 Task: Open Card Legal Negotiation Meeting in Board Product Development Strategies to Workspace Business Writing and add a team member Softage.1@softage.net, a label Yellow, a checklist Storytelling, an attachment from your google drive, a color Yellow and finally, add a card description 'Create and send out employee engagement survey' and a comment 'Let us approach this task with a positive mindset and a can-do attitude, even in the face of challenges.'. Add a start date 'Jan 01, 1900' with a due date 'Jan 08, 1900'
Action: Mouse moved to (206, 158)
Screenshot: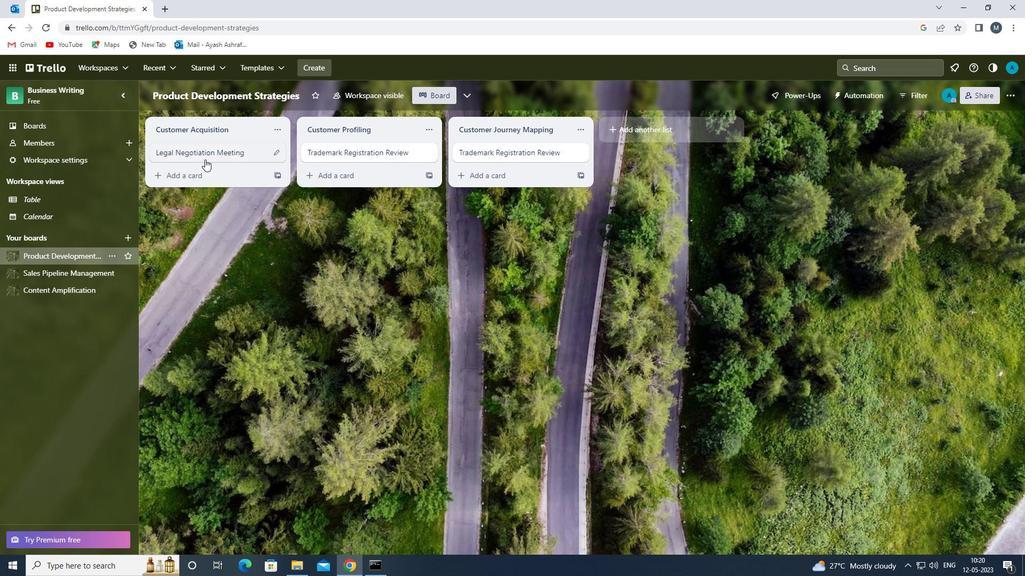 
Action: Mouse pressed left at (206, 158)
Screenshot: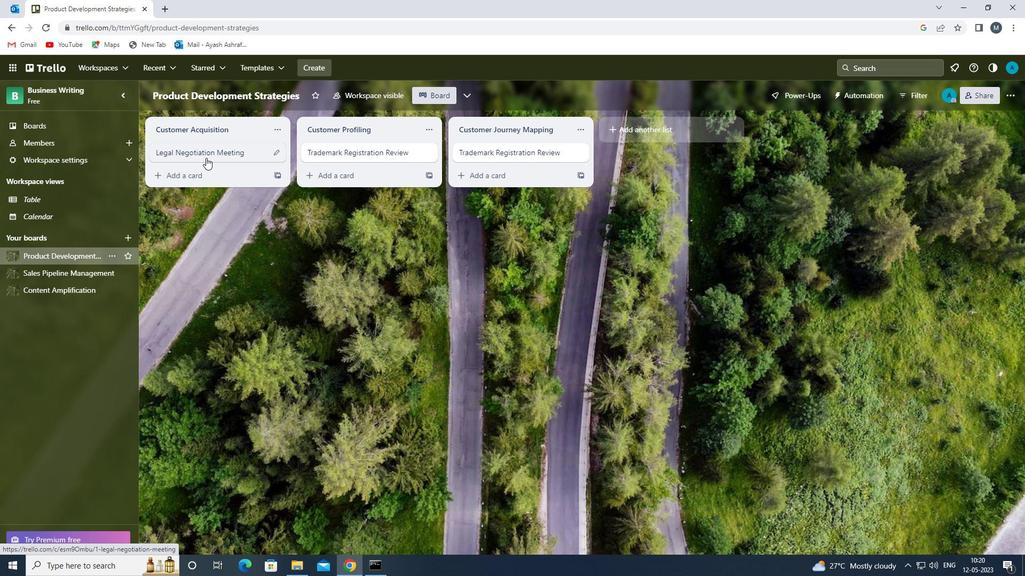 
Action: Mouse moved to (645, 154)
Screenshot: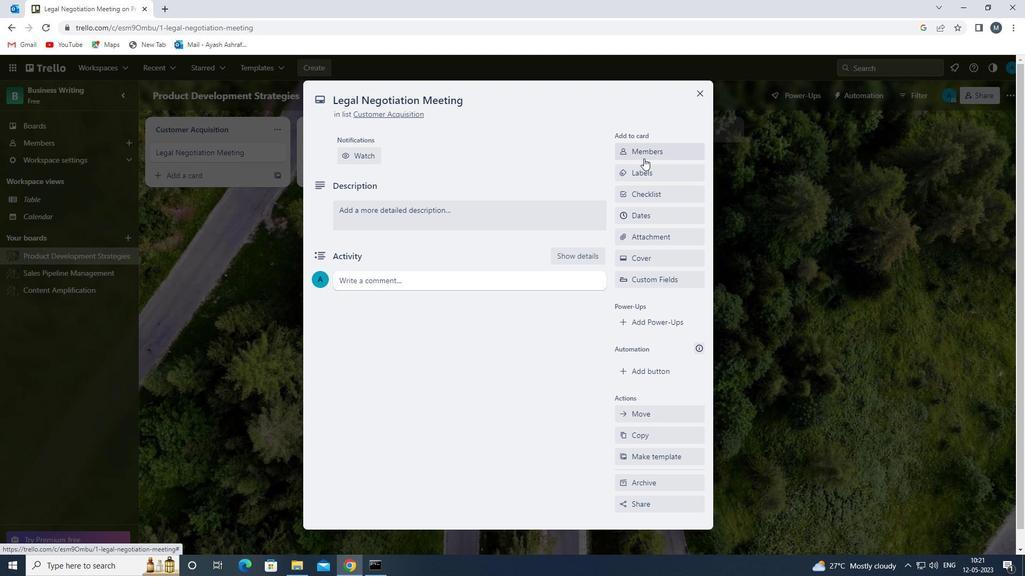 
Action: Mouse pressed left at (645, 154)
Screenshot: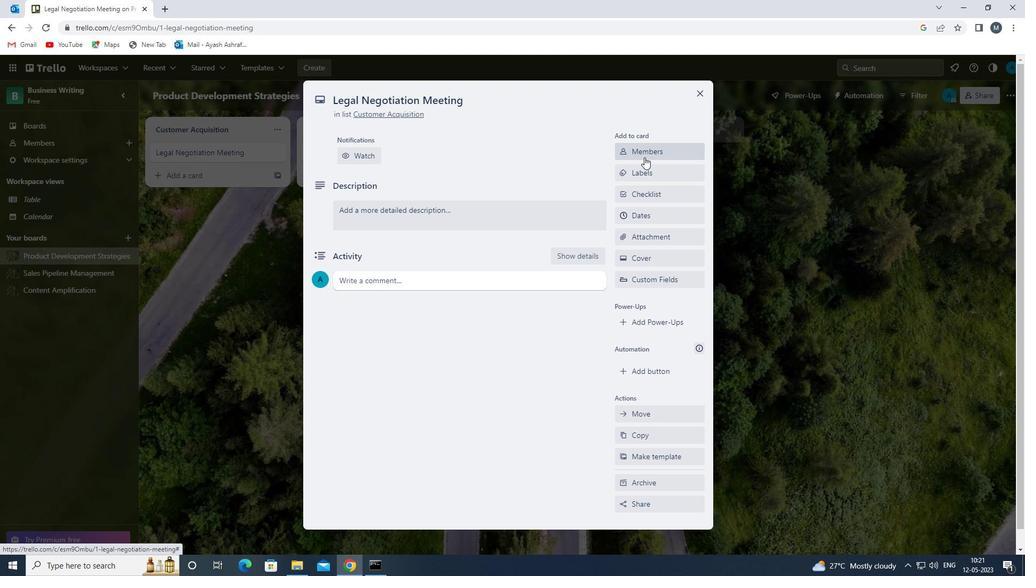 
Action: Mouse moved to (649, 203)
Screenshot: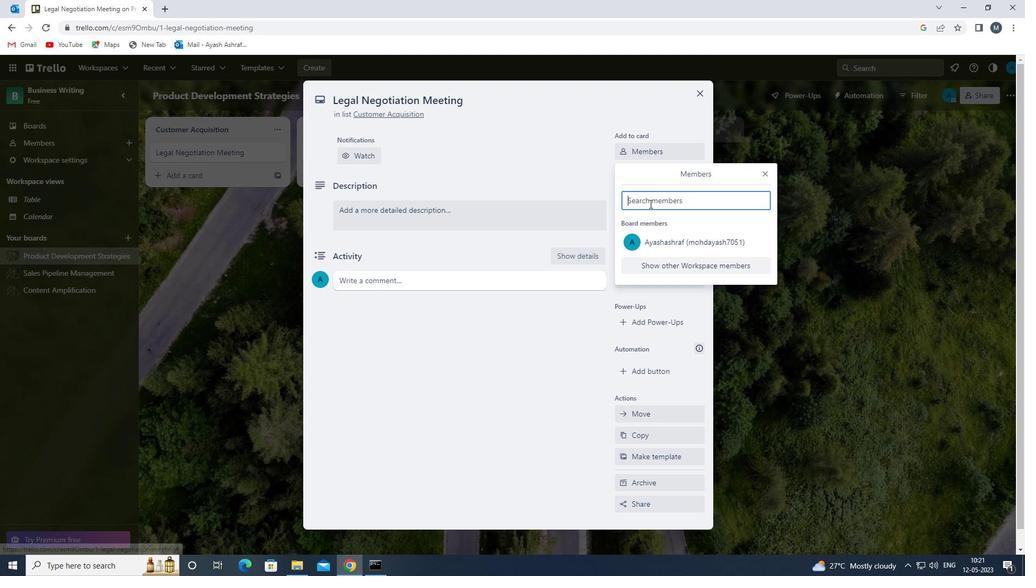 
Action: Mouse pressed left at (649, 203)
Screenshot: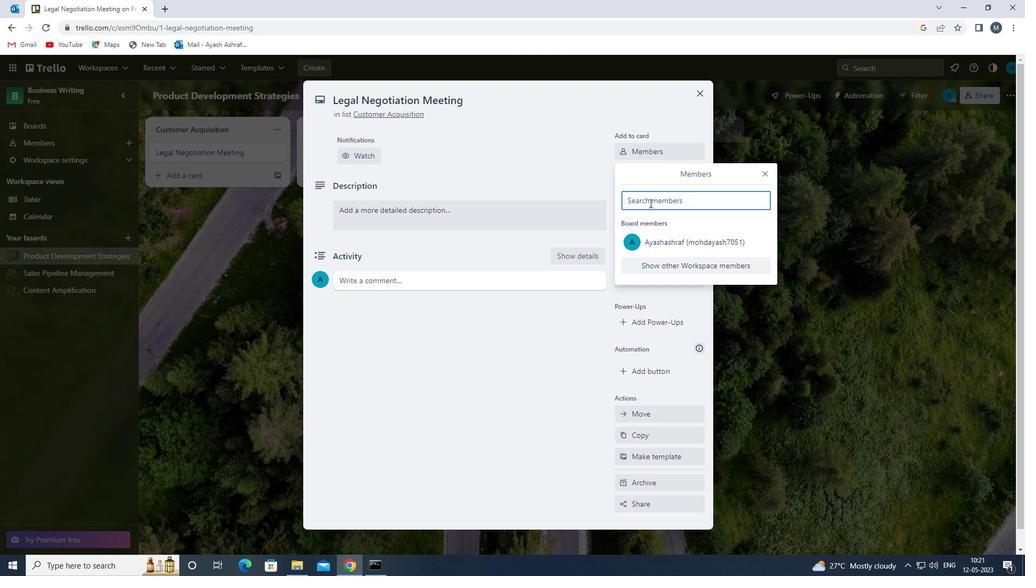 
Action: Mouse moved to (651, 201)
Screenshot: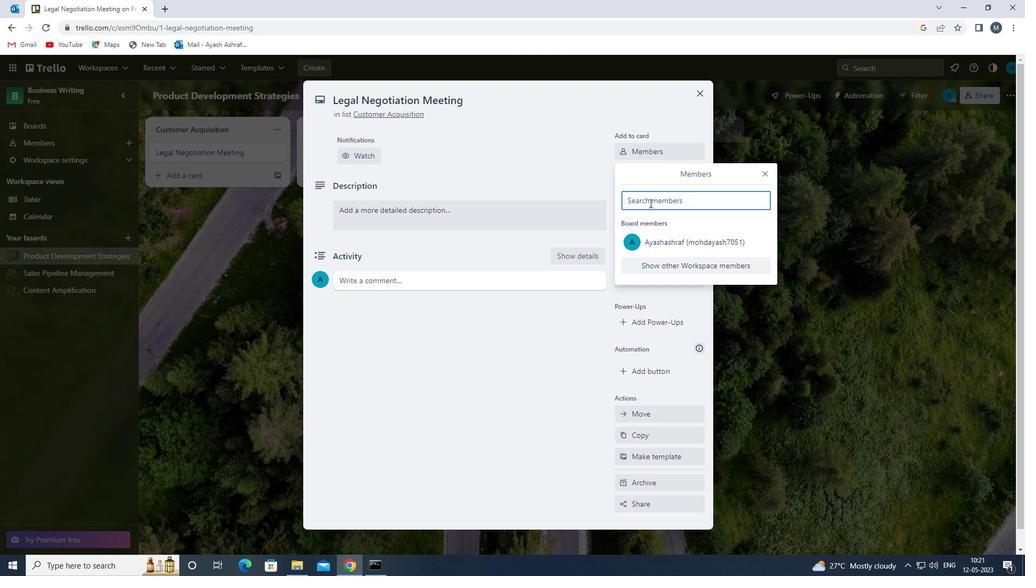 
Action: Key pressed <Key.shift>SI<Key.backspace>O
Screenshot: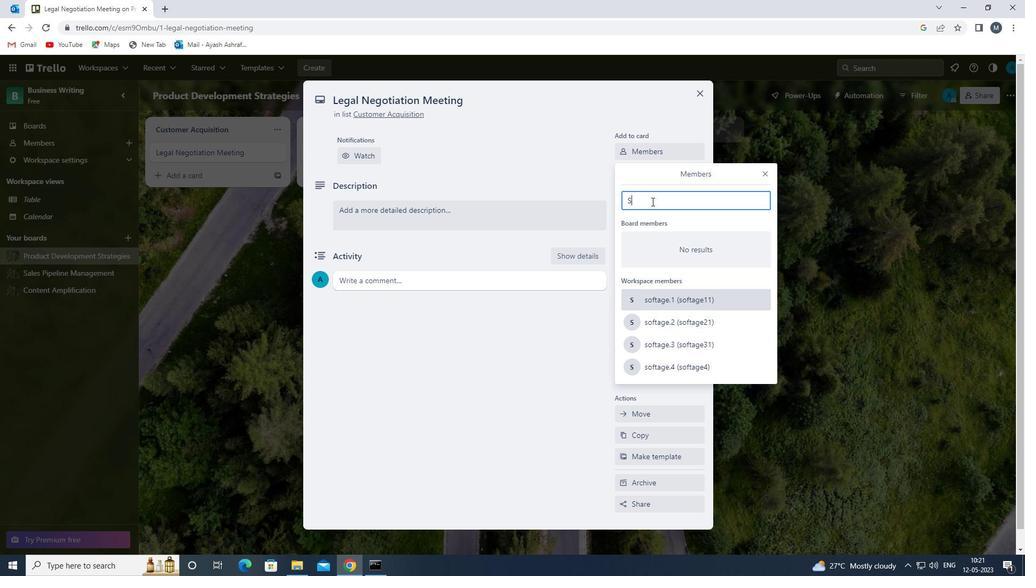 
Action: Mouse moved to (702, 299)
Screenshot: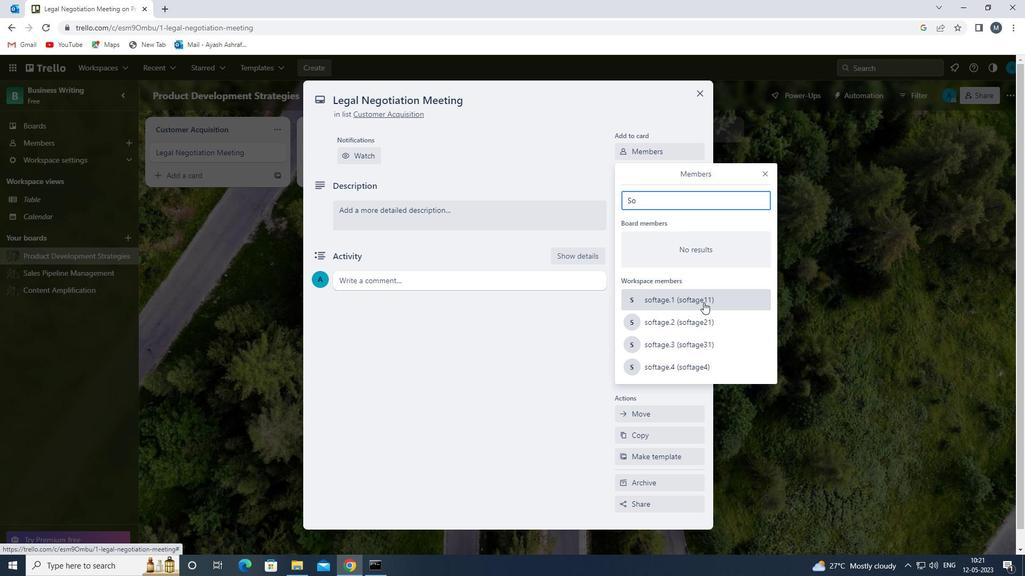 
Action: Mouse pressed left at (702, 299)
Screenshot: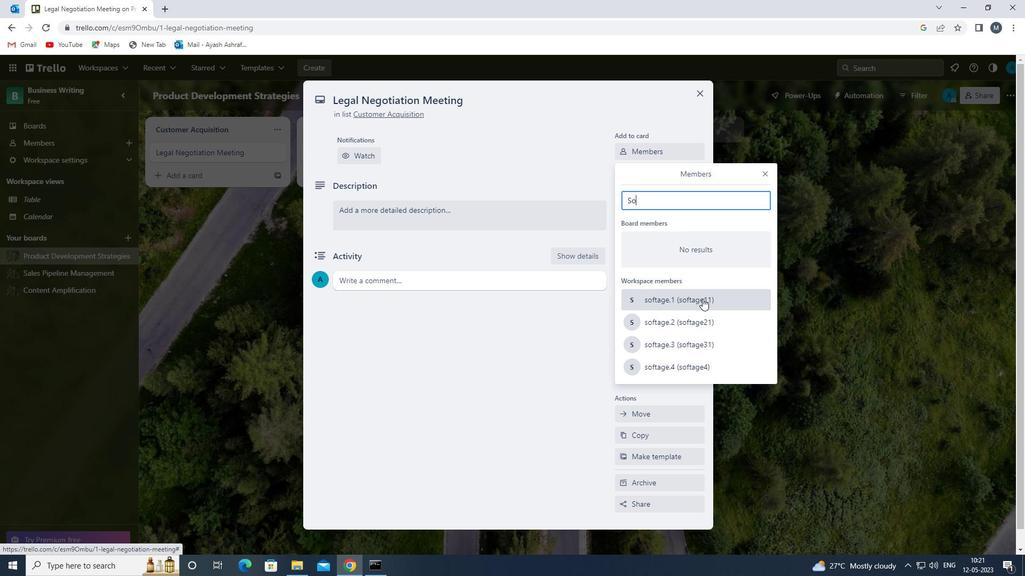 
Action: Mouse moved to (764, 175)
Screenshot: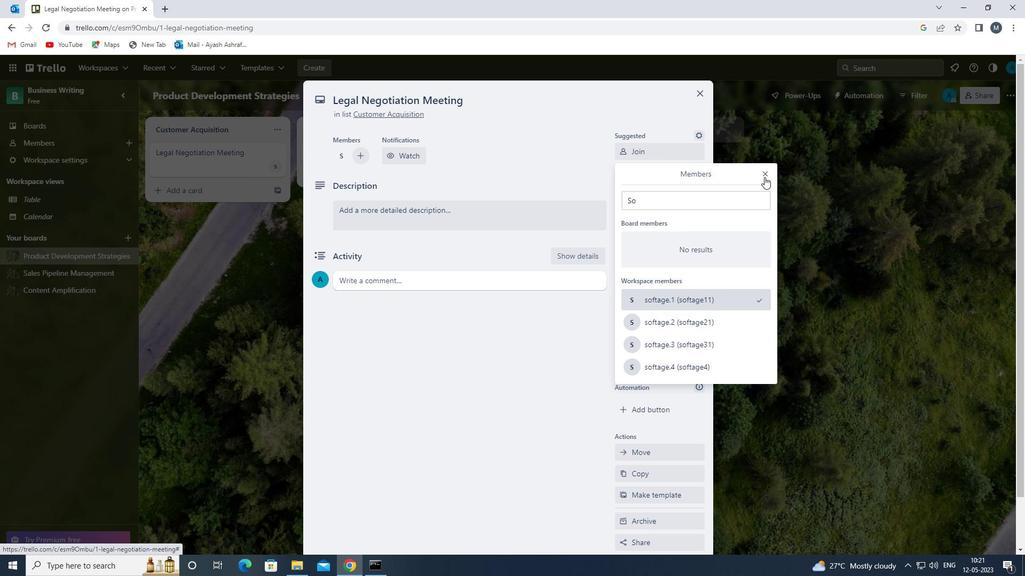 
Action: Mouse pressed left at (764, 175)
Screenshot: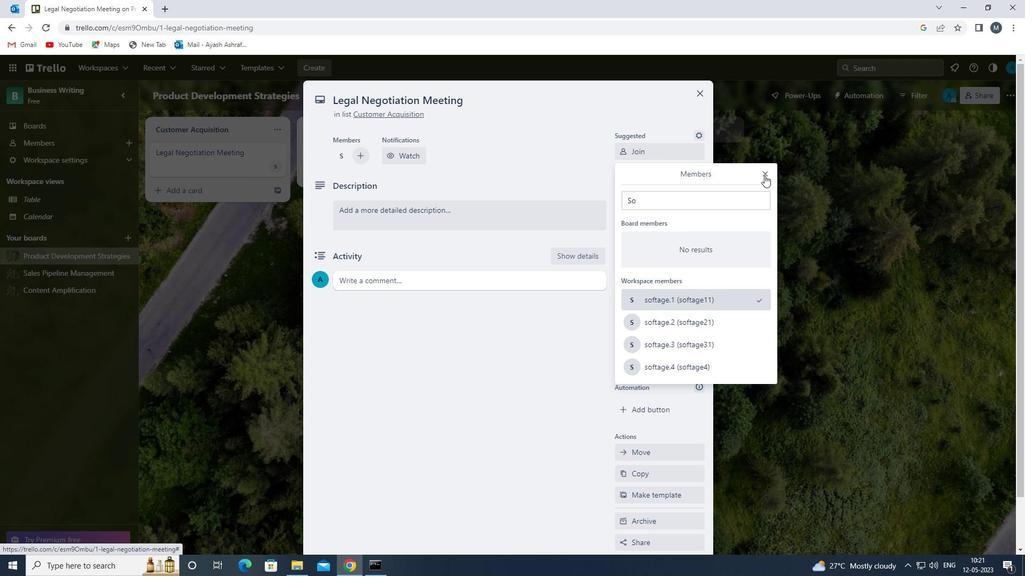 
Action: Mouse moved to (657, 210)
Screenshot: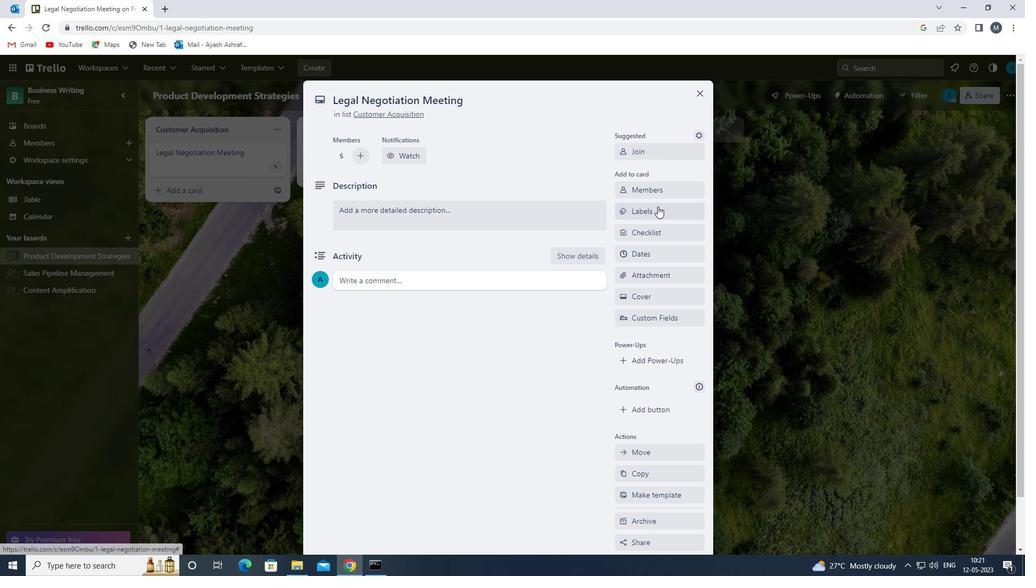 
Action: Mouse pressed left at (657, 210)
Screenshot: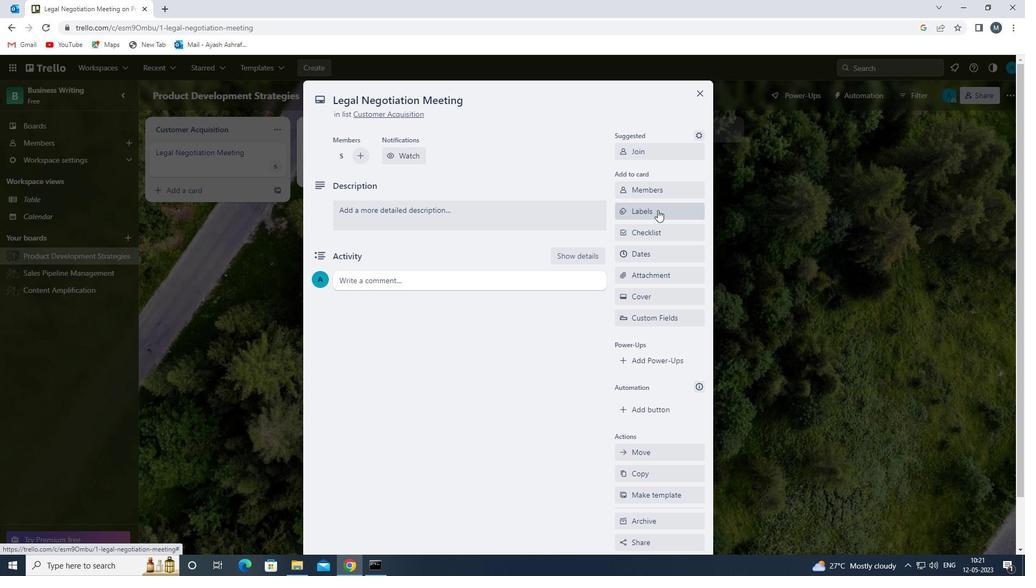 
Action: Mouse moved to (629, 319)
Screenshot: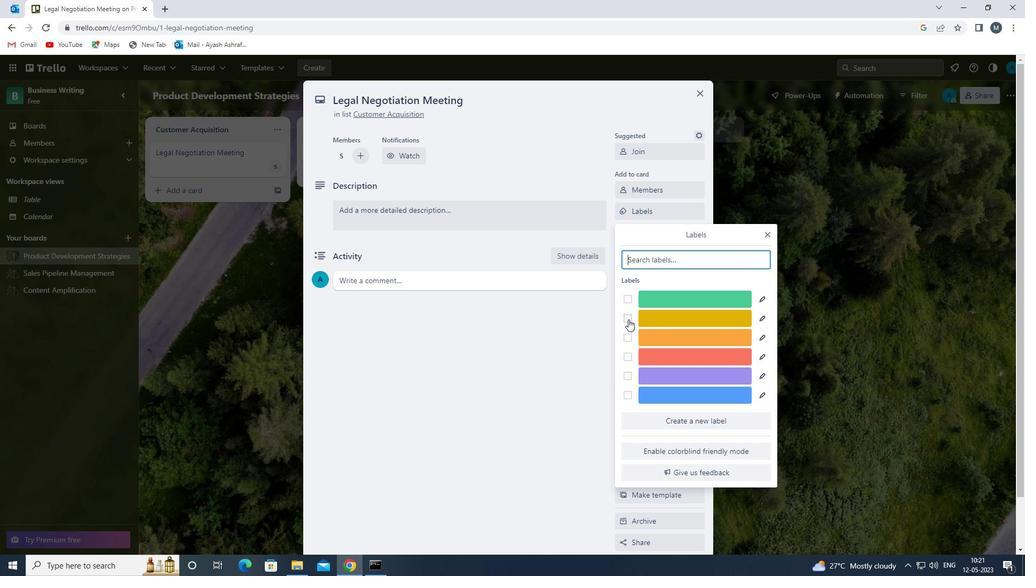 
Action: Mouse pressed left at (629, 319)
Screenshot: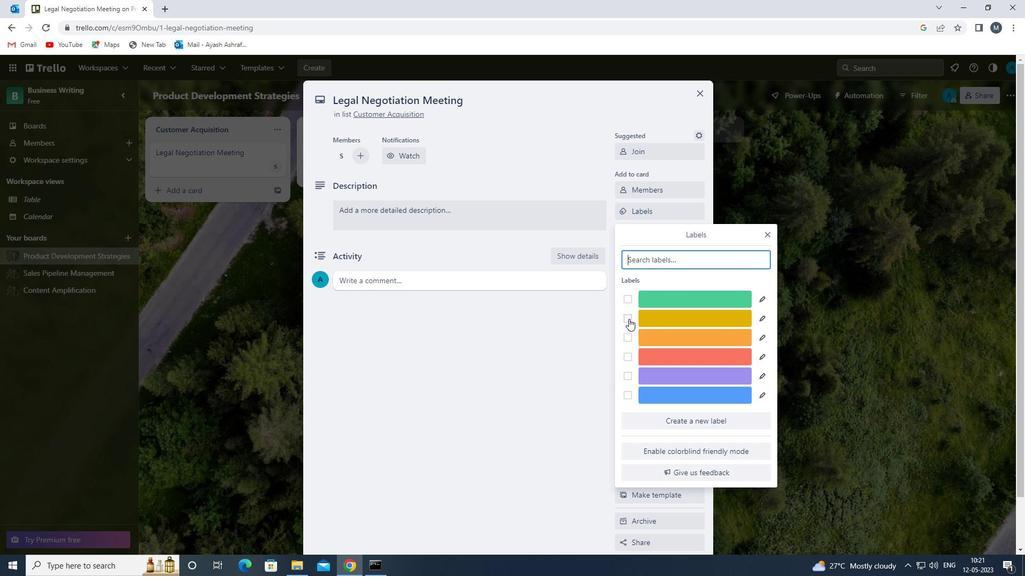 
Action: Mouse moved to (768, 229)
Screenshot: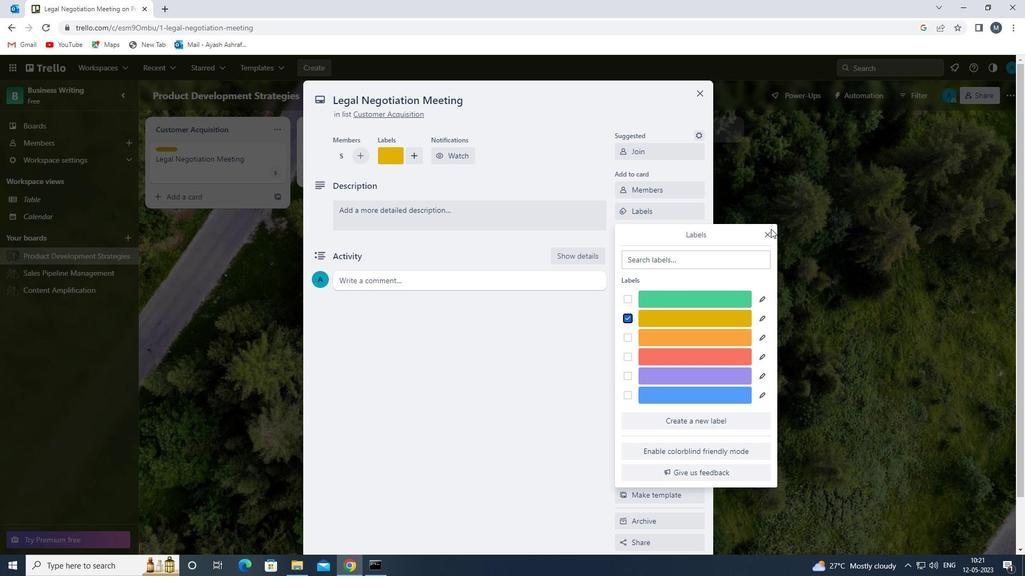 
Action: Mouse pressed left at (768, 229)
Screenshot: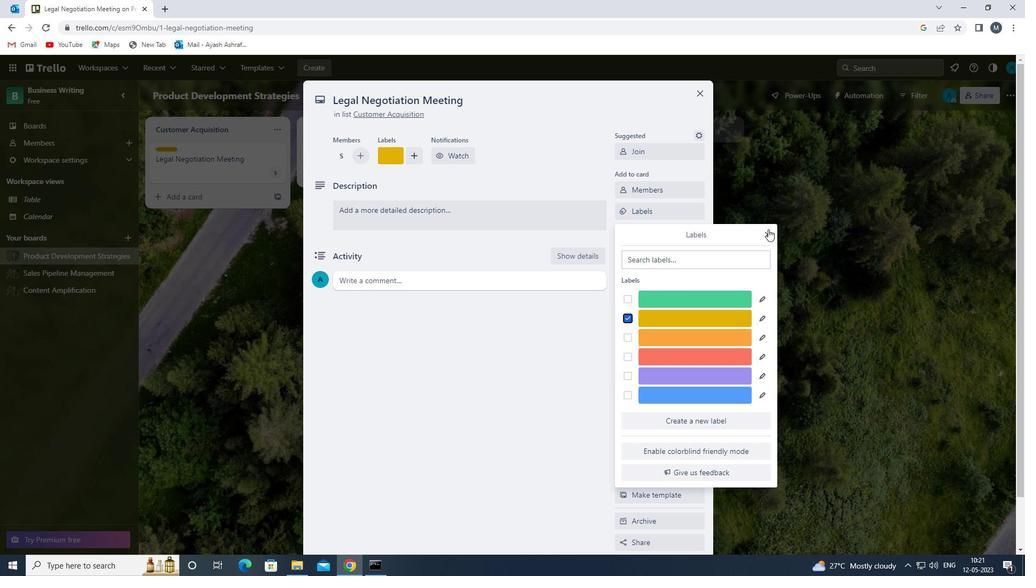 
Action: Mouse moved to (655, 238)
Screenshot: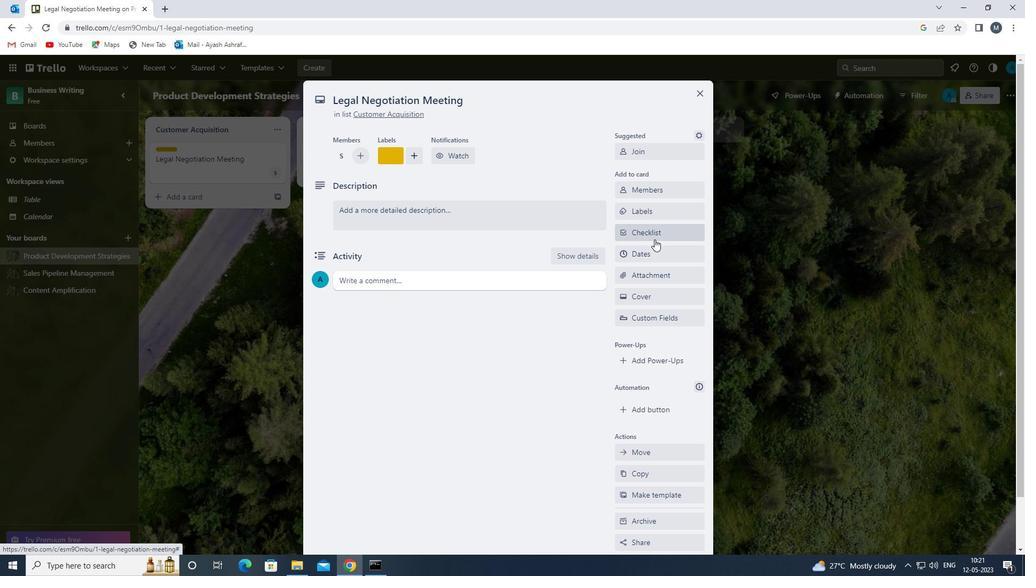 
Action: Mouse pressed left at (655, 238)
Screenshot: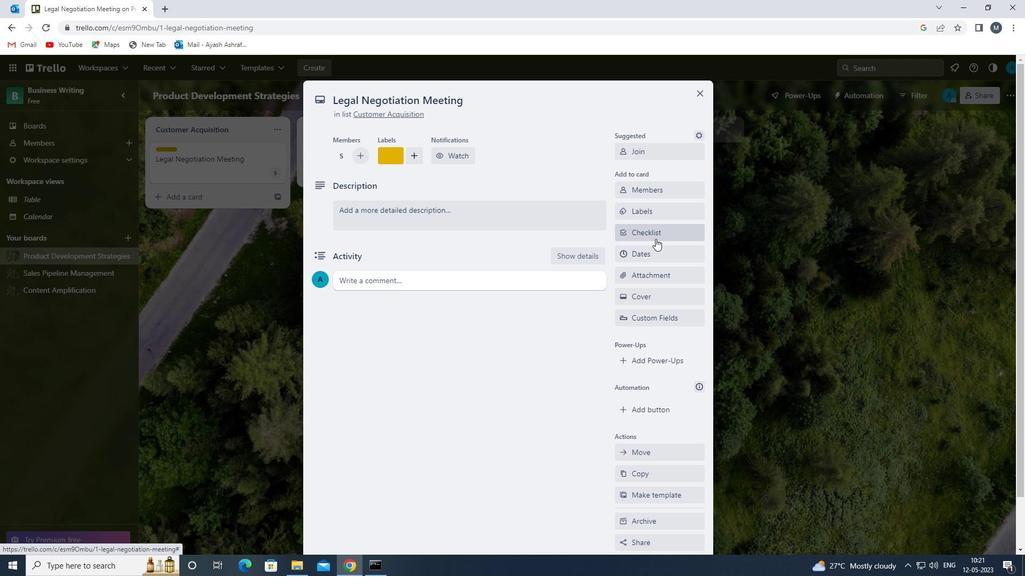 
Action: Mouse moved to (652, 238)
Screenshot: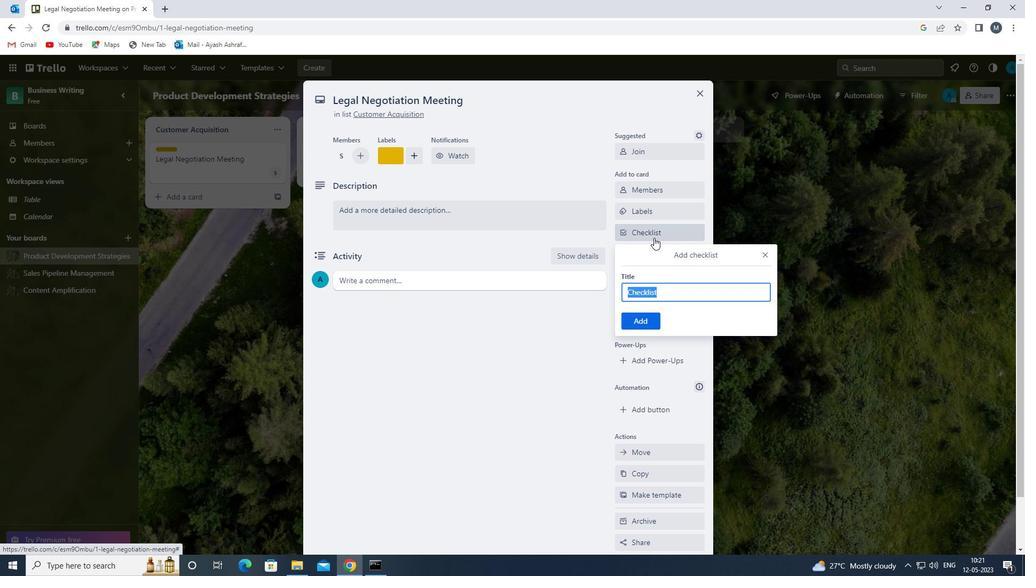 
Action: Key pressed <Key.shift>STORYTELLING<Key.space>
Screenshot: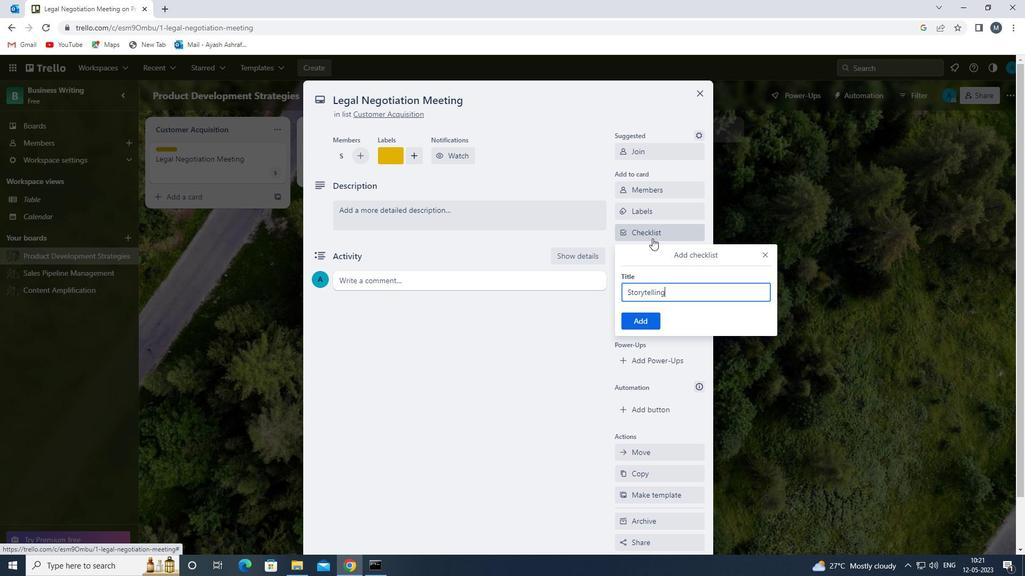 
Action: Mouse moved to (645, 324)
Screenshot: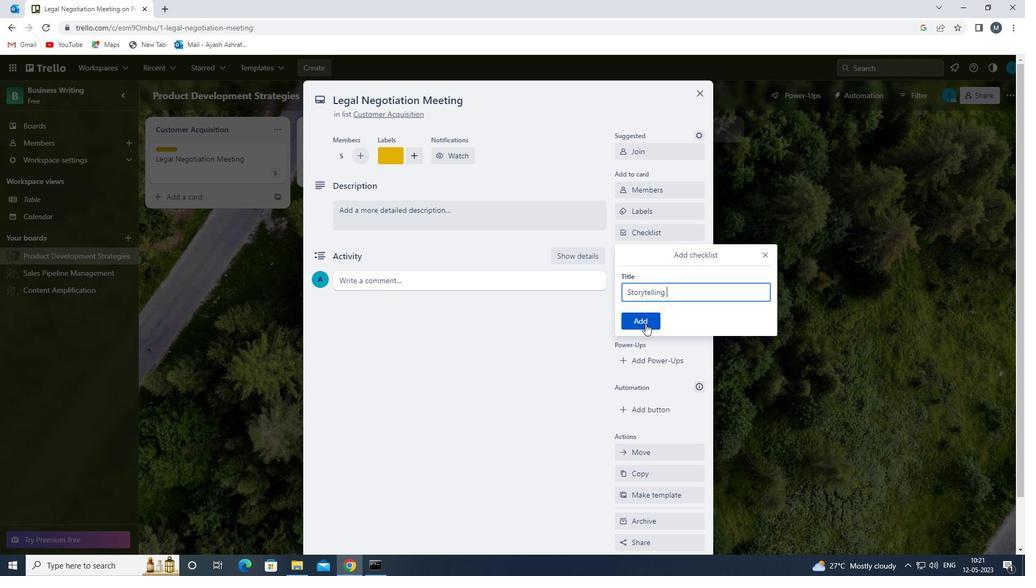 
Action: Mouse pressed left at (645, 324)
Screenshot: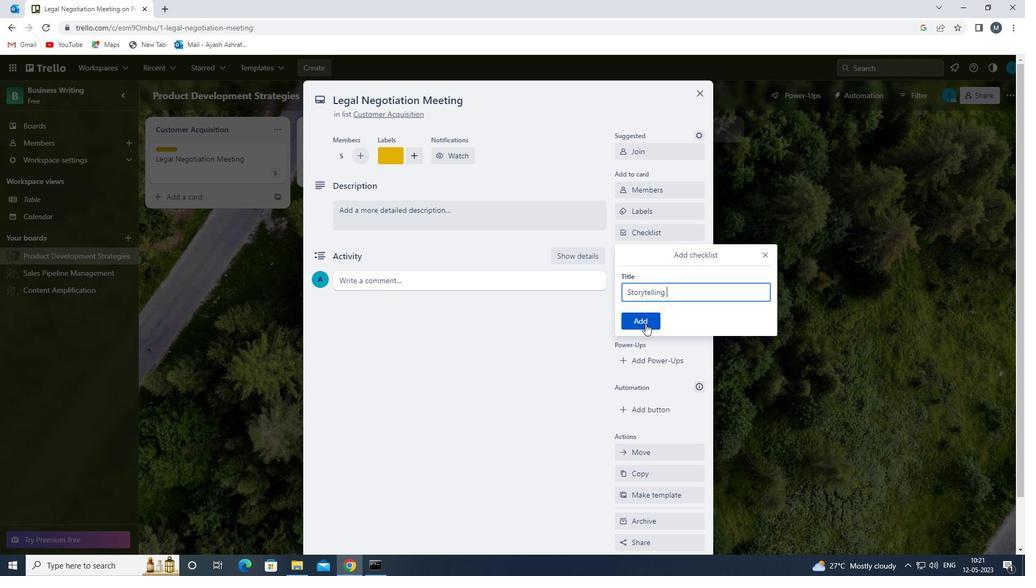 
Action: Mouse moved to (648, 277)
Screenshot: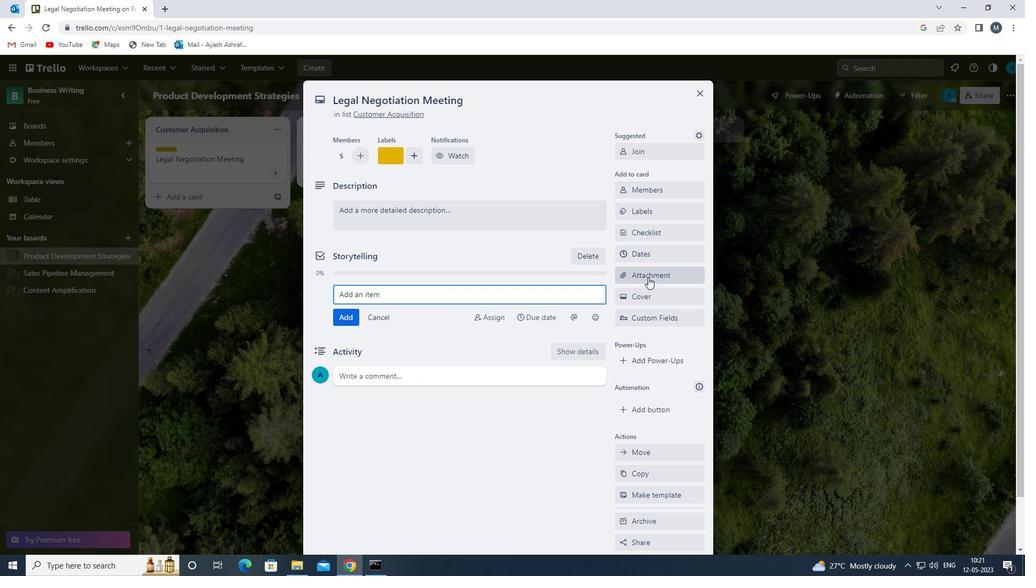 
Action: Mouse pressed left at (648, 277)
Screenshot: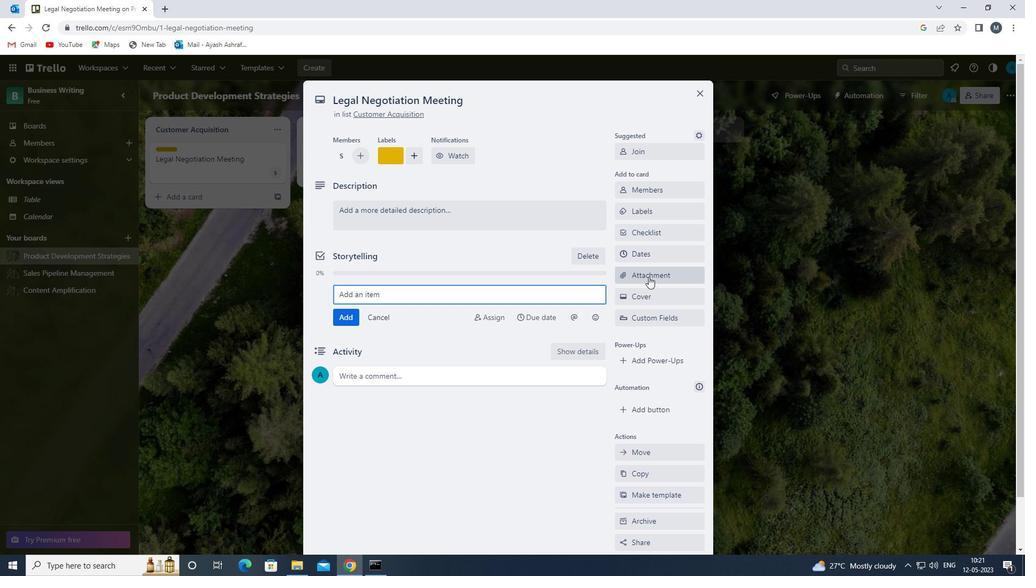 
Action: Mouse moved to (660, 358)
Screenshot: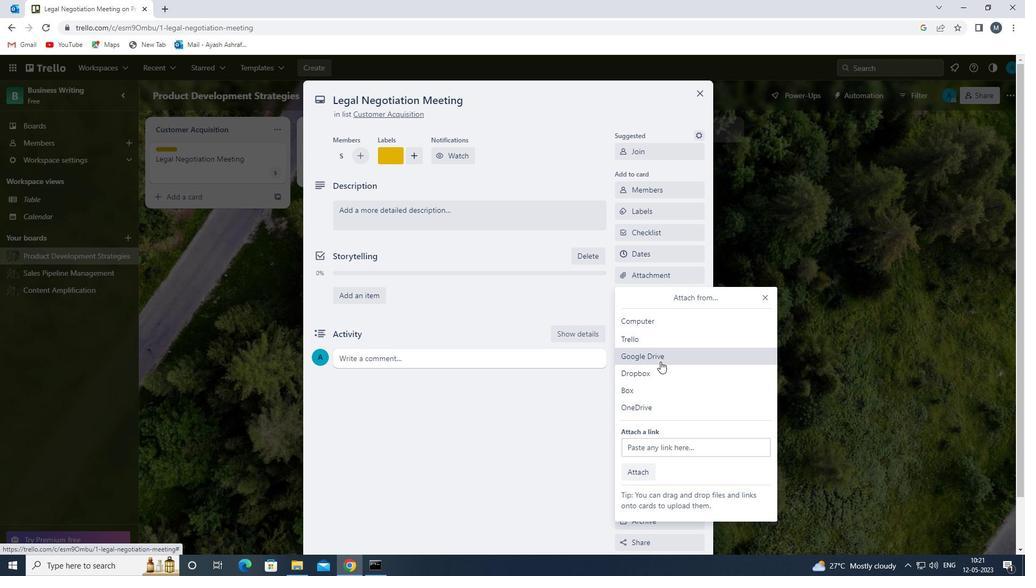 
Action: Mouse pressed left at (660, 358)
Screenshot: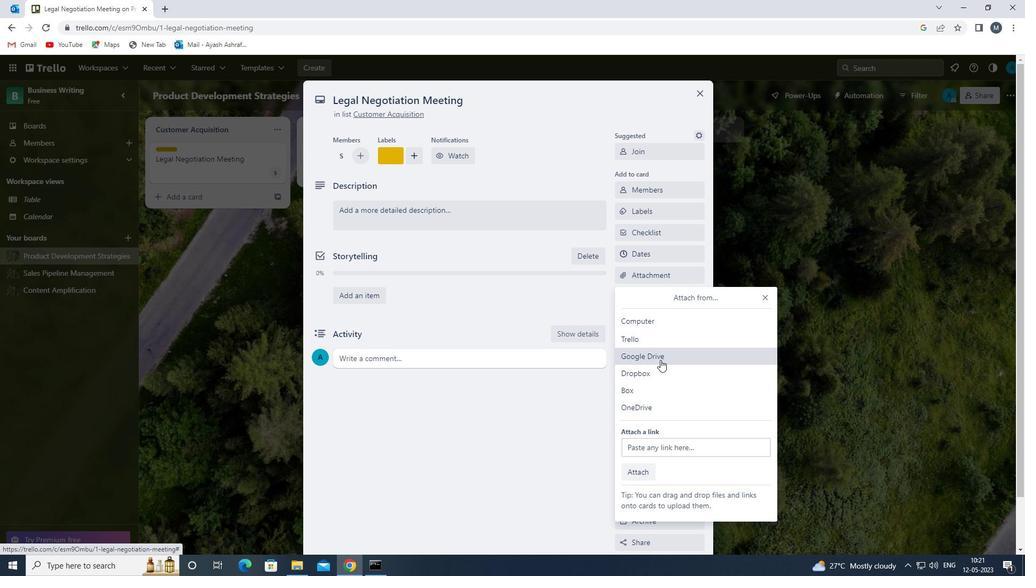 
Action: Mouse moved to (482, 287)
Screenshot: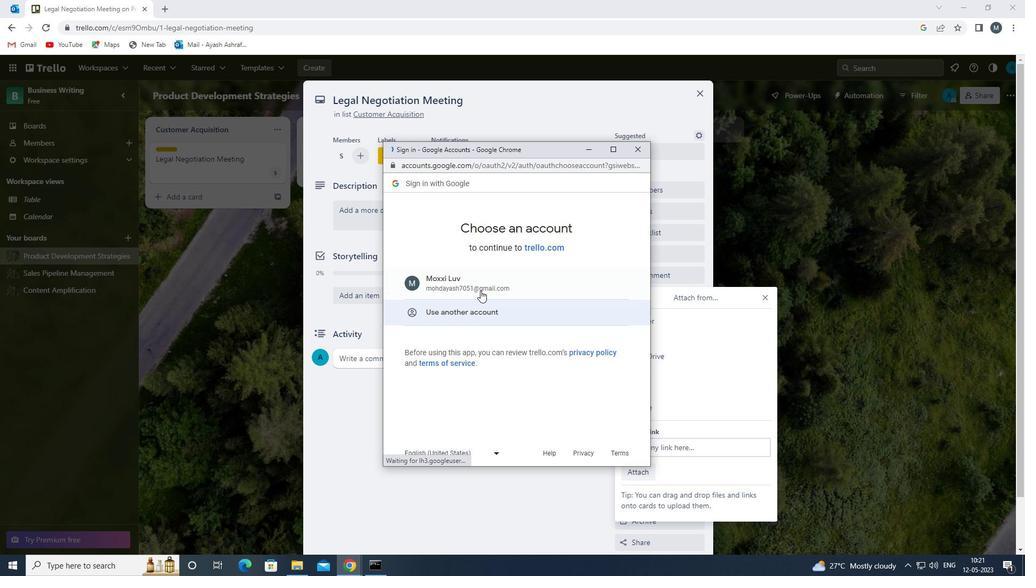 
Action: Mouse pressed left at (482, 287)
Screenshot: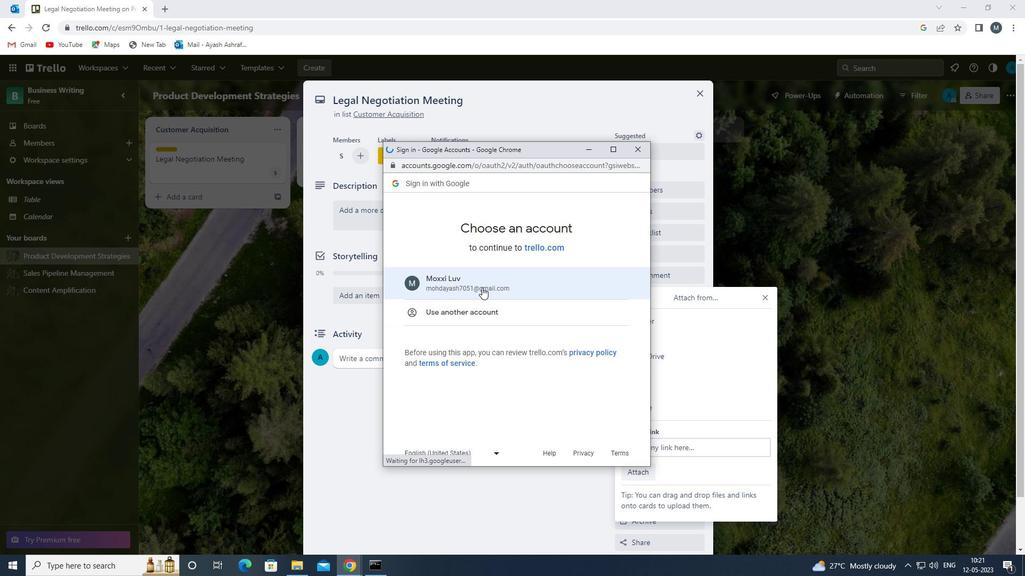 
Action: Mouse moved to (513, 318)
Screenshot: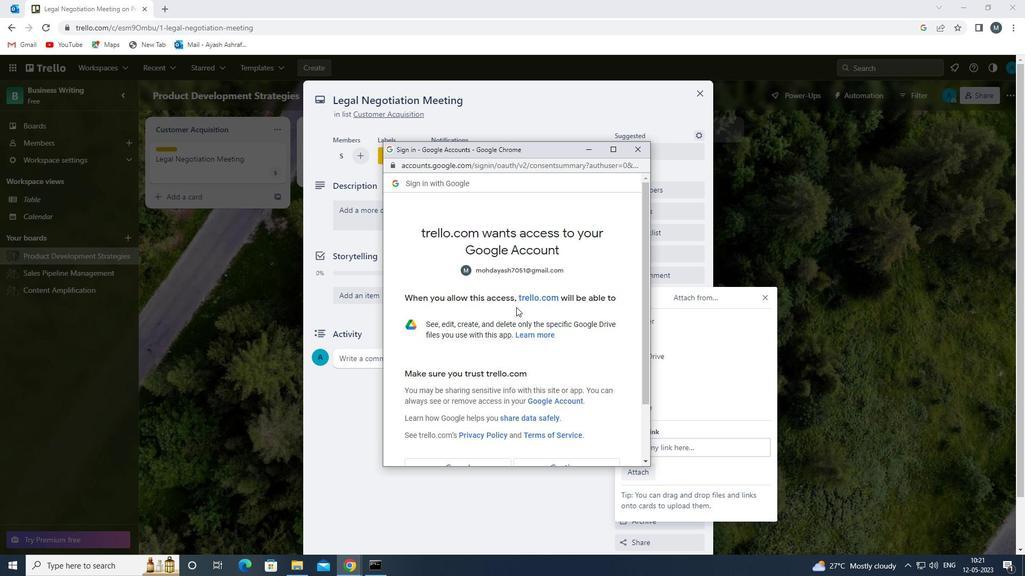
Action: Mouse scrolled (513, 318) with delta (0, 0)
Screenshot: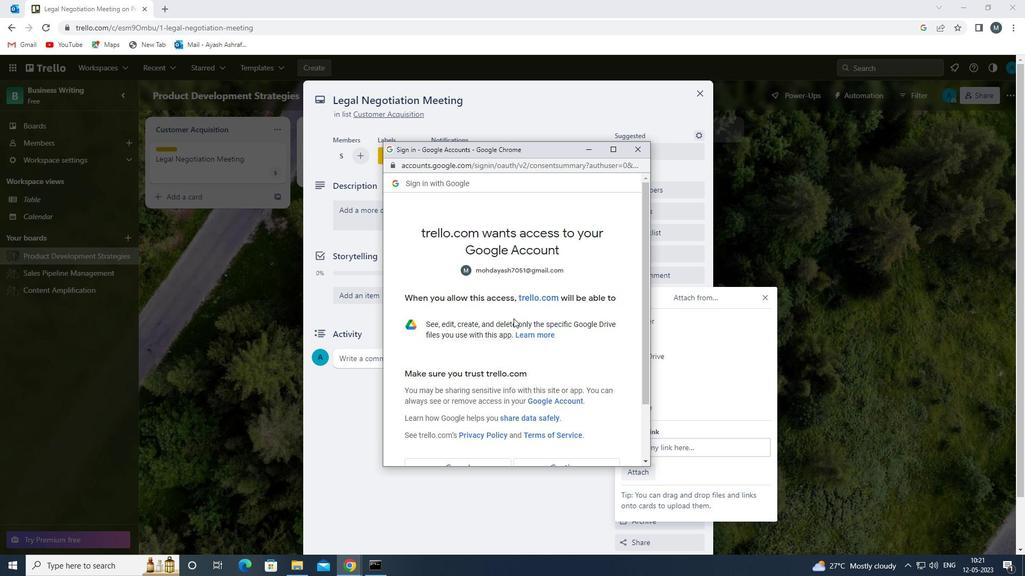 
Action: Mouse scrolled (513, 318) with delta (0, 0)
Screenshot: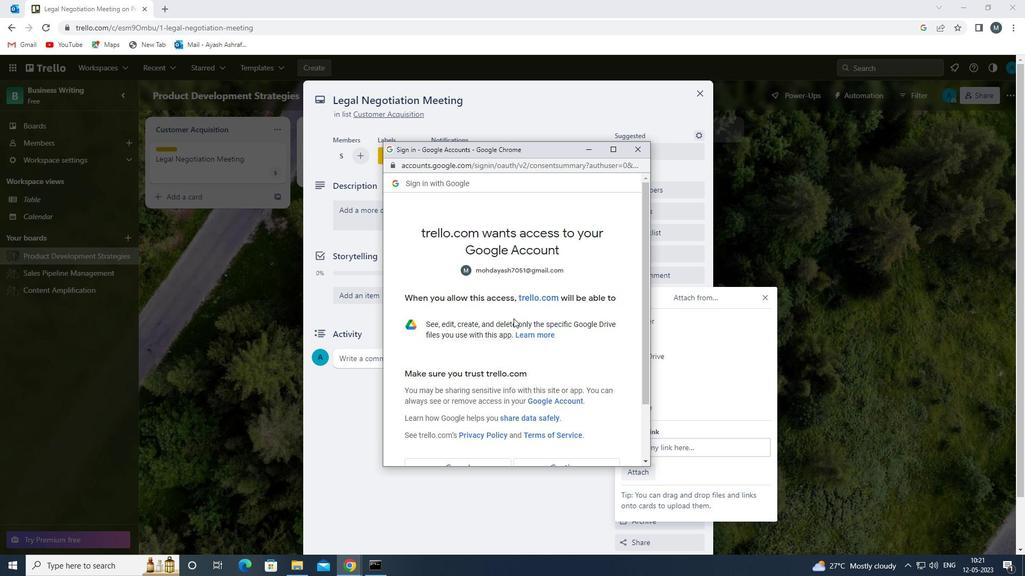 
Action: Mouse scrolled (513, 318) with delta (0, 0)
Screenshot: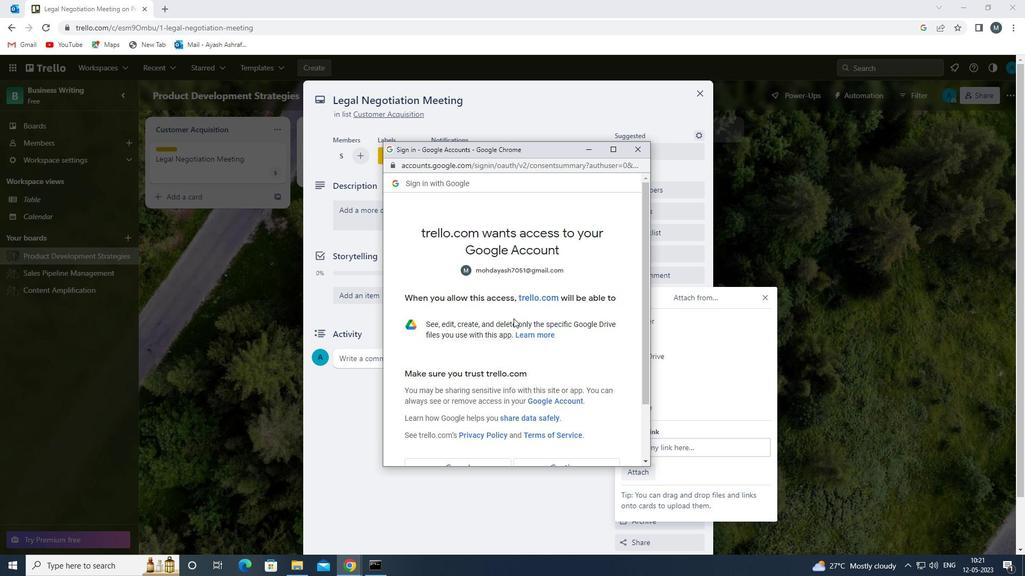 
Action: Mouse scrolled (513, 318) with delta (0, 0)
Screenshot: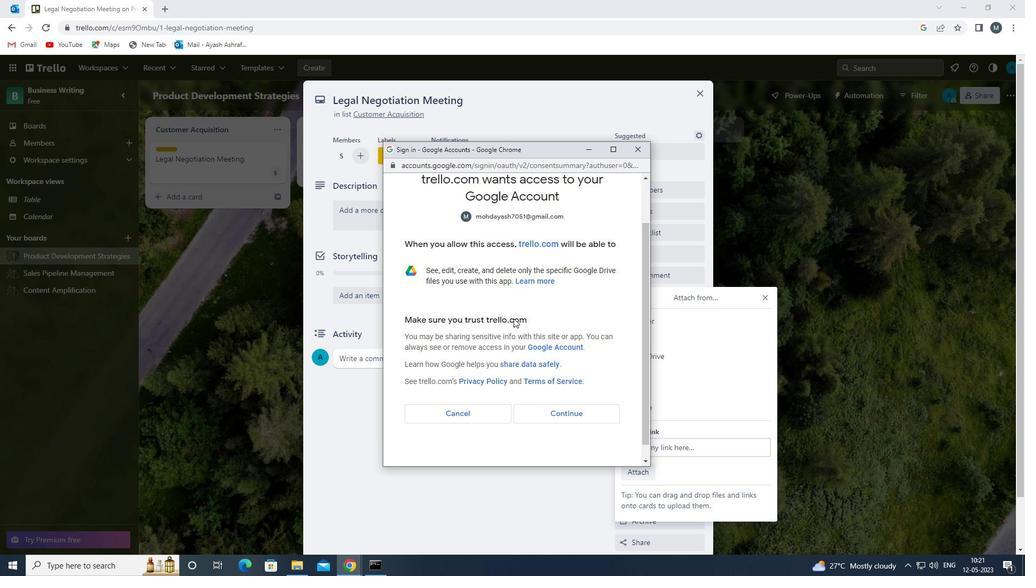 
Action: Mouse moved to (514, 319)
Screenshot: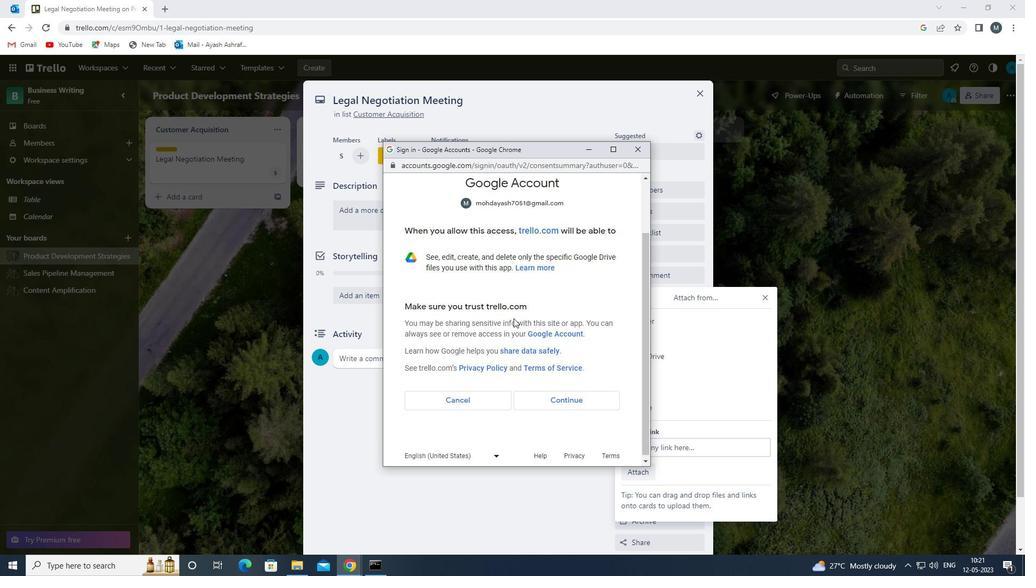 
Action: Mouse scrolled (514, 318) with delta (0, 0)
Screenshot: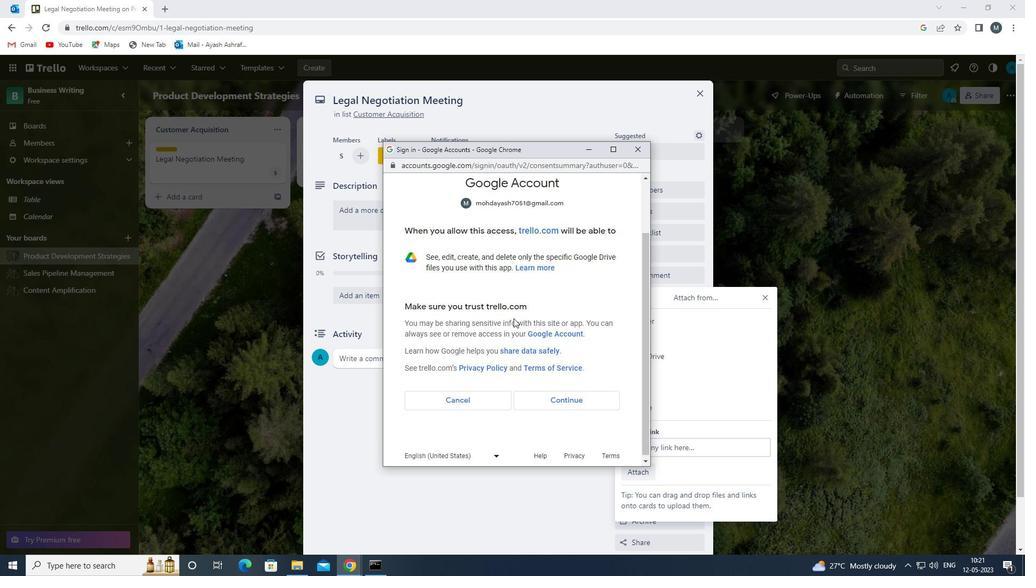 
Action: Mouse moved to (515, 321)
Screenshot: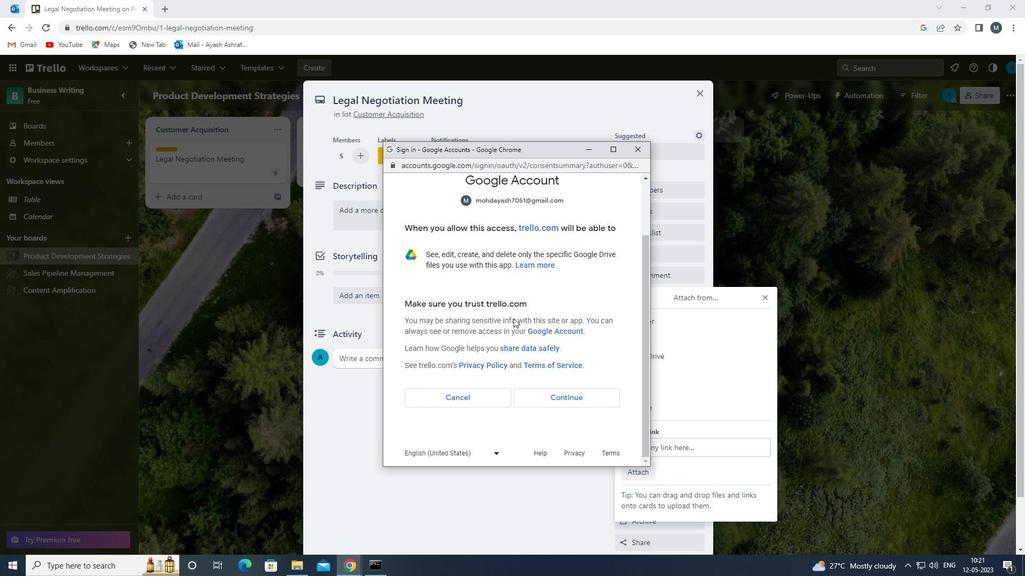 
Action: Mouse scrolled (515, 320) with delta (0, 0)
Screenshot: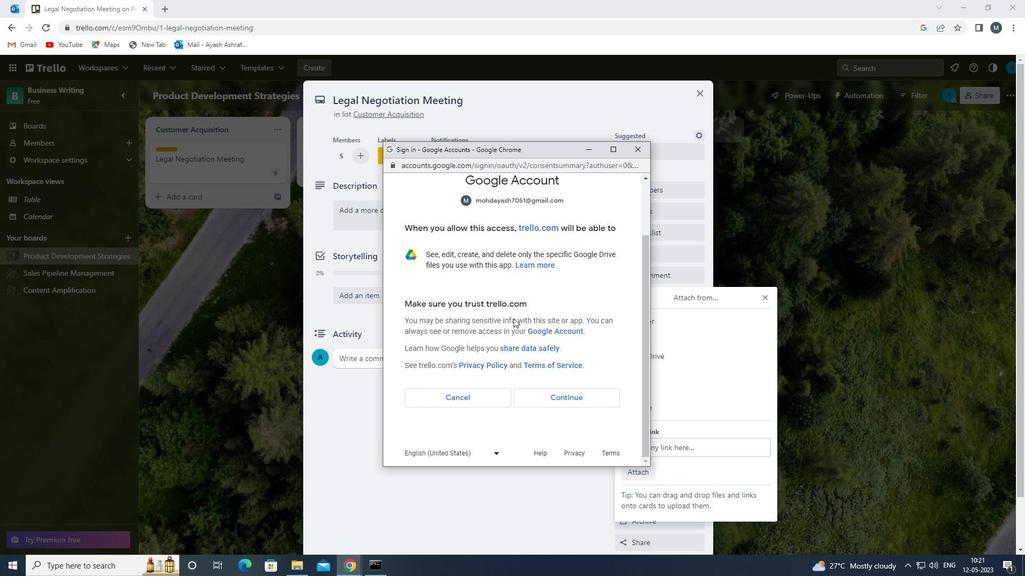 
Action: Mouse moved to (559, 391)
Screenshot: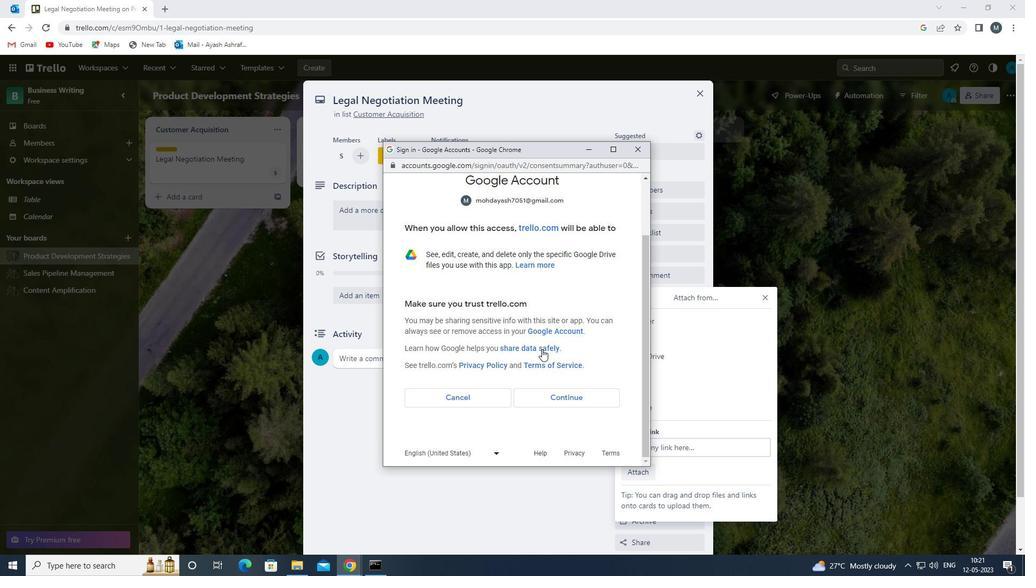 
Action: Mouse pressed left at (559, 391)
Screenshot: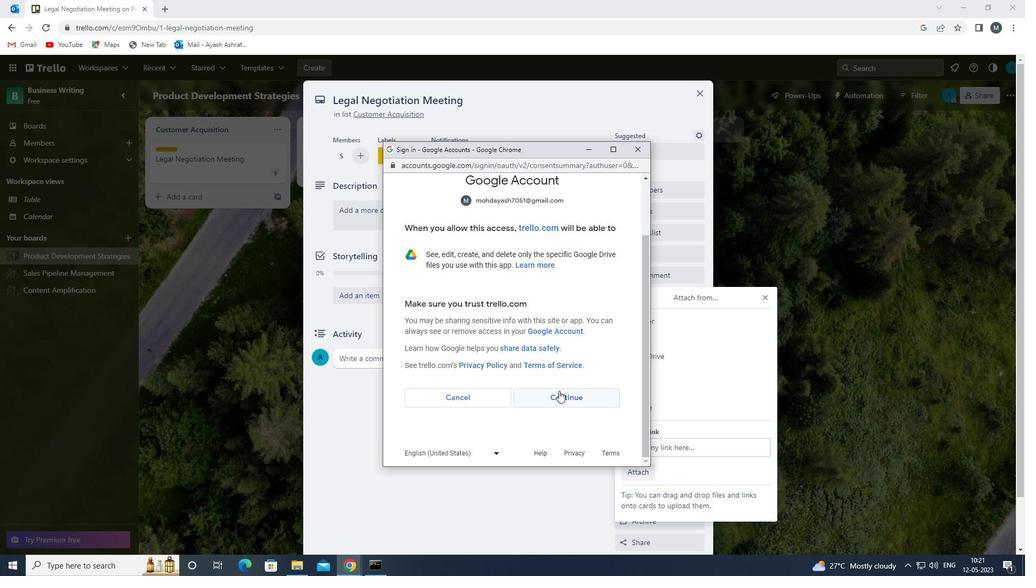 
Action: Mouse moved to (305, 307)
Screenshot: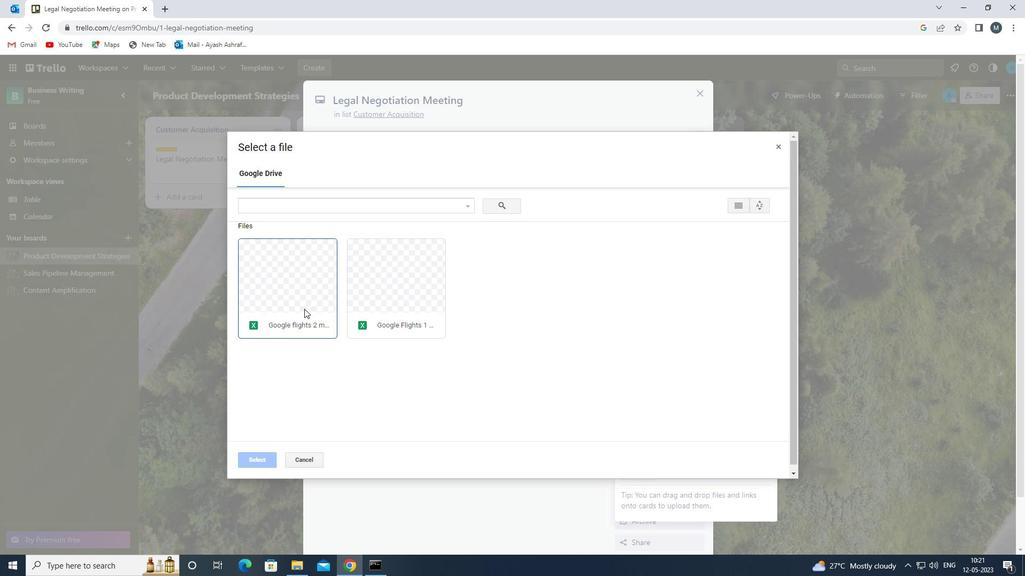 
Action: Mouse pressed left at (305, 307)
Screenshot: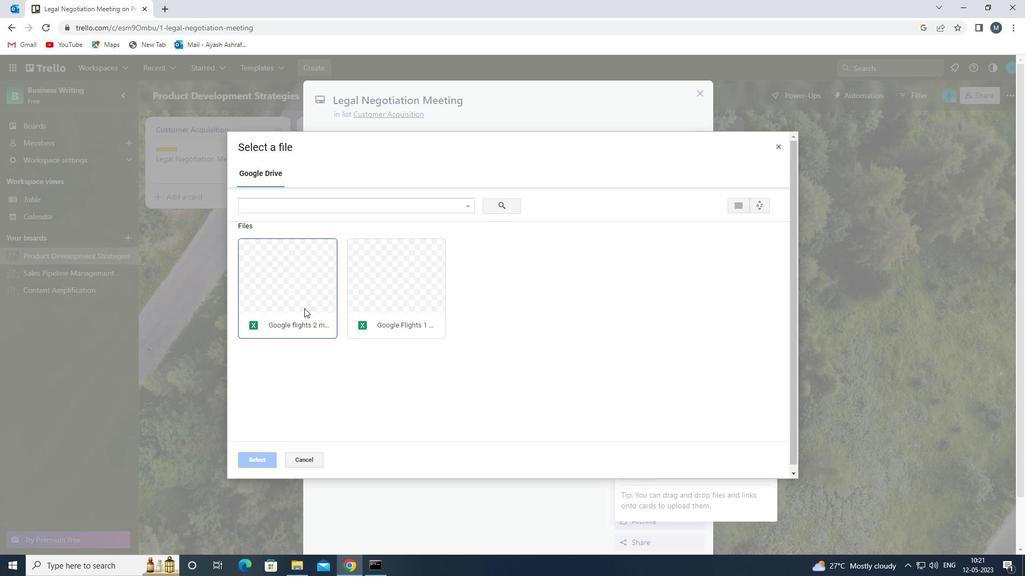 
Action: Mouse moved to (271, 458)
Screenshot: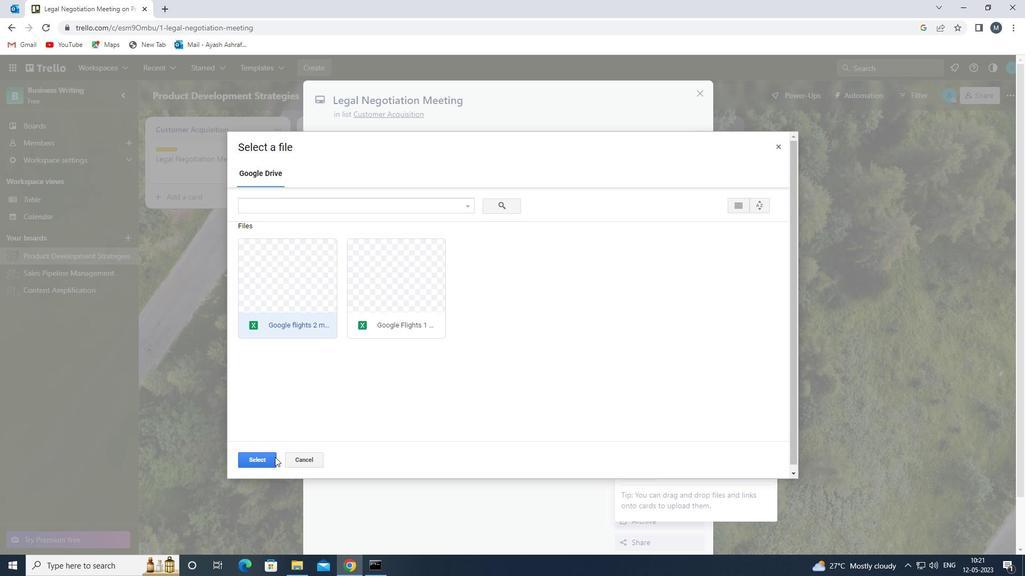 
Action: Mouse pressed left at (271, 458)
Screenshot: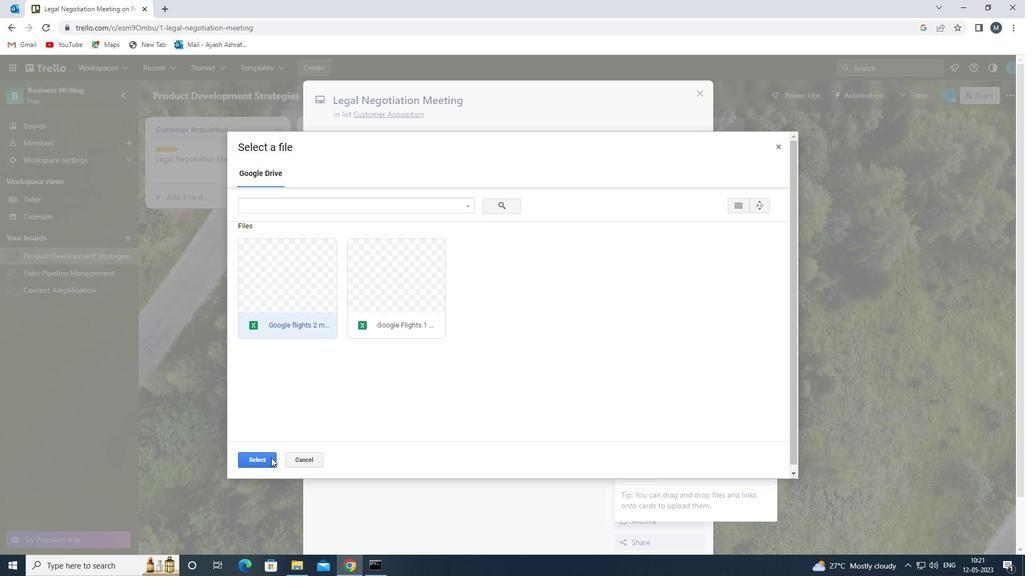 
Action: Mouse moved to (647, 297)
Screenshot: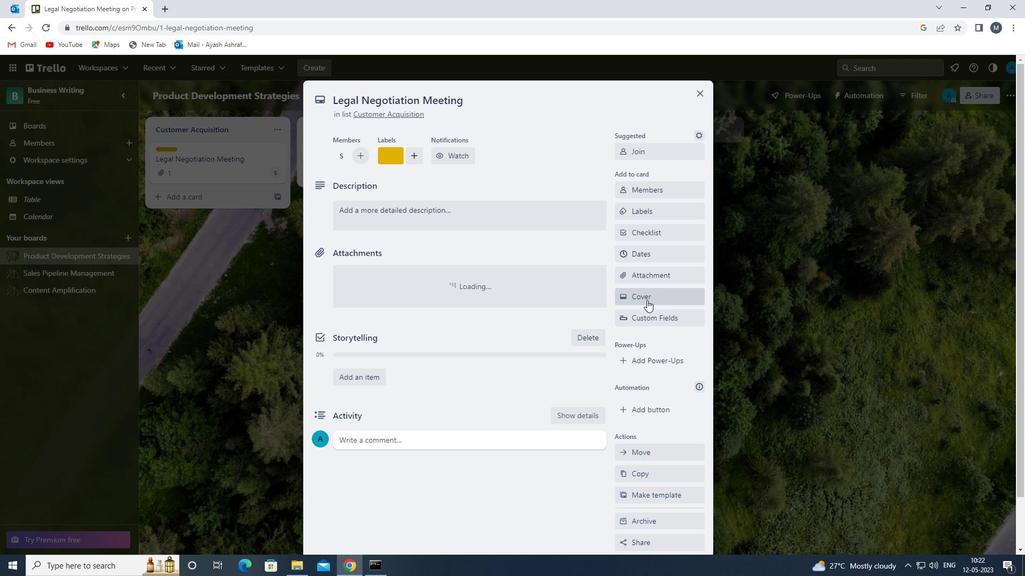 
Action: Mouse pressed left at (647, 297)
Screenshot: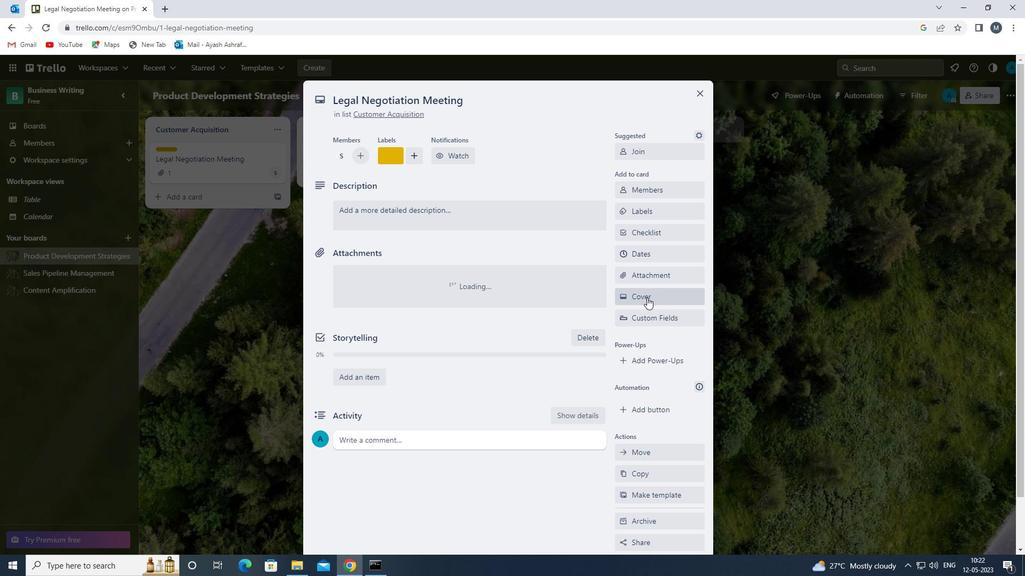 
Action: Mouse moved to (666, 344)
Screenshot: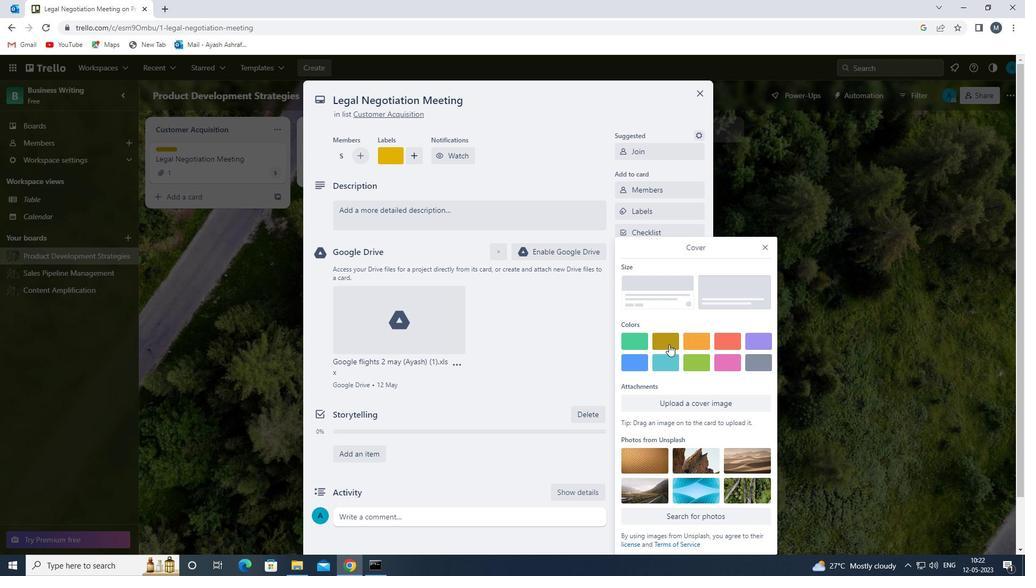 
Action: Mouse pressed left at (666, 344)
Screenshot: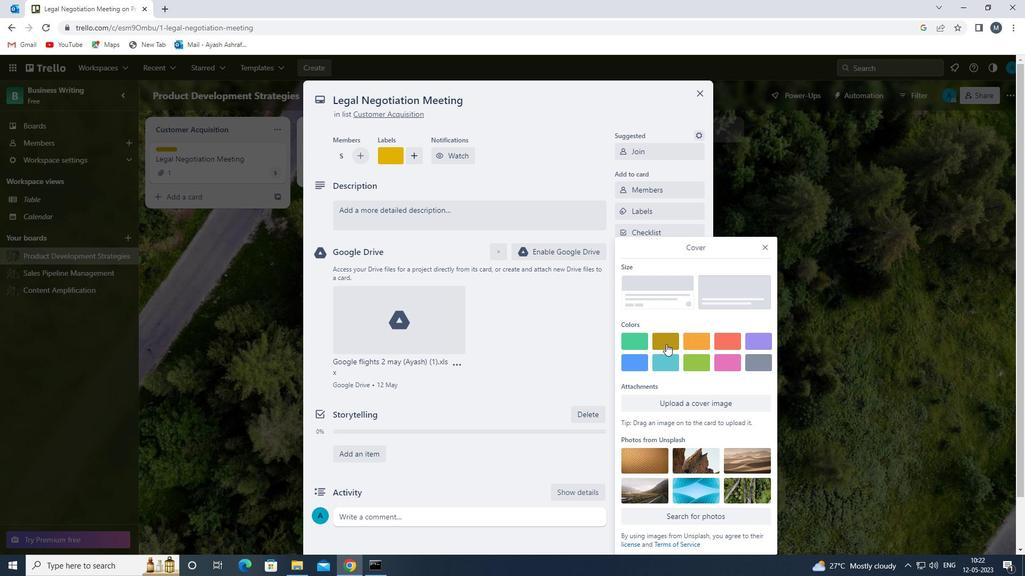 
Action: Mouse moved to (764, 227)
Screenshot: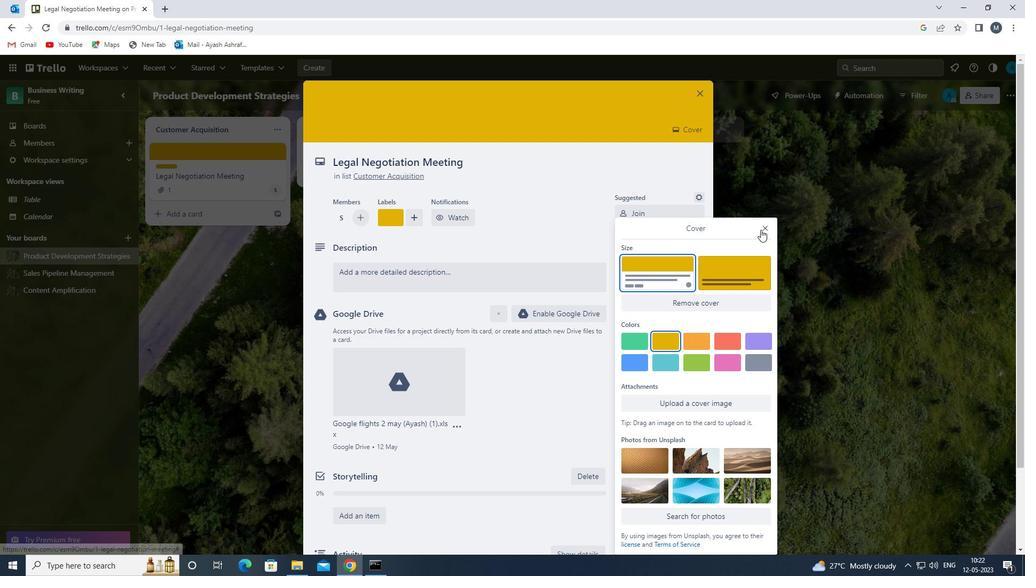 
Action: Mouse pressed left at (764, 227)
Screenshot: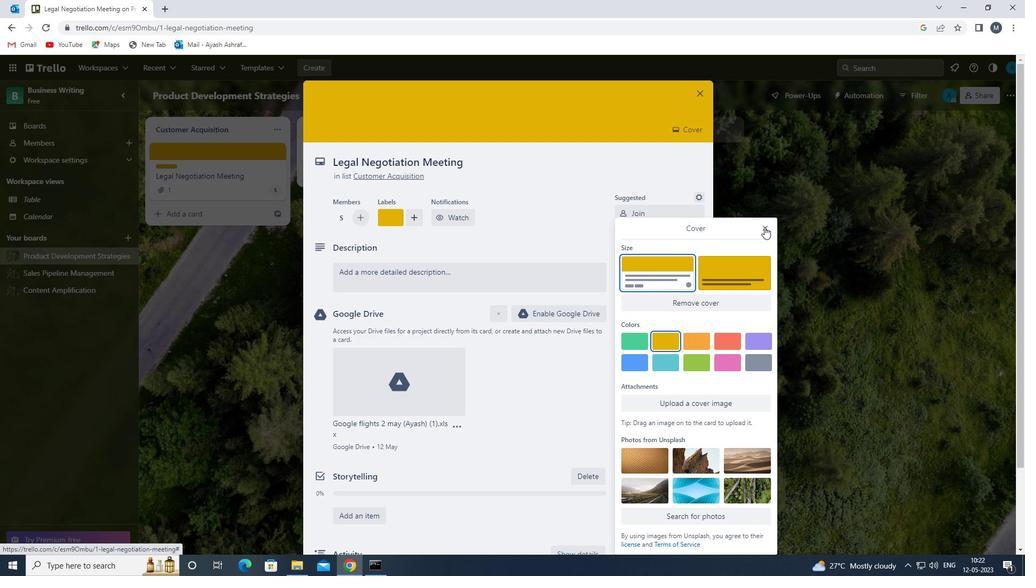 
Action: Mouse moved to (381, 277)
Screenshot: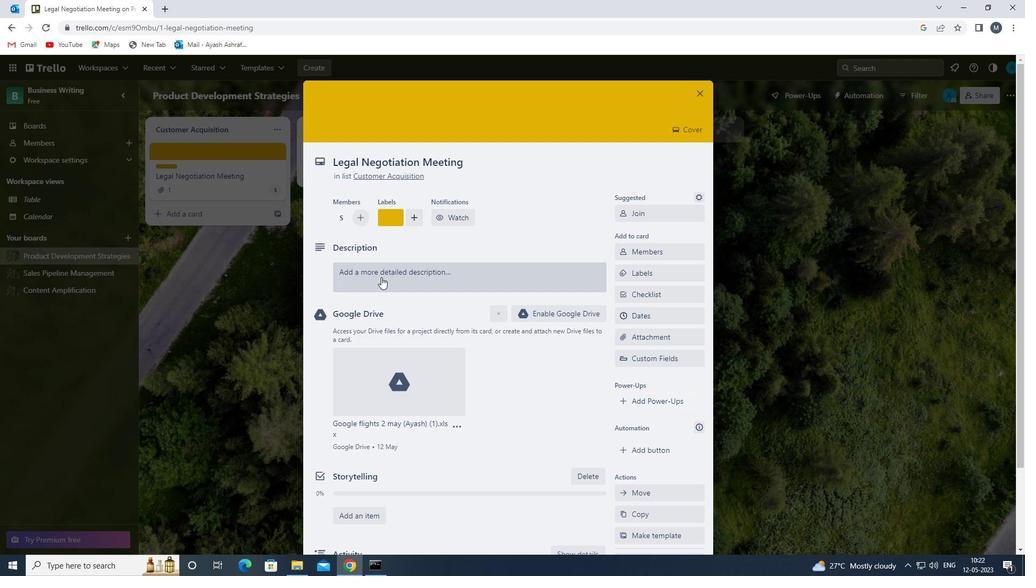 
Action: Mouse pressed left at (381, 277)
Screenshot: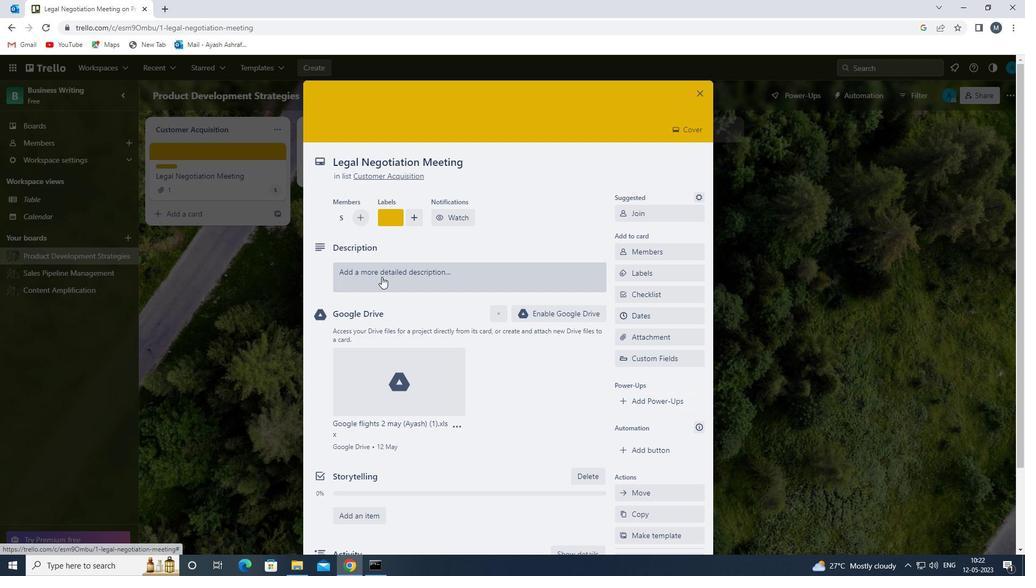 
Action: Mouse moved to (390, 308)
Screenshot: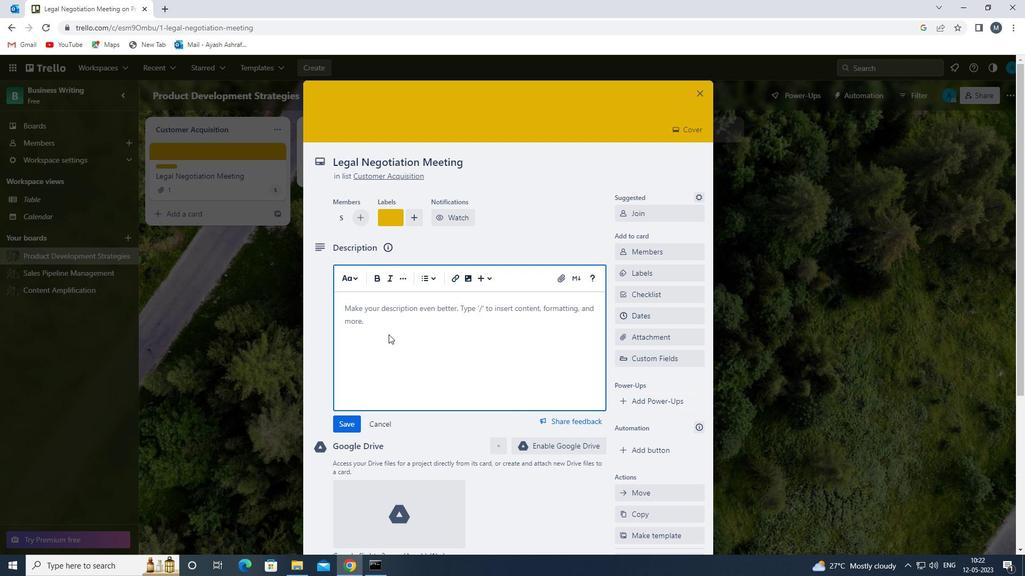 
Action: Mouse pressed left at (390, 308)
Screenshot: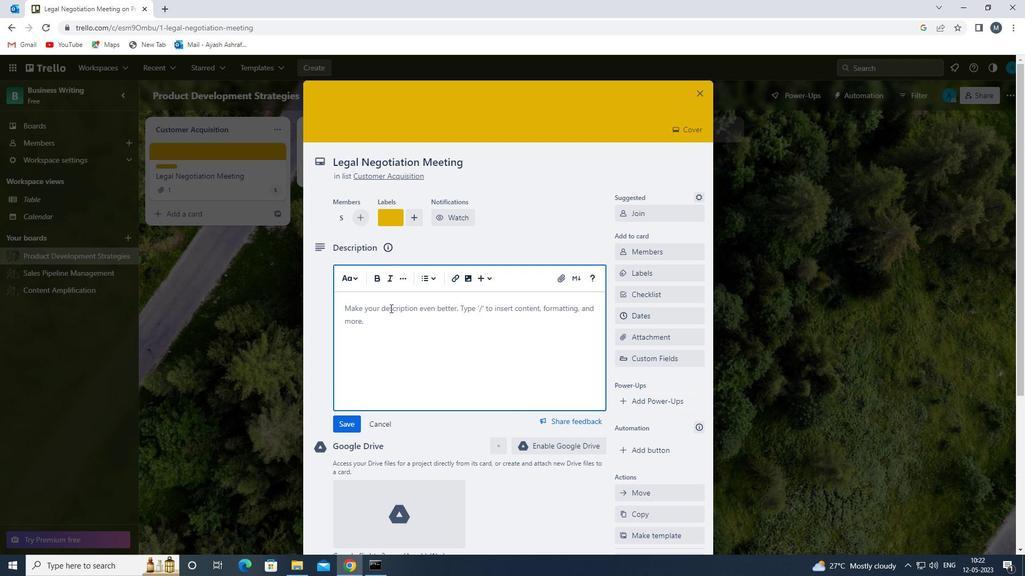 
Action: Mouse moved to (391, 307)
Screenshot: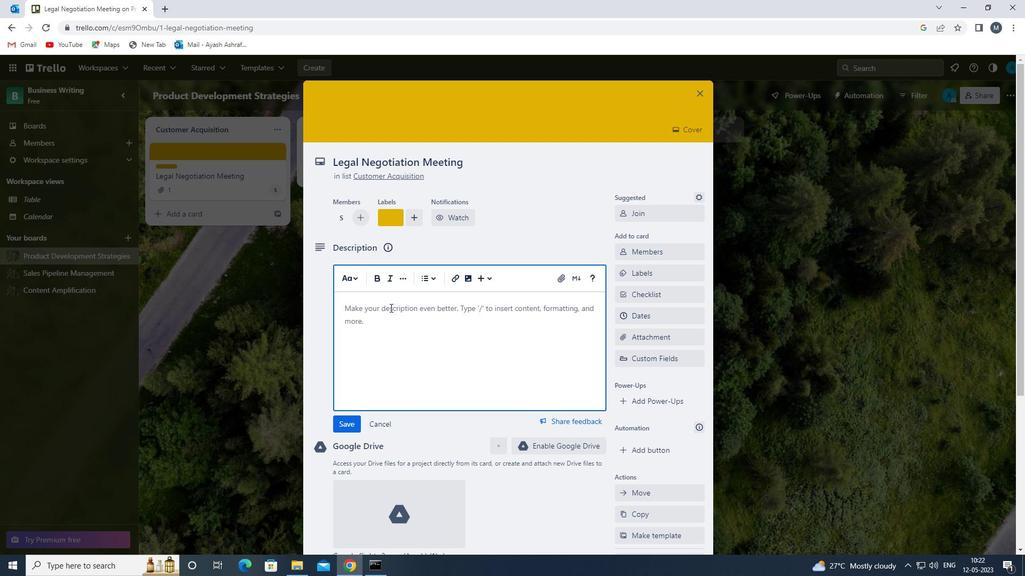 
Action: Key pressed <Key.shift>CREATE<Key.space>AND<Key.space>SEND<Key.space>OUT<Key.space>EMPLOYEE<Key.space>ENGAGEMENT<Key.space>SURVEY<Key.space>
Screenshot: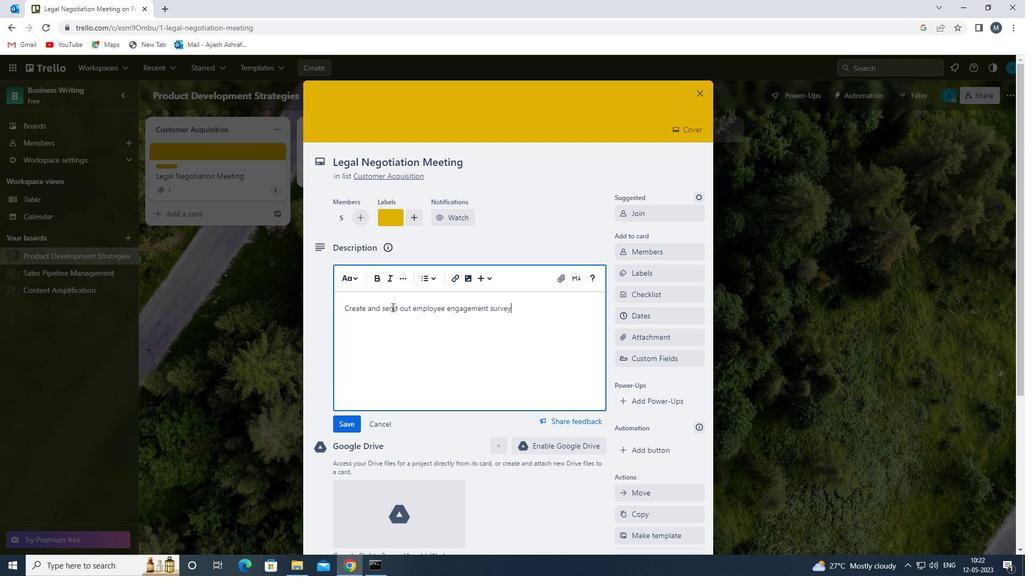 
Action: Mouse moved to (343, 426)
Screenshot: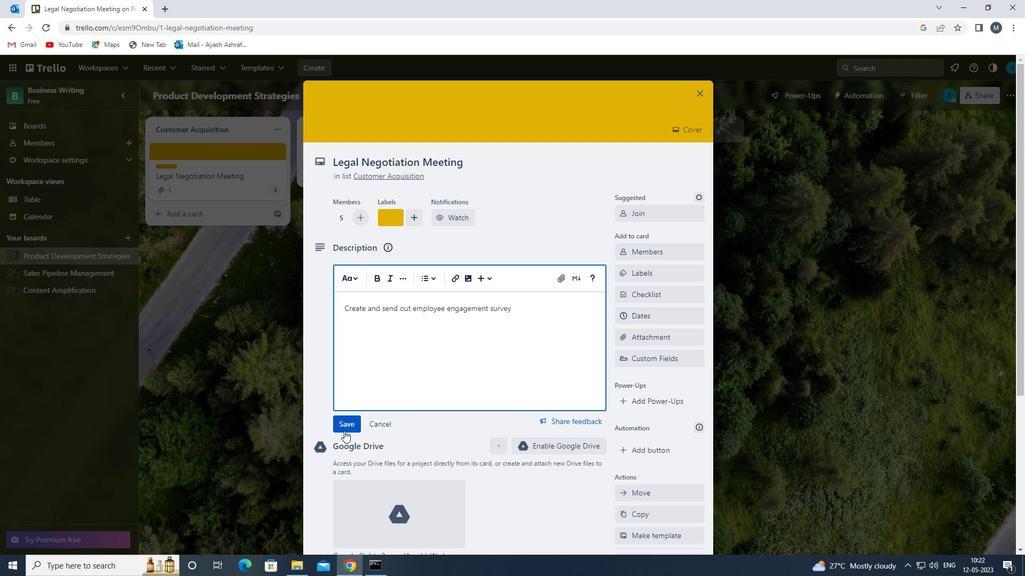 
Action: Mouse pressed left at (343, 426)
Screenshot: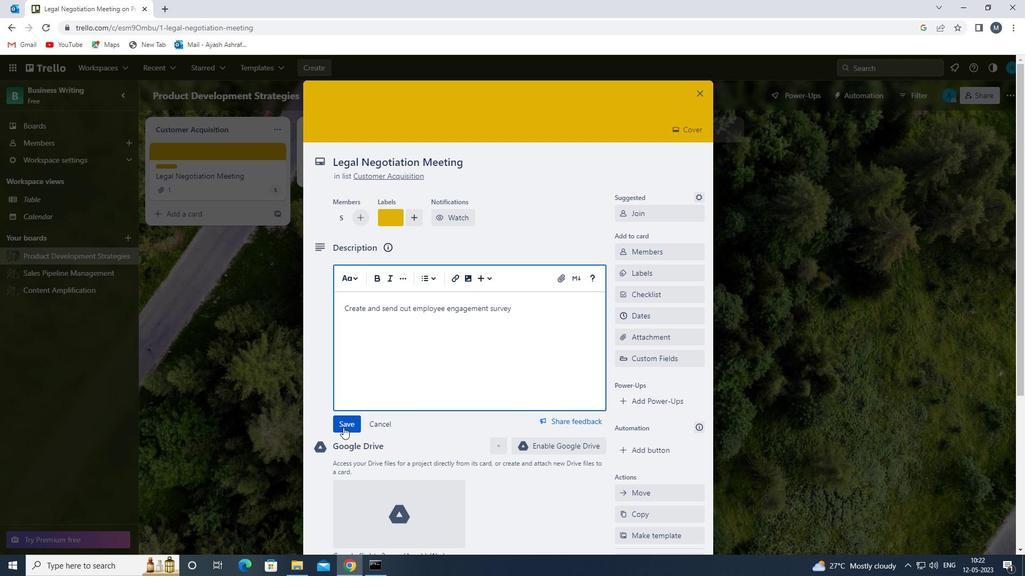 
Action: Mouse moved to (411, 420)
Screenshot: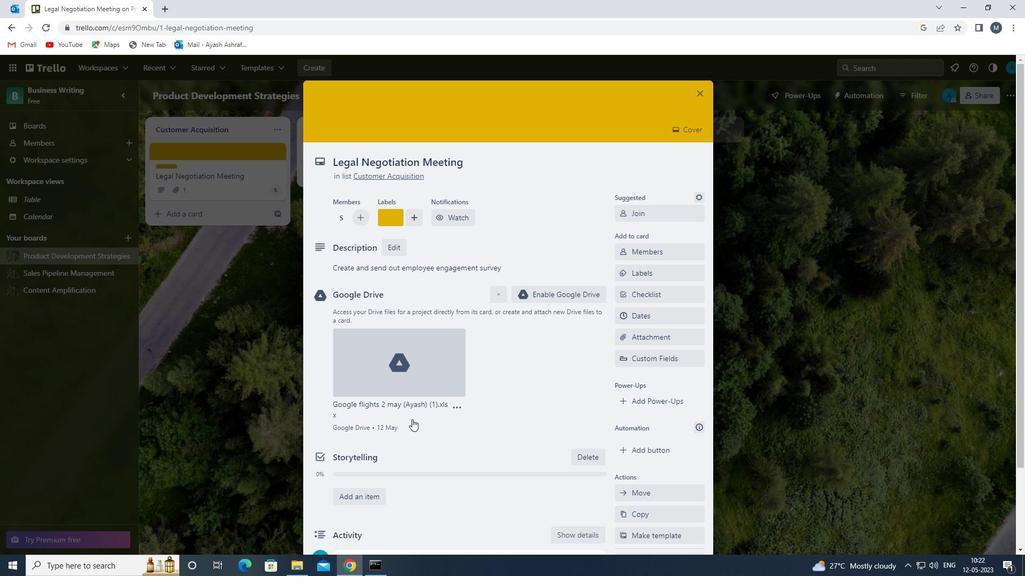 
Action: Mouse scrolled (411, 419) with delta (0, 0)
Screenshot: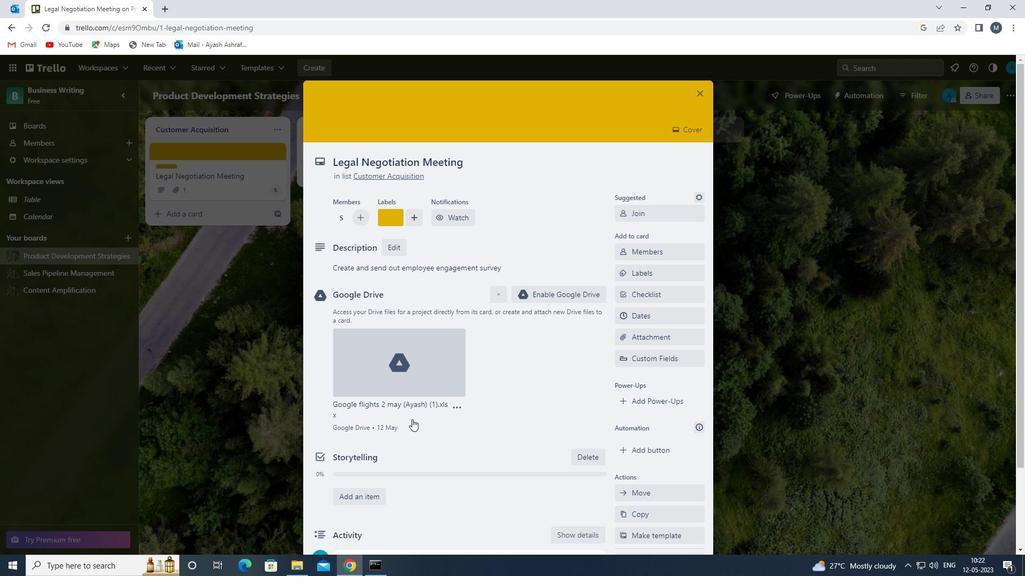 
Action: Mouse moved to (381, 502)
Screenshot: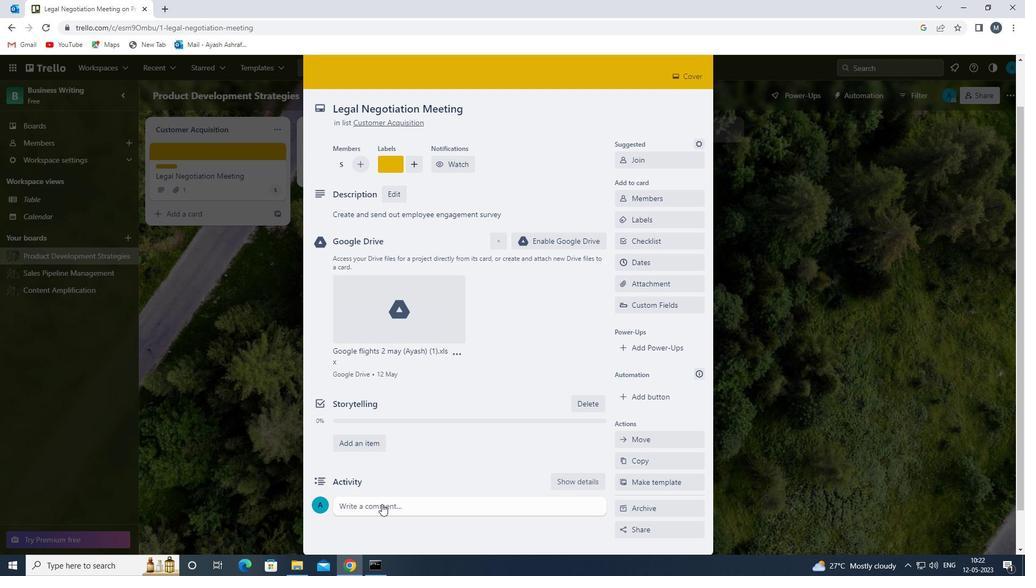 
Action: Mouse pressed left at (381, 502)
Screenshot: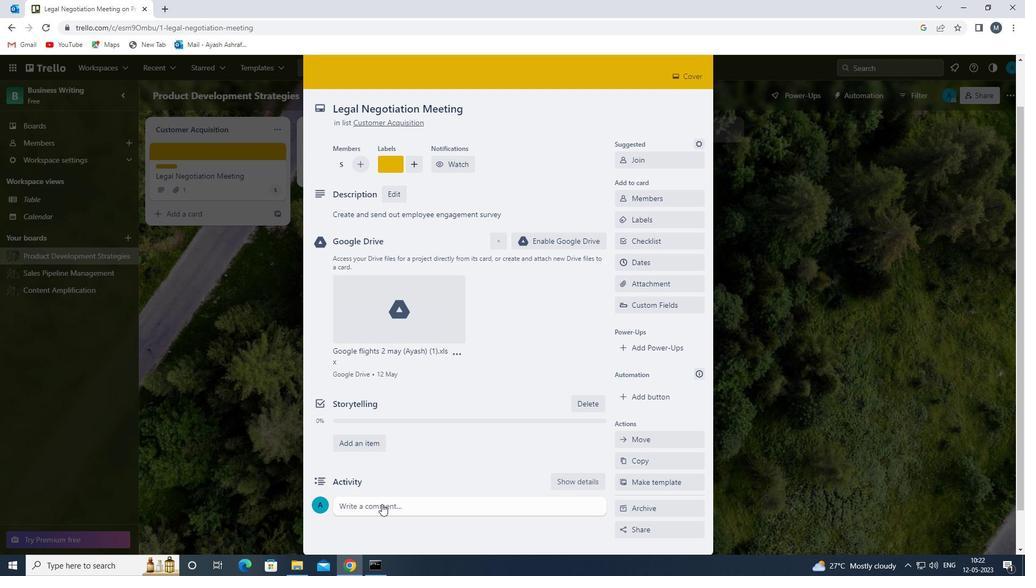 
Action: Mouse moved to (401, 401)
Screenshot: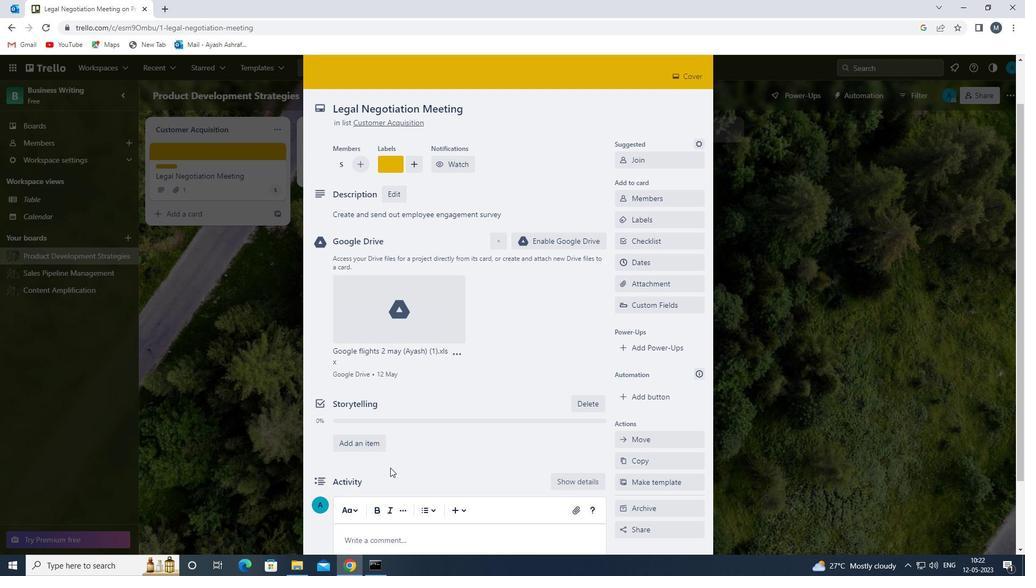 
Action: Mouse scrolled (401, 401) with delta (0, 0)
Screenshot: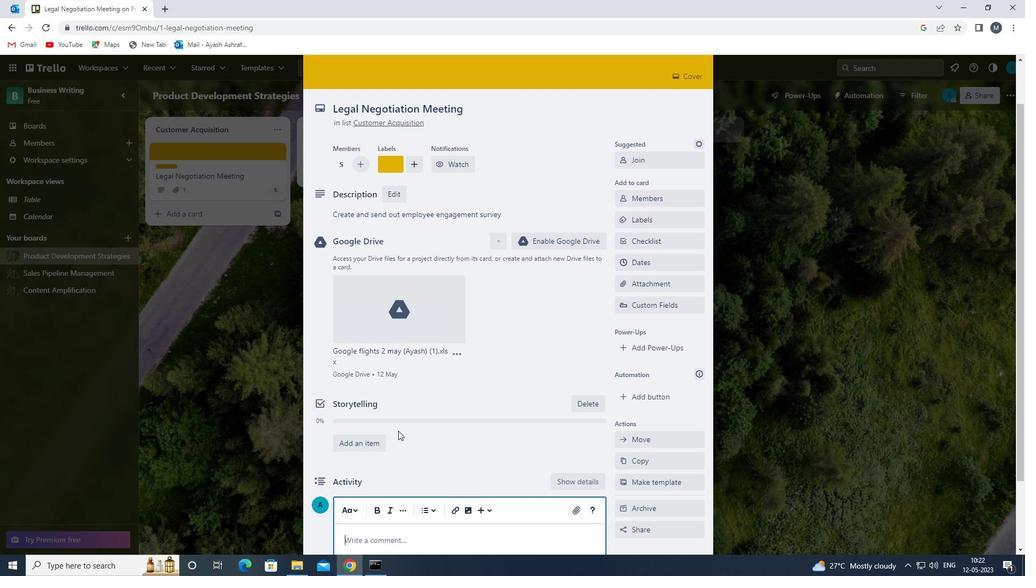
Action: Mouse scrolled (401, 401) with delta (0, 0)
Screenshot: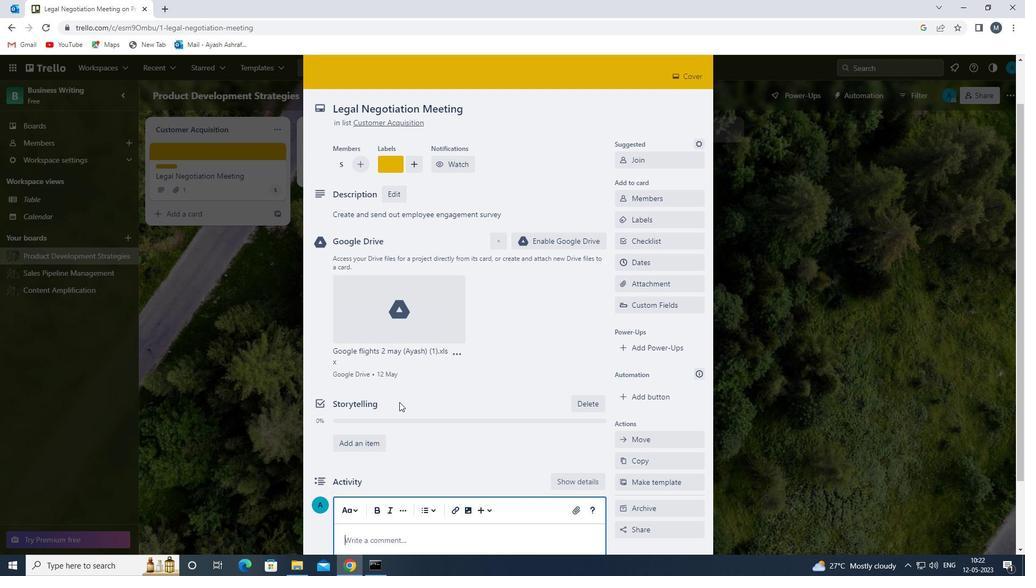
Action: Mouse moved to (391, 451)
Screenshot: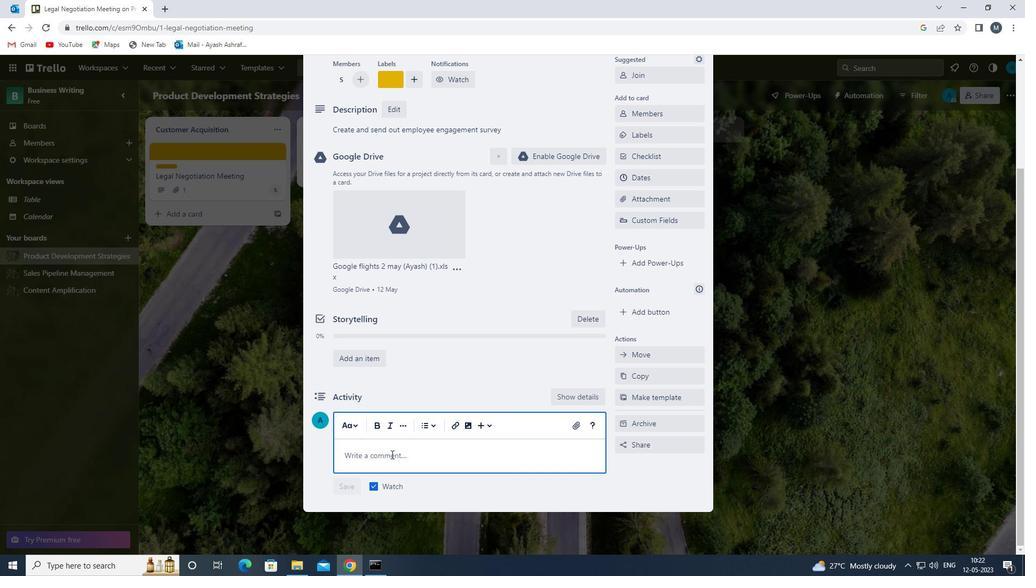 
Action: Mouse pressed left at (391, 451)
Screenshot: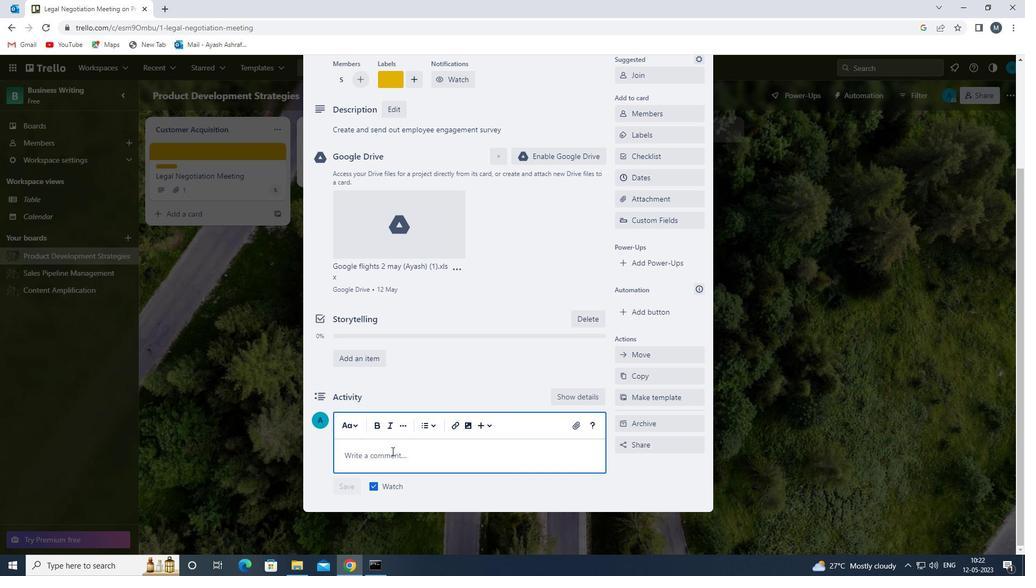 
Action: Key pressed <Key.shift>LET<Key.space>I<Key.backspace>US<Key.space>APPROACH<Key.space>THIS<Key.space>TASK<Key.space>WITH<Key.space>
Screenshot: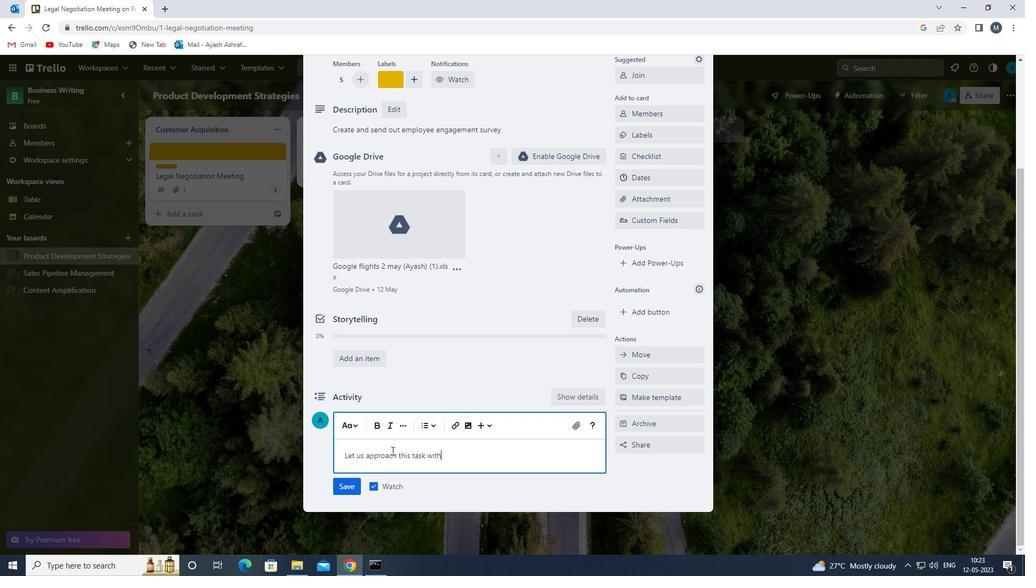 
Action: Mouse moved to (391, 451)
Screenshot: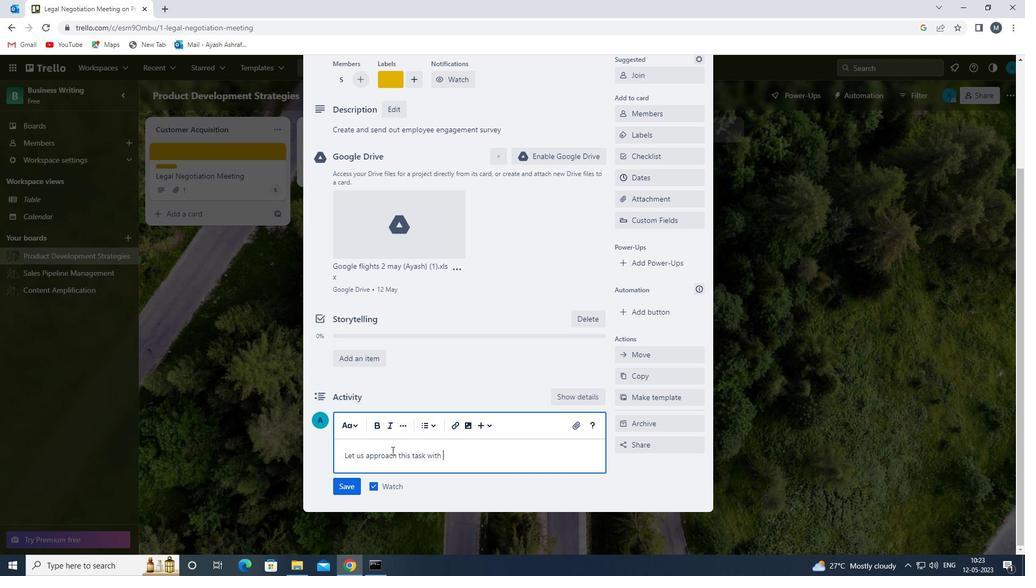 
Action: Key pressed A<Key.space>POSTIVE<Key.space>MINDSET<Key.space>AND<Key.space>A<Key.space>CABN
Screenshot: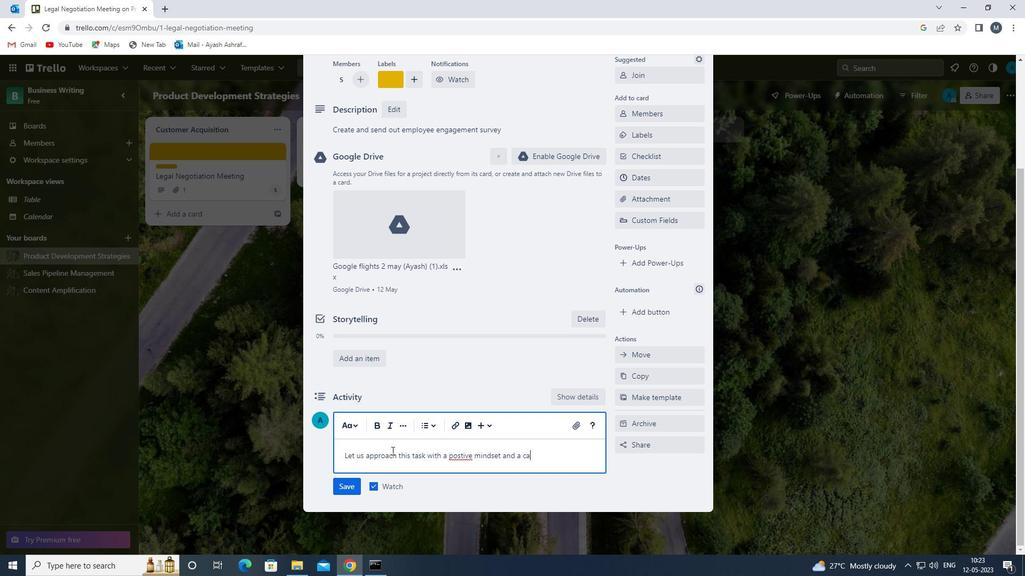 
Action: Mouse moved to (460, 457)
Screenshot: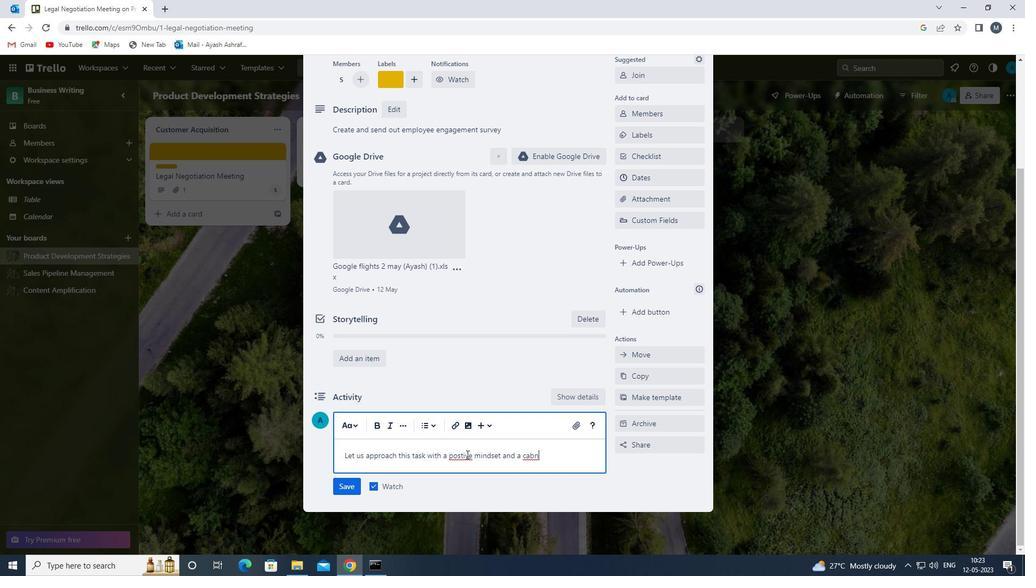 
Action: Mouse pressed left at (460, 457)
Screenshot: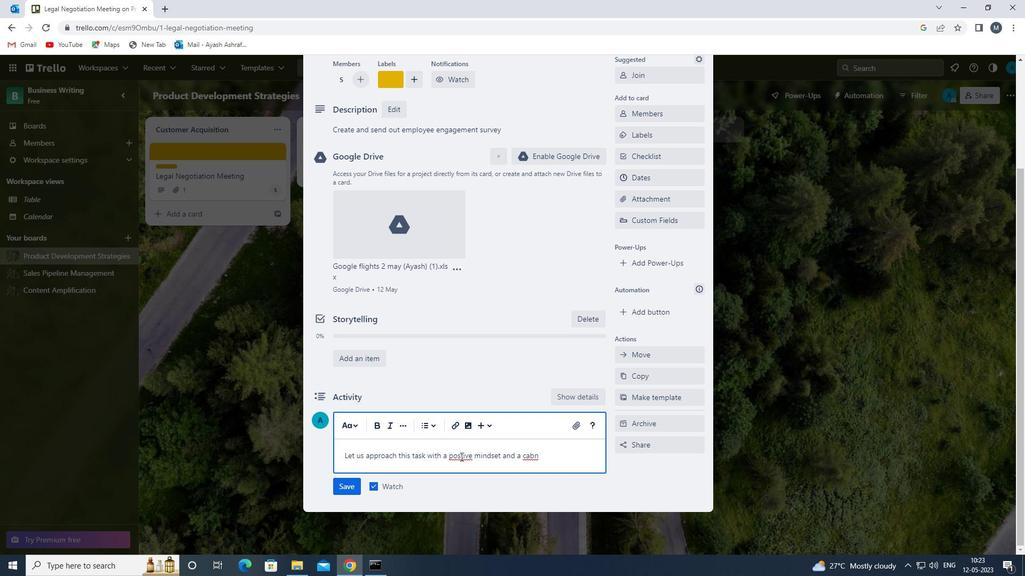 
Action: Mouse moved to (472, 457)
Screenshot: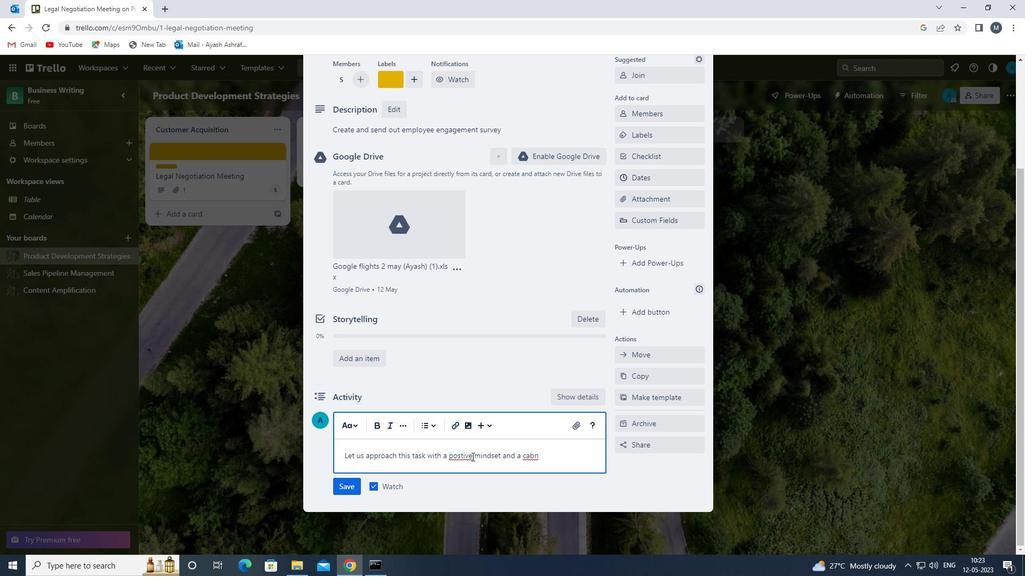
Action: Key pressed I
Screenshot: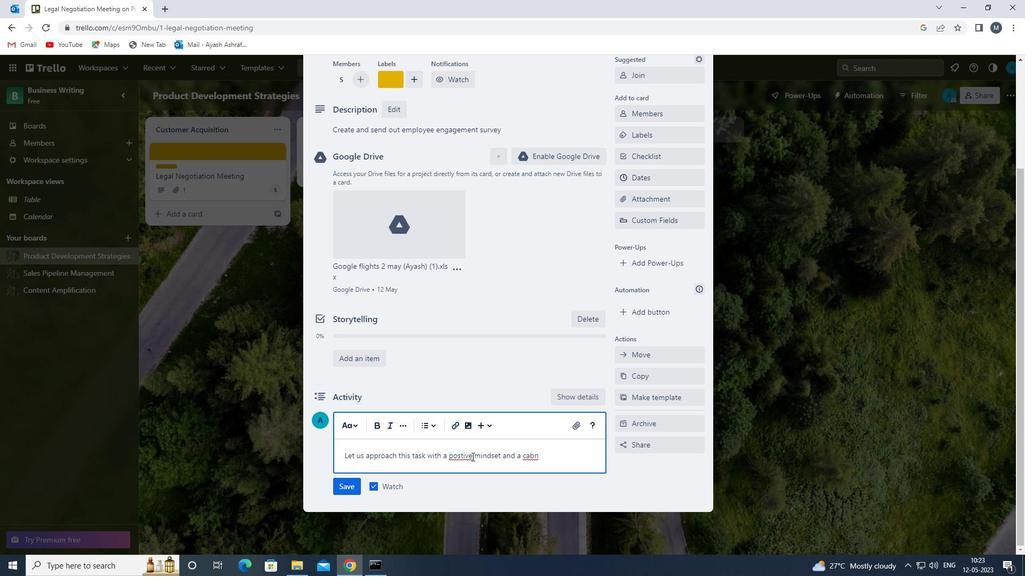 
Action: Mouse moved to (548, 453)
Screenshot: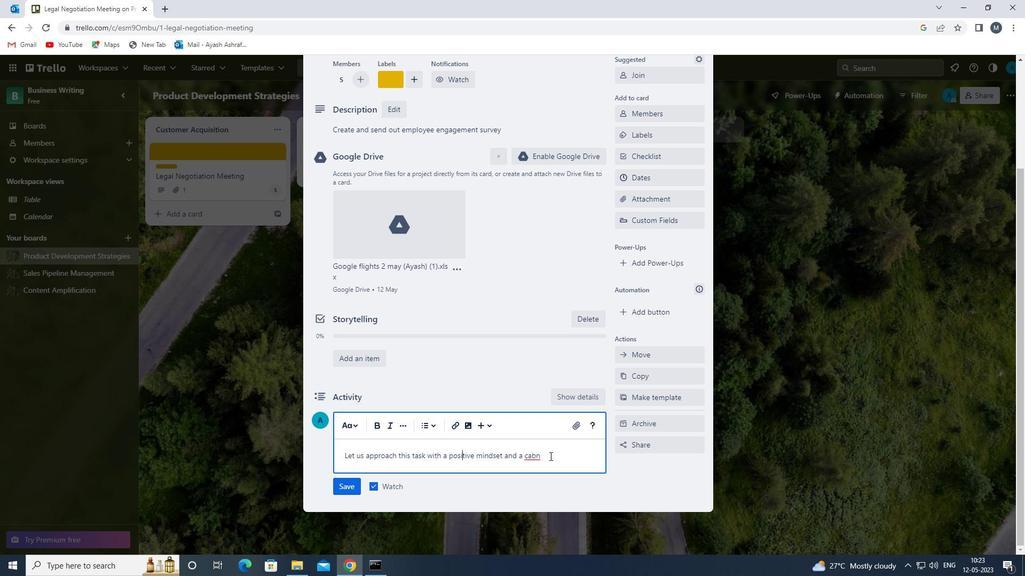 
Action: Mouse pressed left at (548, 453)
Screenshot: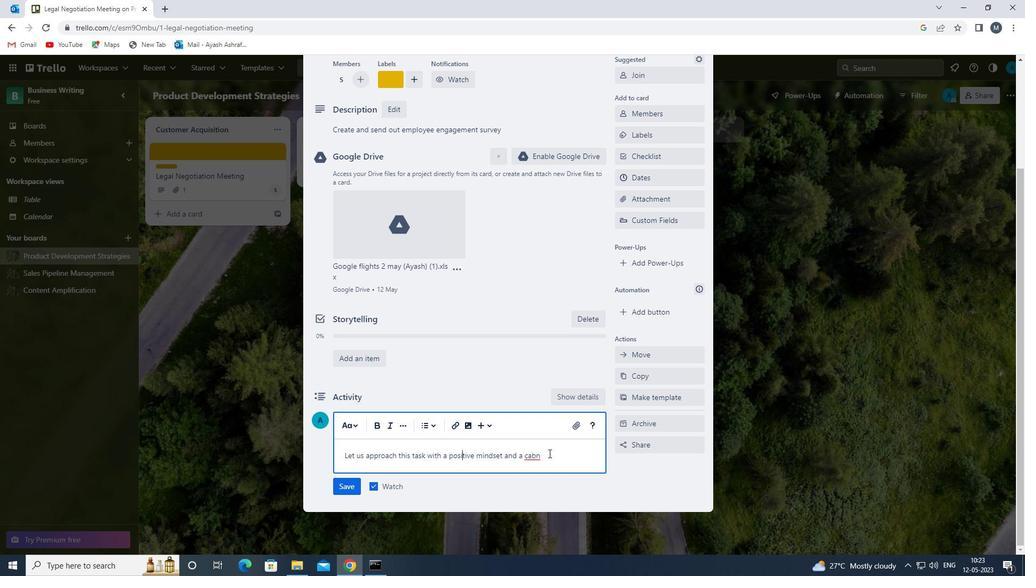 
Action: Mouse moved to (548, 454)
Screenshot: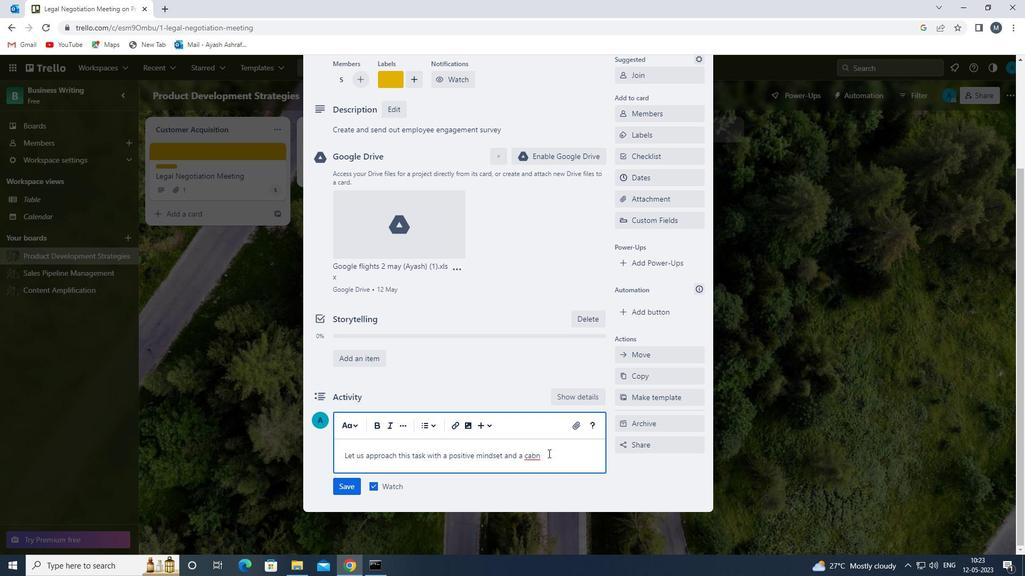 
Action: Key pressed <Key.backspace><Key.backspace>N-DO<Key.space>ATTITI<Key.backspace>UDE<Key.space>
Screenshot: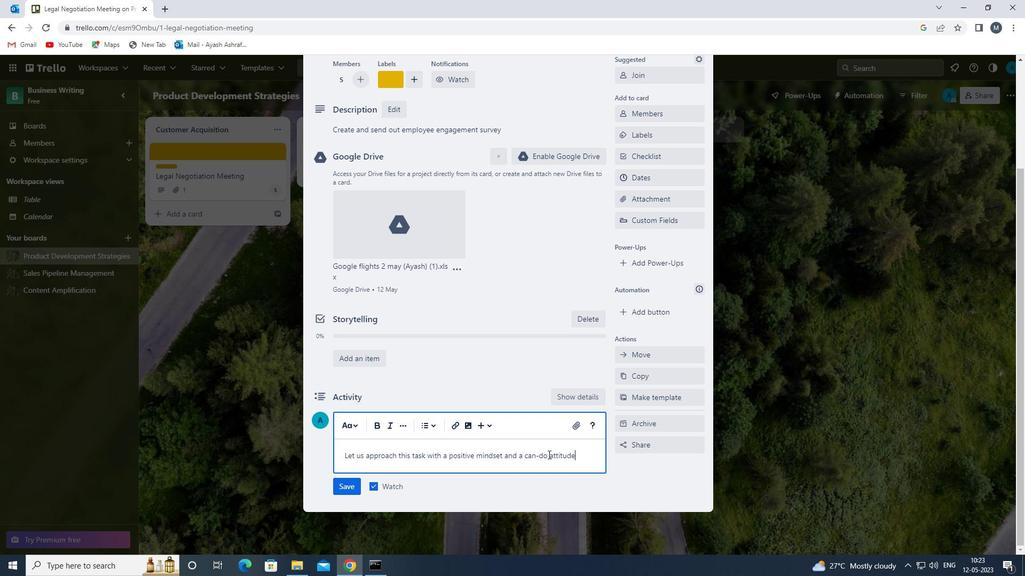 
Action: Mouse moved to (556, 468)
Screenshot: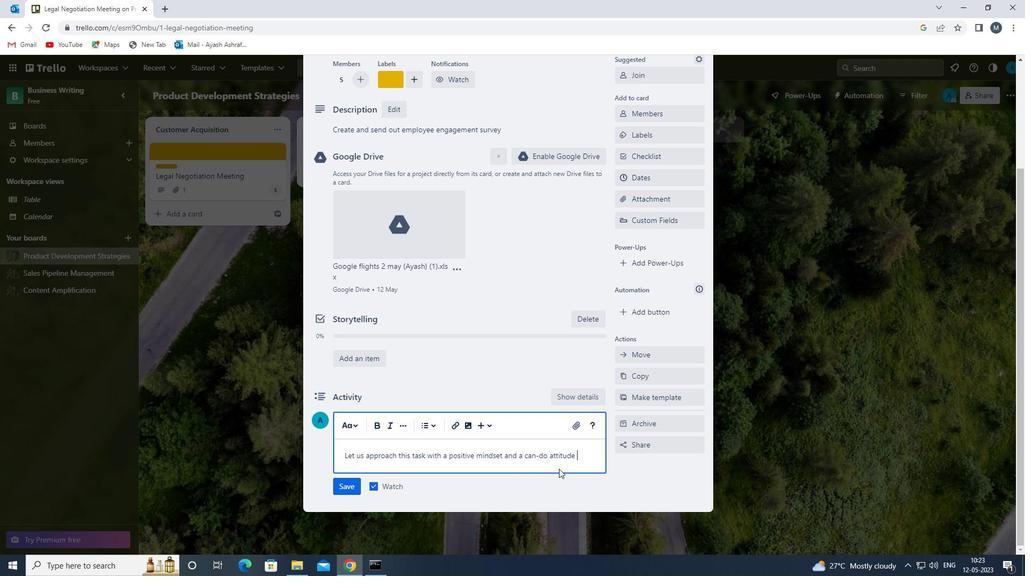 
Action: Key pressed <Key.backspace>,<Key.space>EVEN<Key.space>IN<Key.space>THE<Key.space>FACE<Key.space>OF<Key.space>CHLLENGES<Key.space><Key.backspace>.
Screenshot: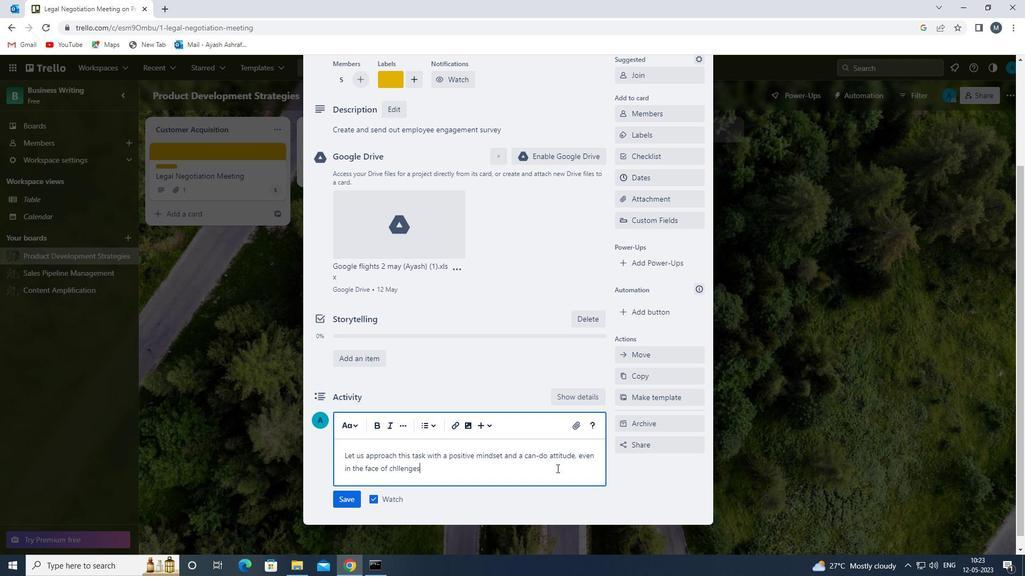 
Action: Mouse moved to (396, 470)
Screenshot: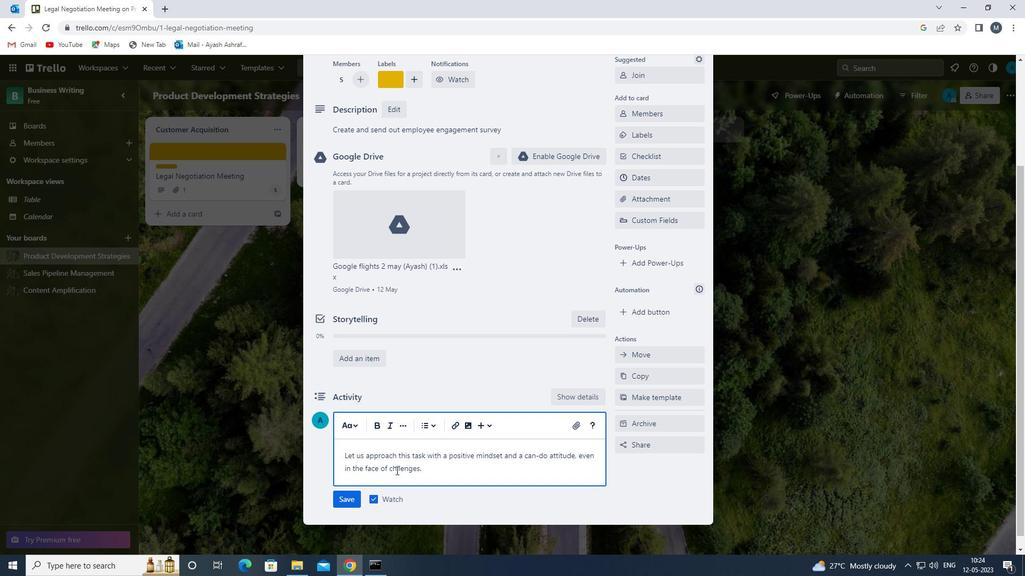 
Action: Mouse pressed left at (396, 470)
Screenshot: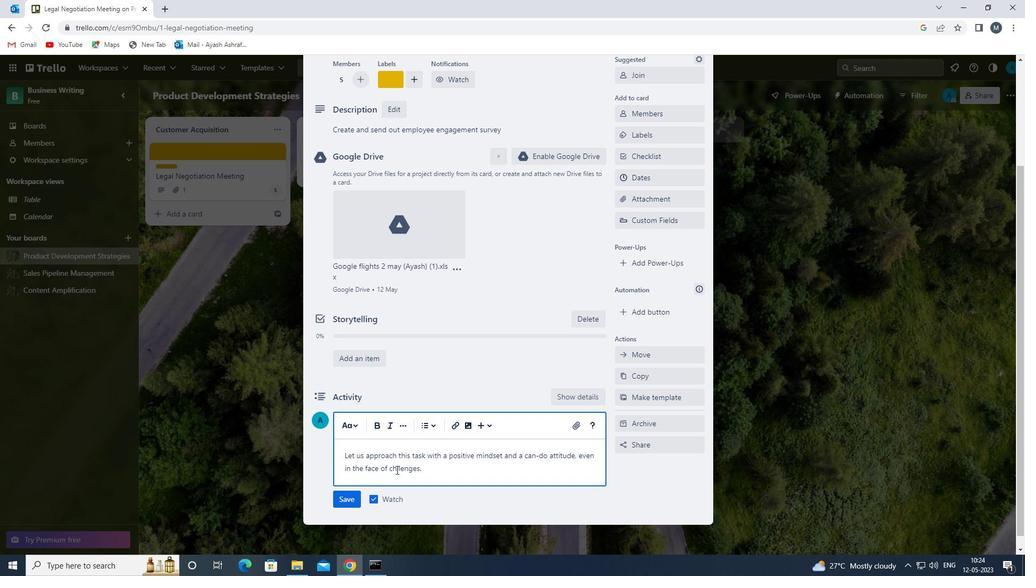 
Action: Mouse moved to (401, 470)
Screenshot: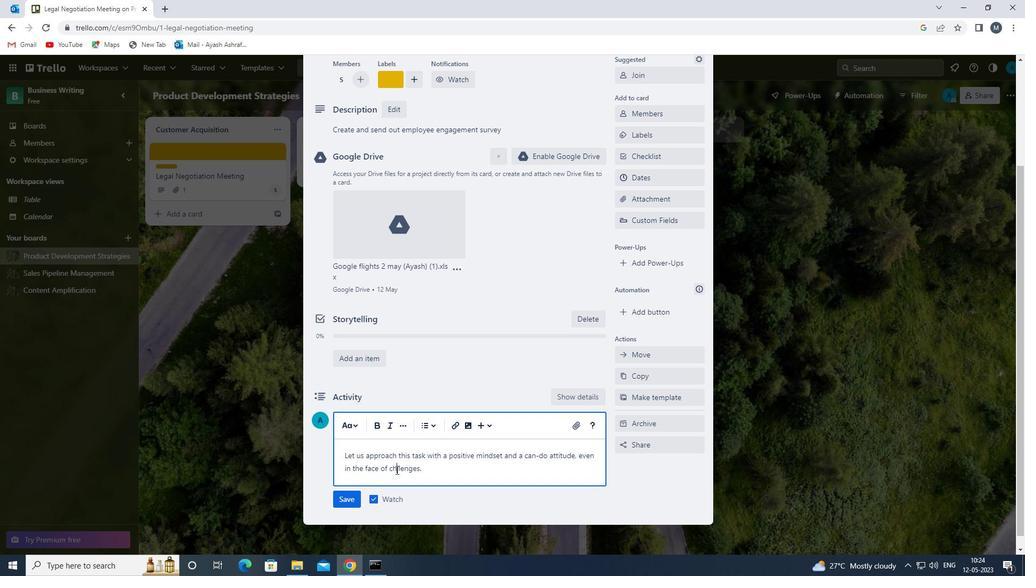 
Action: Key pressed A
Screenshot: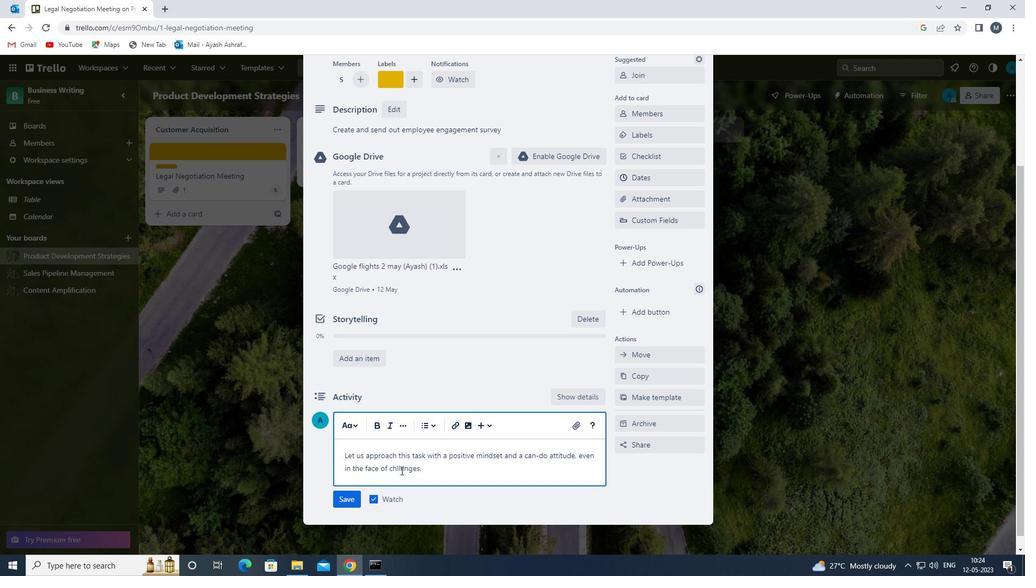 
Action: Mouse moved to (431, 473)
Screenshot: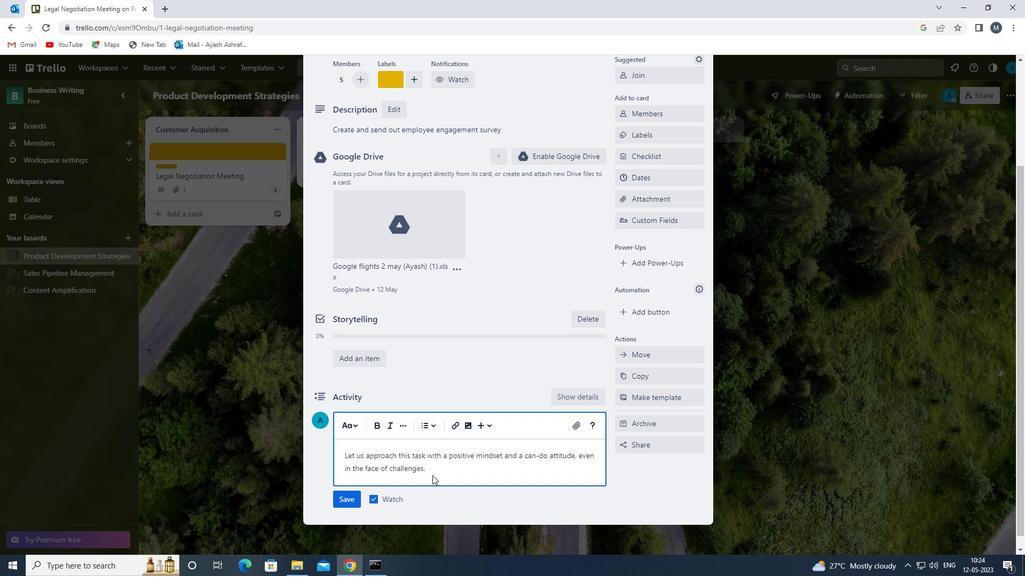 
Action: Mouse pressed left at (431, 473)
Screenshot: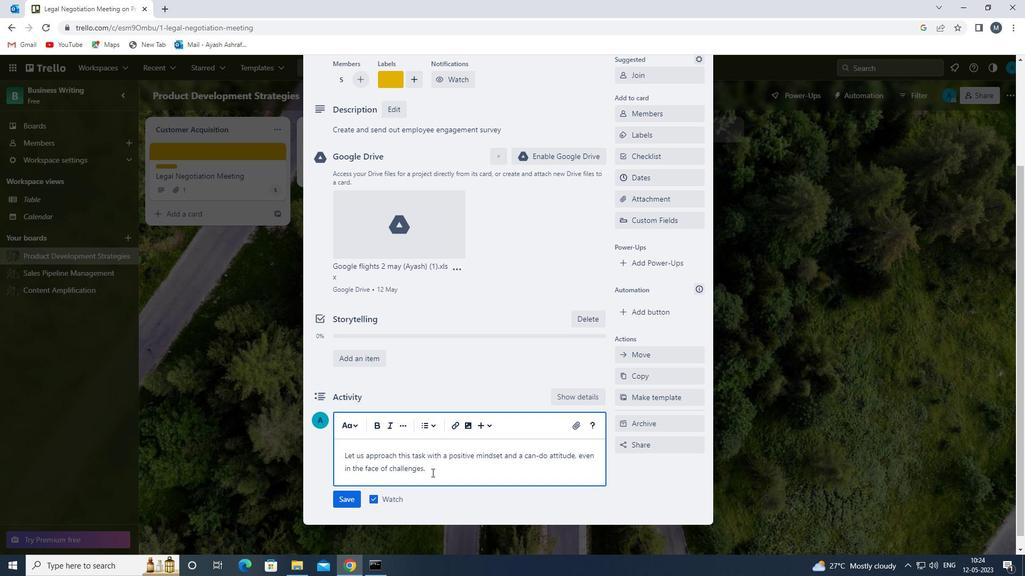 
Action: Mouse moved to (347, 496)
Screenshot: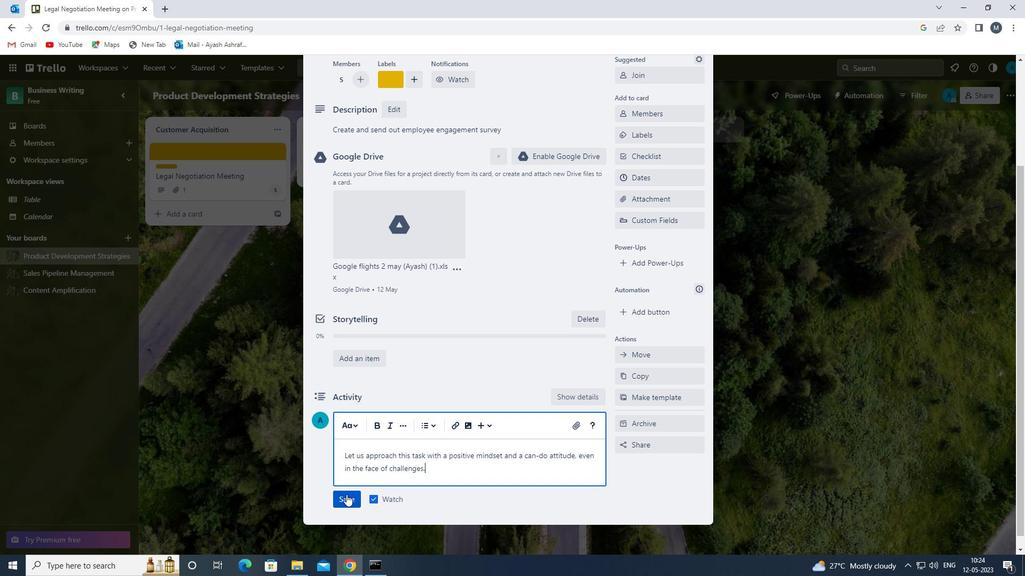 
Action: Mouse pressed left at (347, 496)
Screenshot: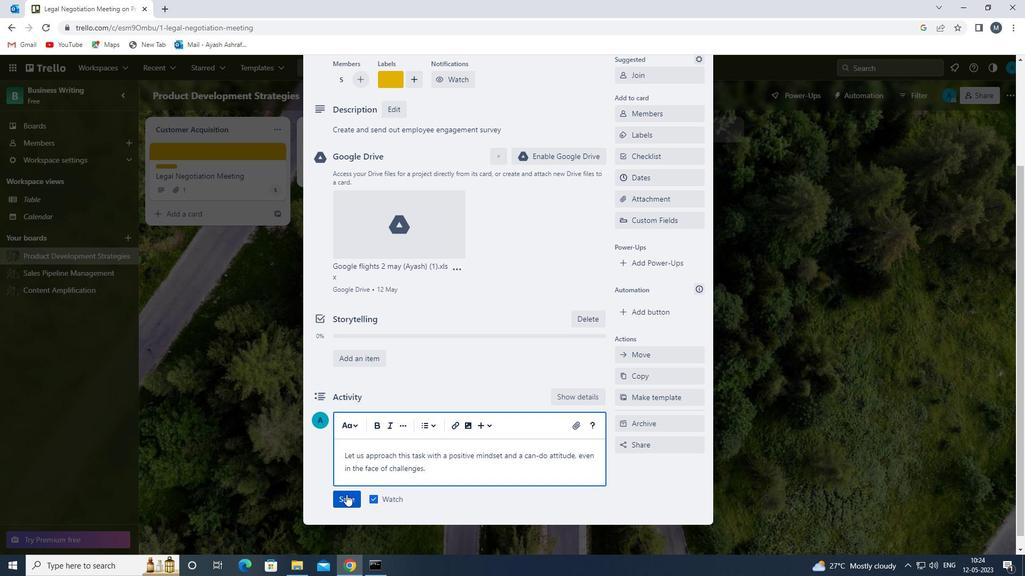 
Action: Mouse moved to (652, 181)
Screenshot: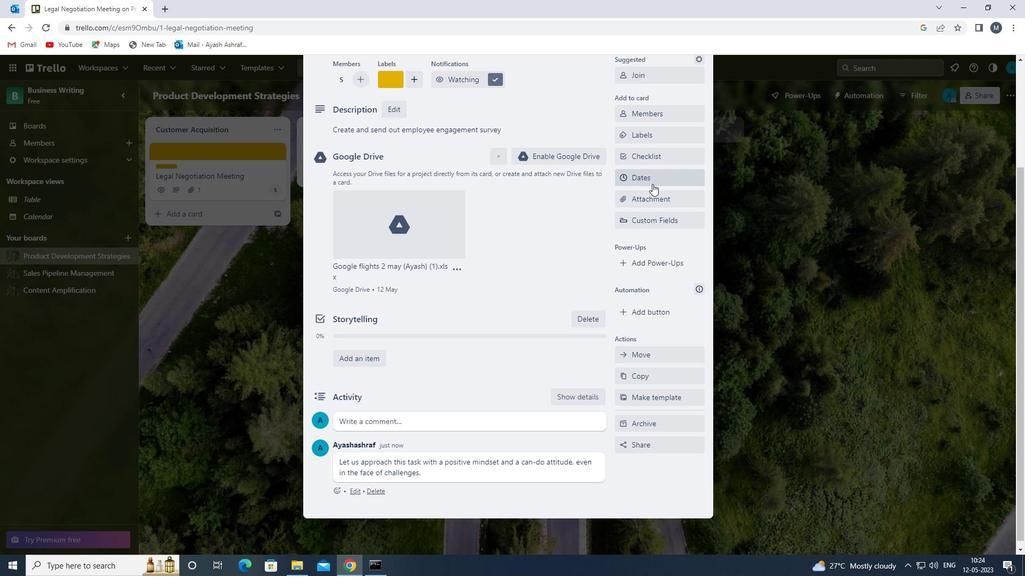 
Action: Mouse pressed left at (652, 181)
Screenshot: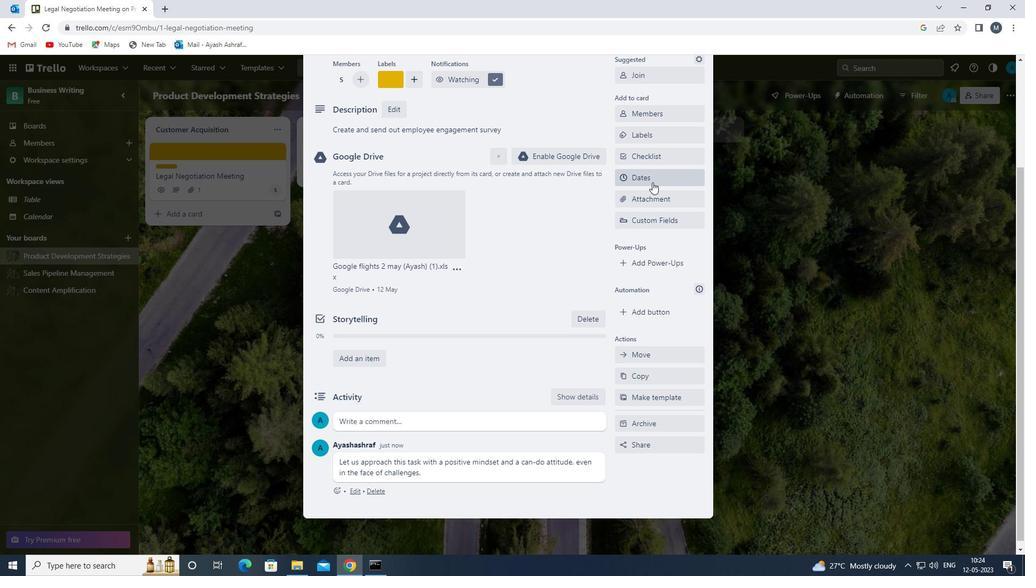 
Action: Mouse moved to (628, 291)
Screenshot: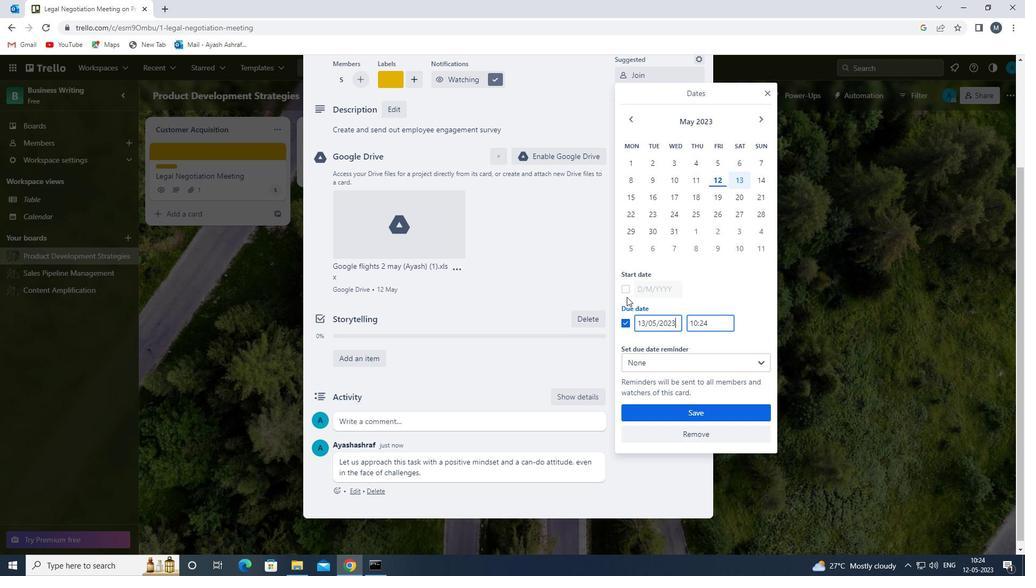
Action: Mouse pressed left at (628, 291)
Screenshot: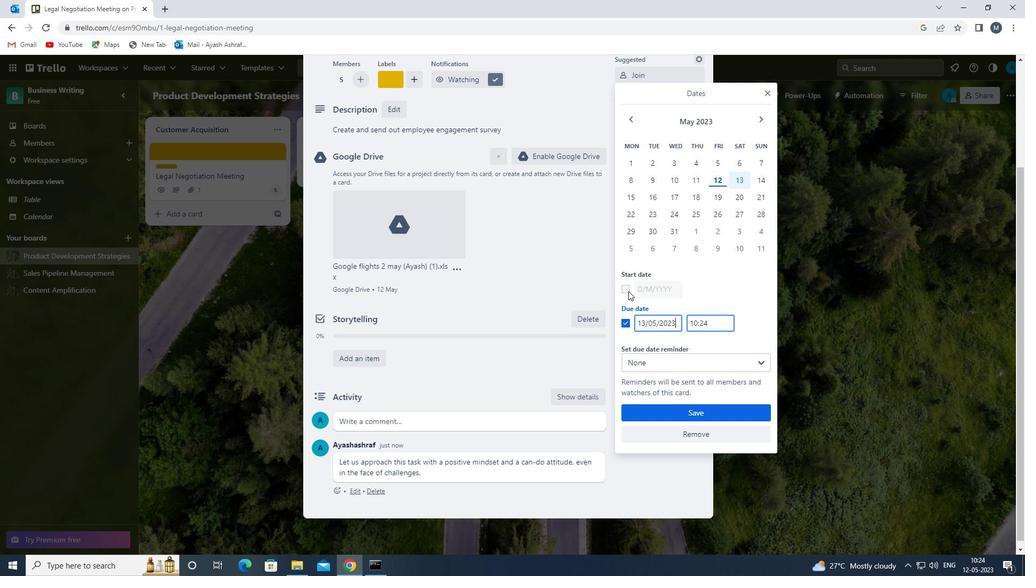 
Action: Mouse moved to (645, 289)
Screenshot: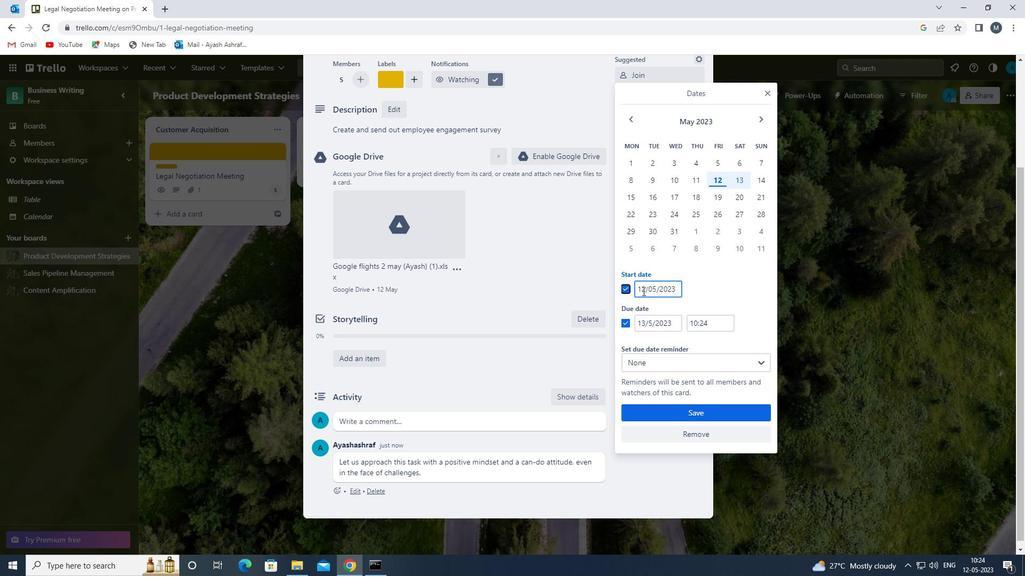 
Action: Mouse pressed left at (645, 289)
Screenshot: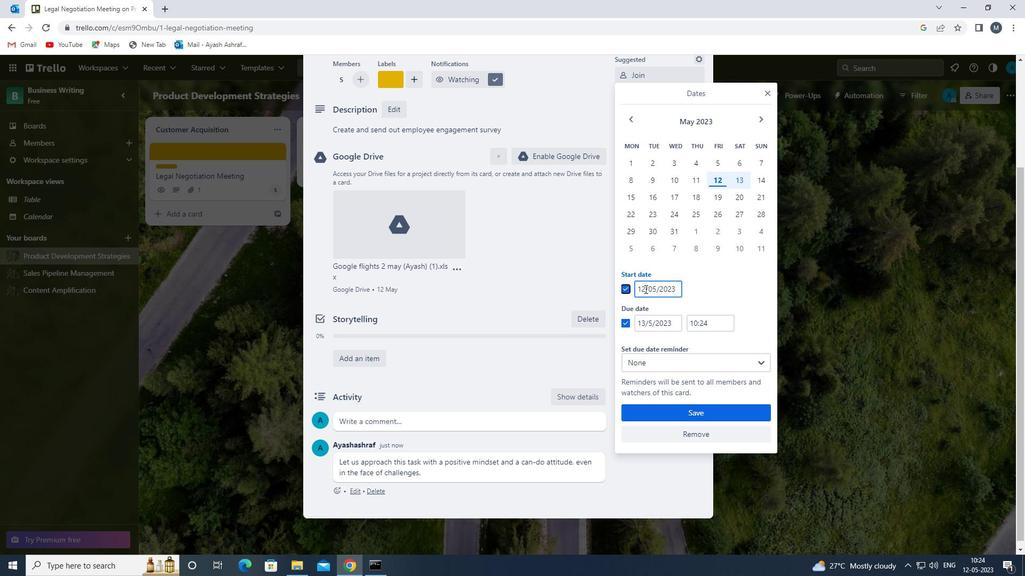 
Action: Mouse moved to (649, 289)
Screenshot: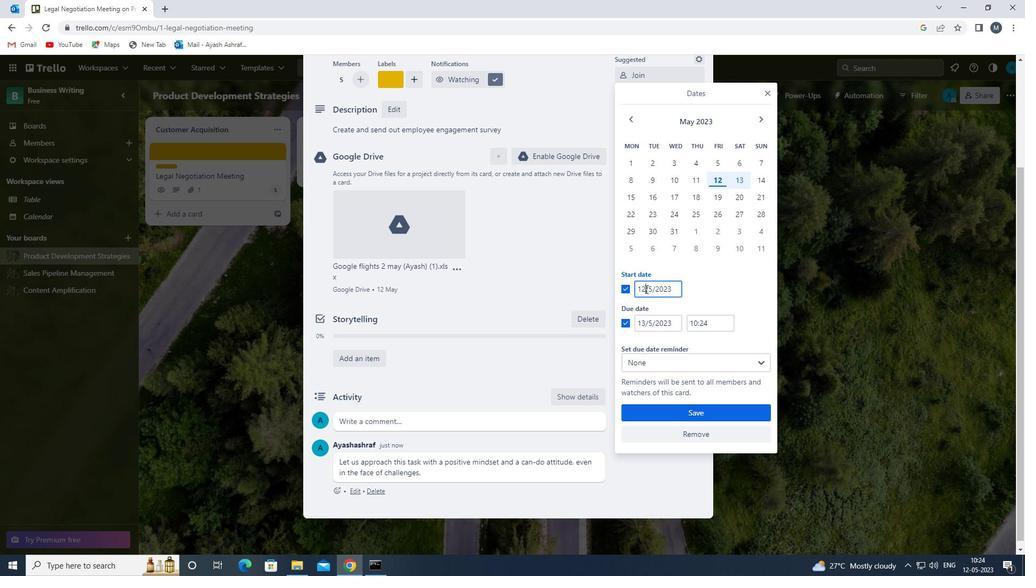 
Action: Key pressed <Key.backspace><Key.backspace>
Screenshot: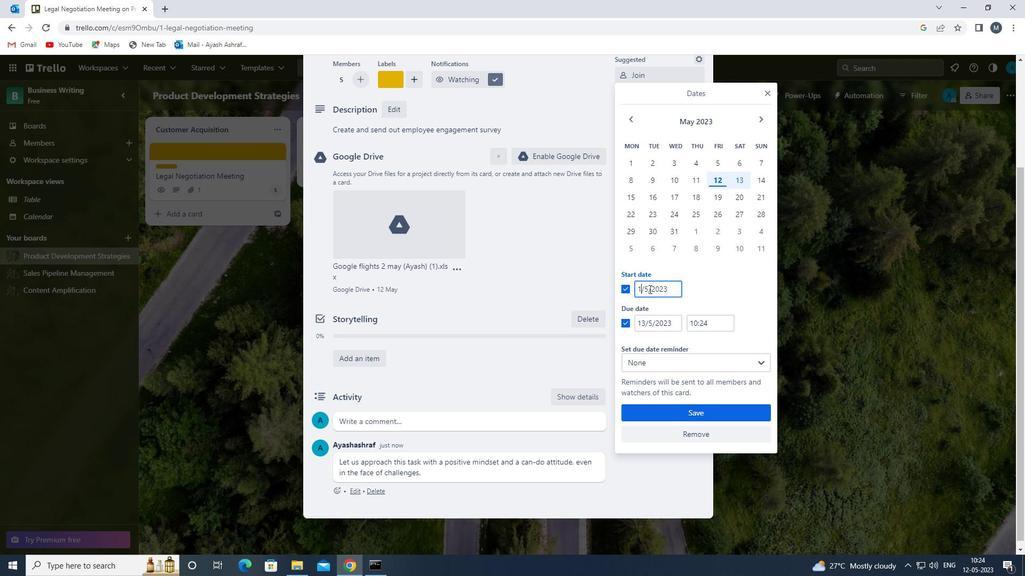 
Action: Mouse moved to (649, 289)
Screenshot: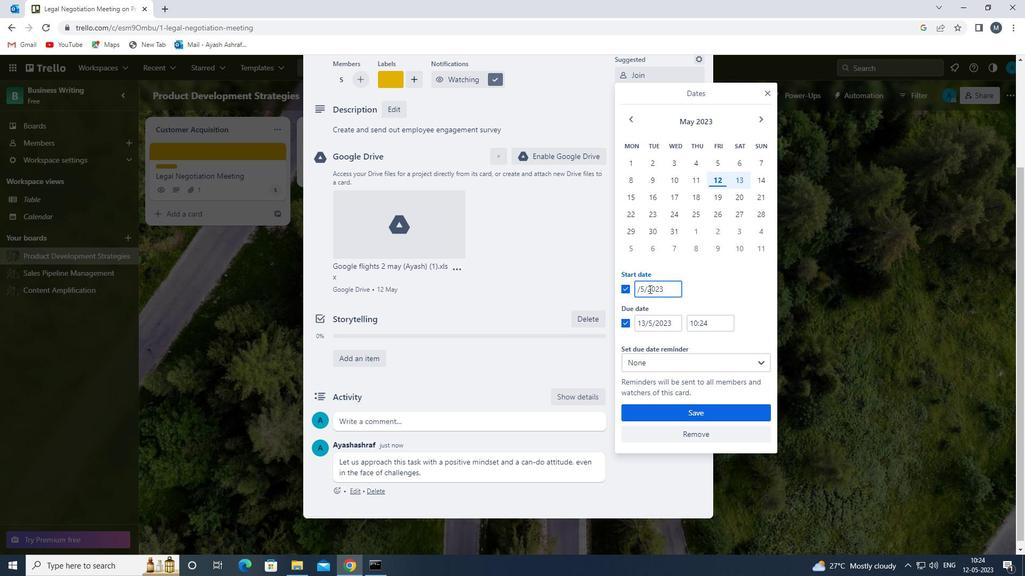 
Action: Key pressed <<96>><<97>>
Screenshot: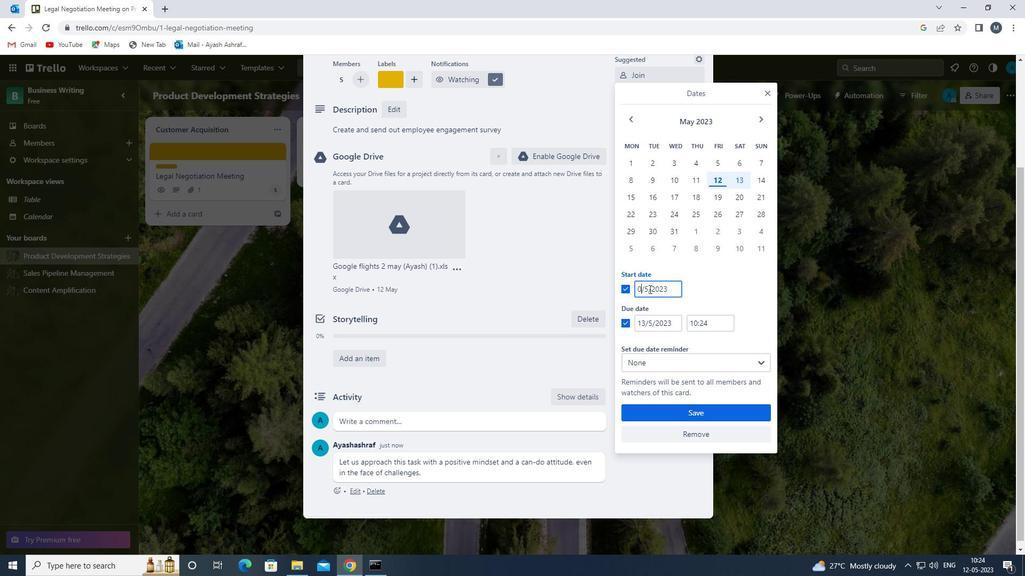 
Action: Mouse moved to (651, 288)
Screenshot: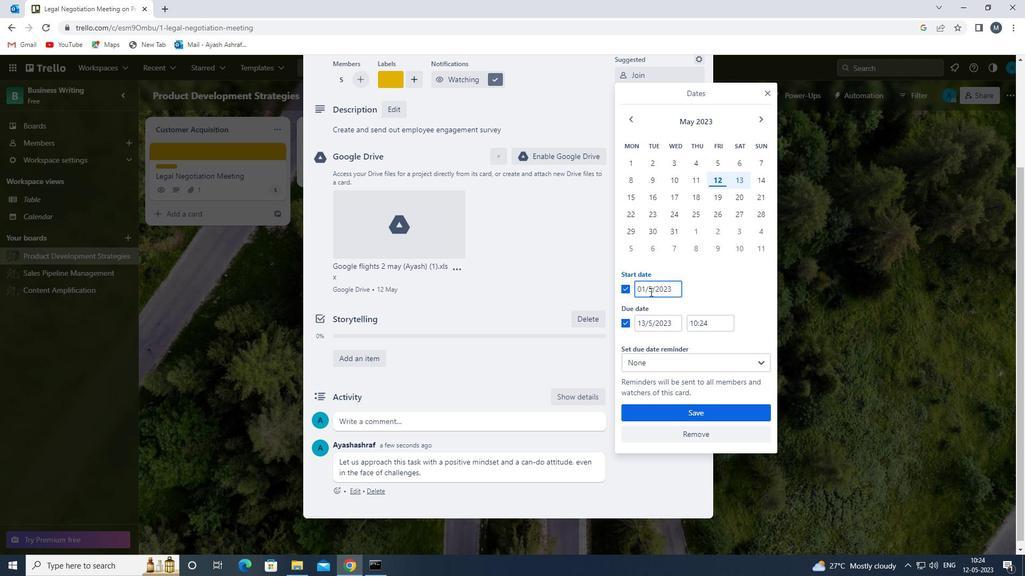 
Action: Mouse pressed left at (651, 288)
Screenshot: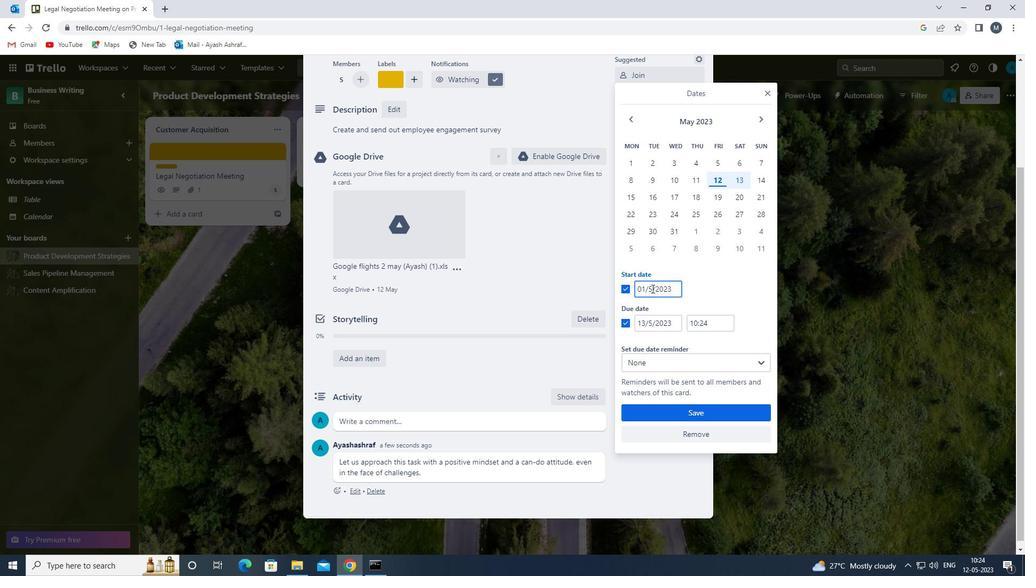 
Action: Mouse moved to (655, 288)
Screenshot: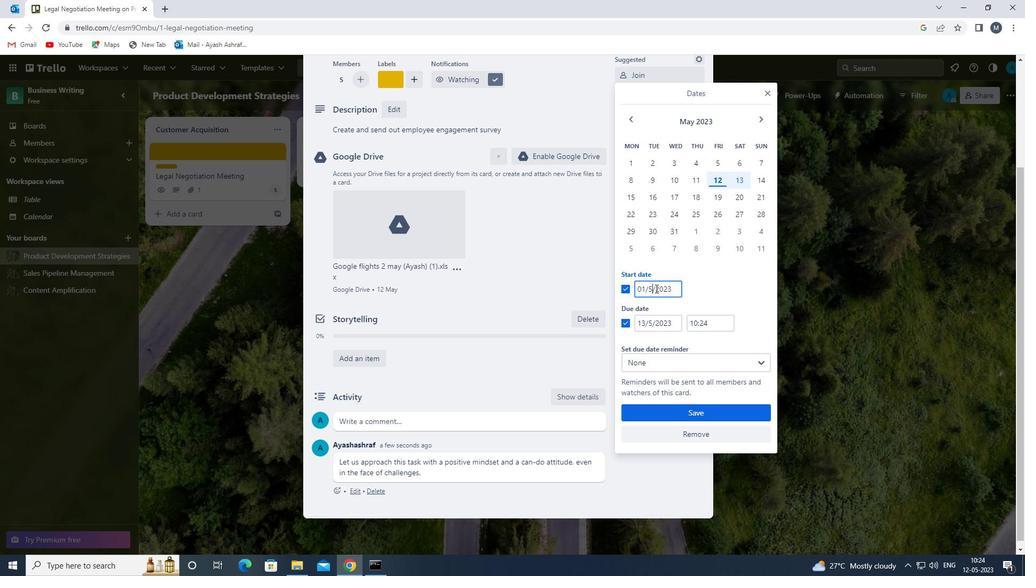 
Action: Key pressed <Key.backspace><<96>><<97>>
Screenshot: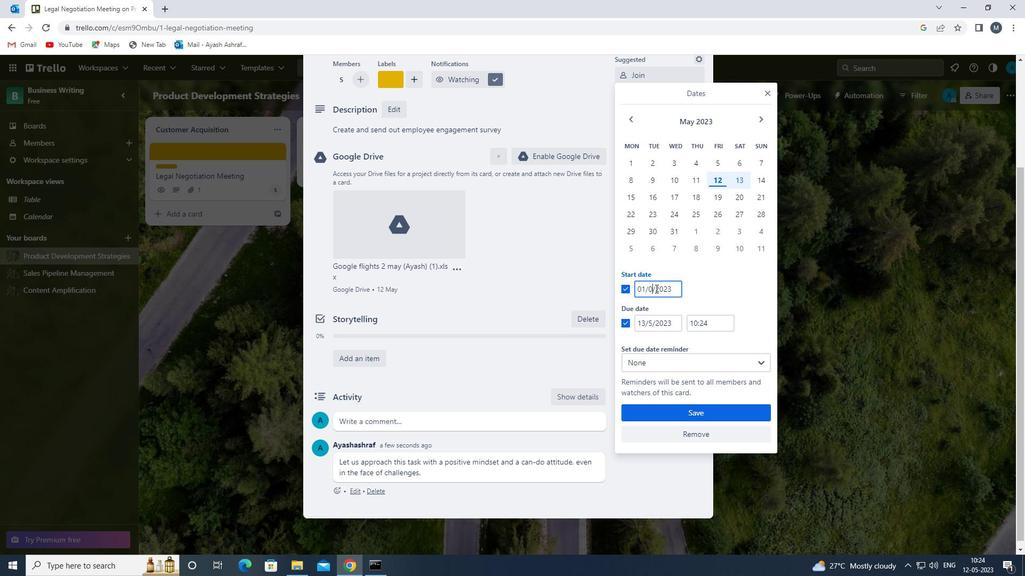 
Action: Mouse moved to (673, 291)
Screenshot: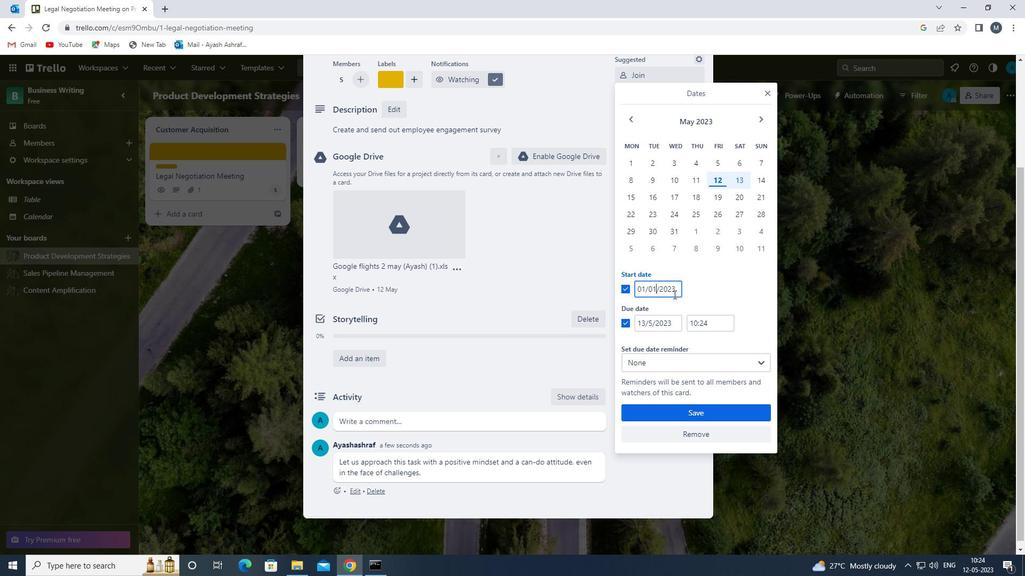 
Action: Mouse pressed left at (673, 291)
Screenshot: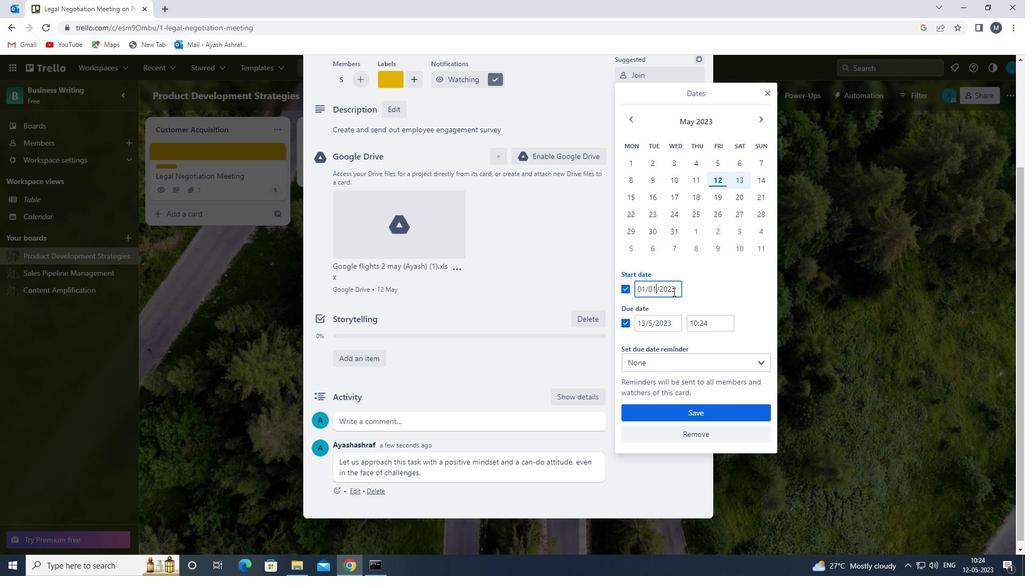 
Action: Mouse moved to (674, 289)
Screenshot: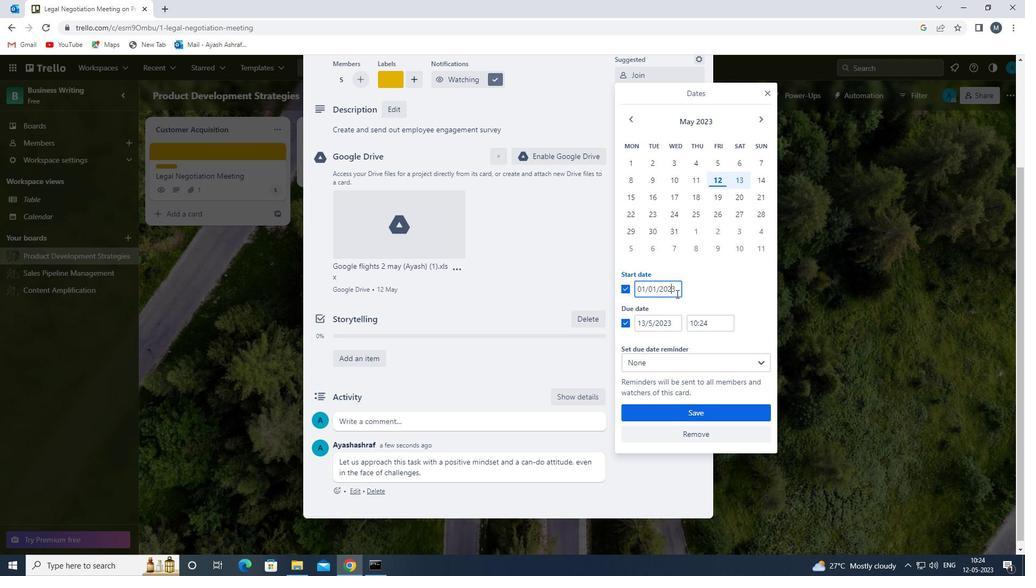 
Action: Mouse pressed left at (674, 289)
Screenshot: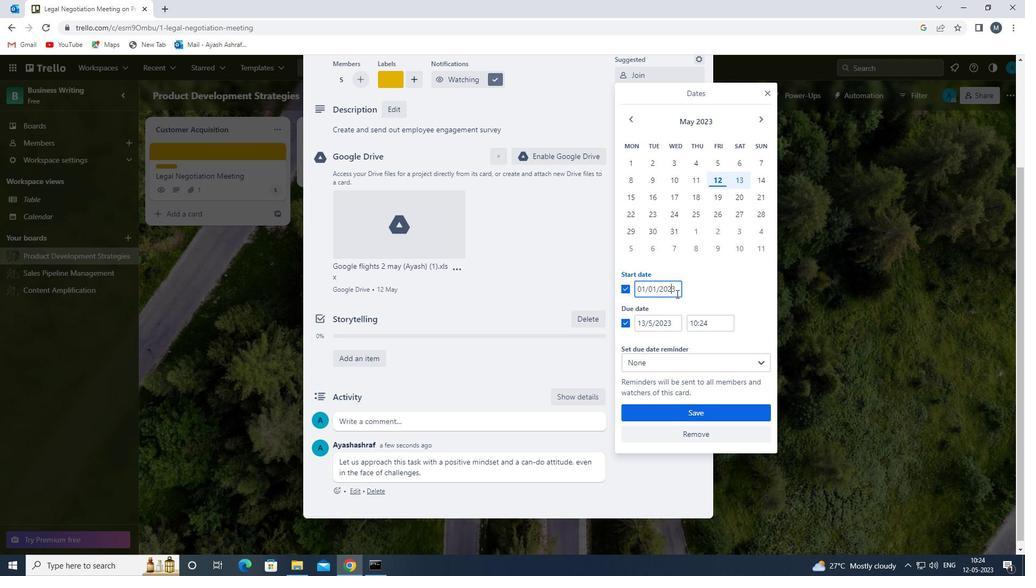 
Action: Mouse moved to (674, 288)
Screenshot: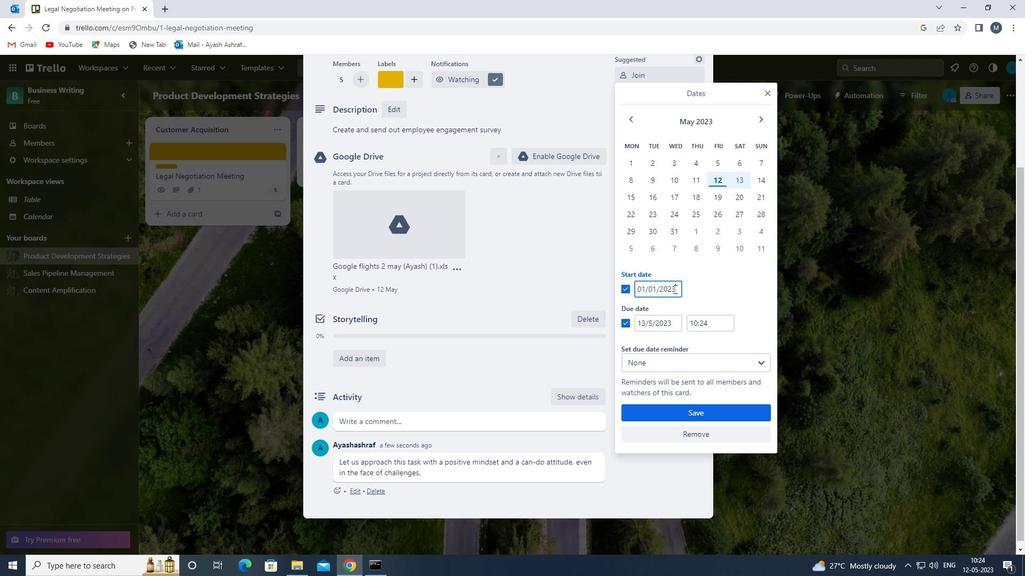 
Action: Key pressed <Key.backspace><Key.backspace><Key.backspace><Key.backspace><<97>><<105>><<96>><<96>>
Screenshot: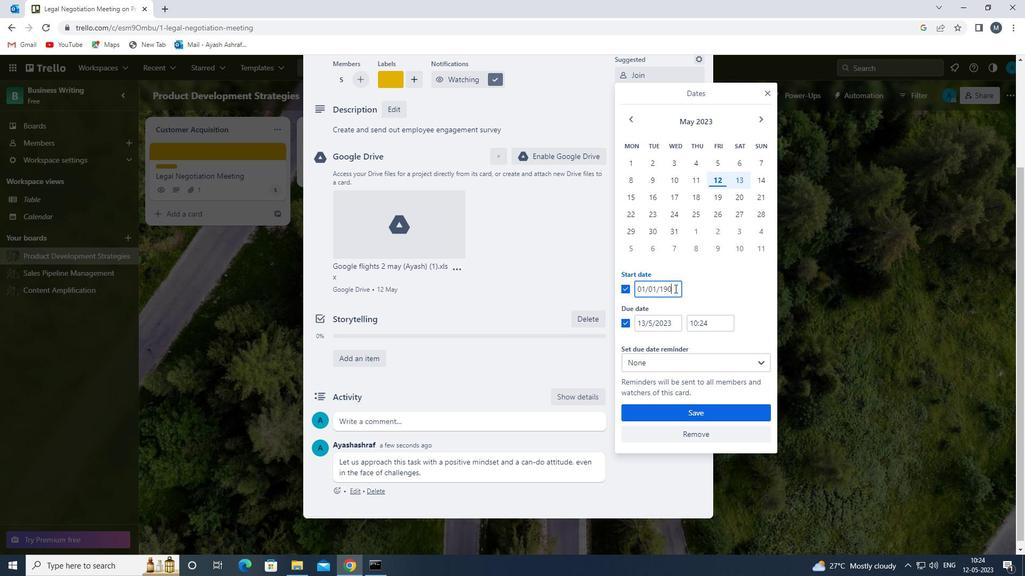 
Action: Mouse moved to (645, 325)
Screenshot: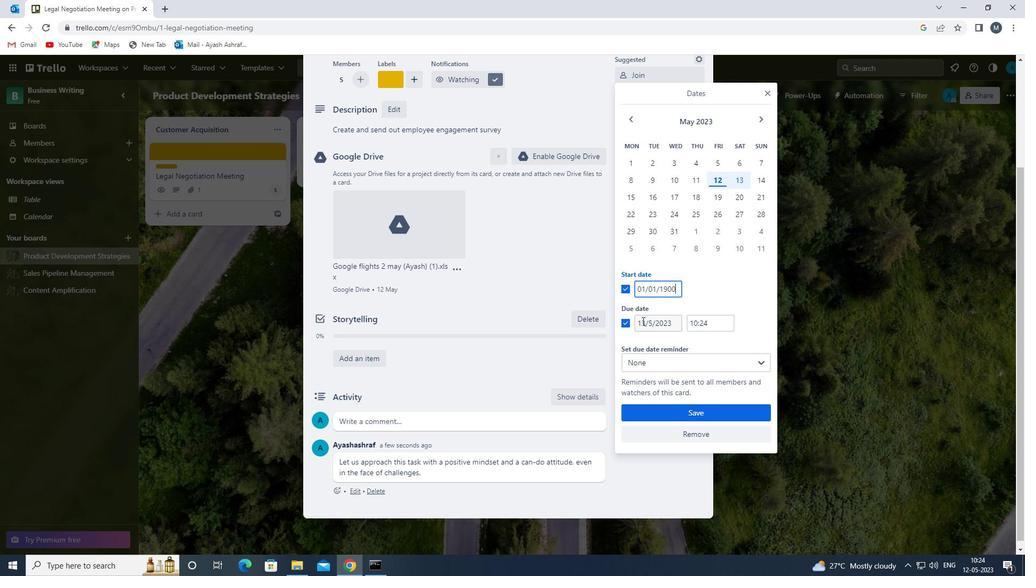 
Action: Mouse pressed left at (645, 325)
Screenshot: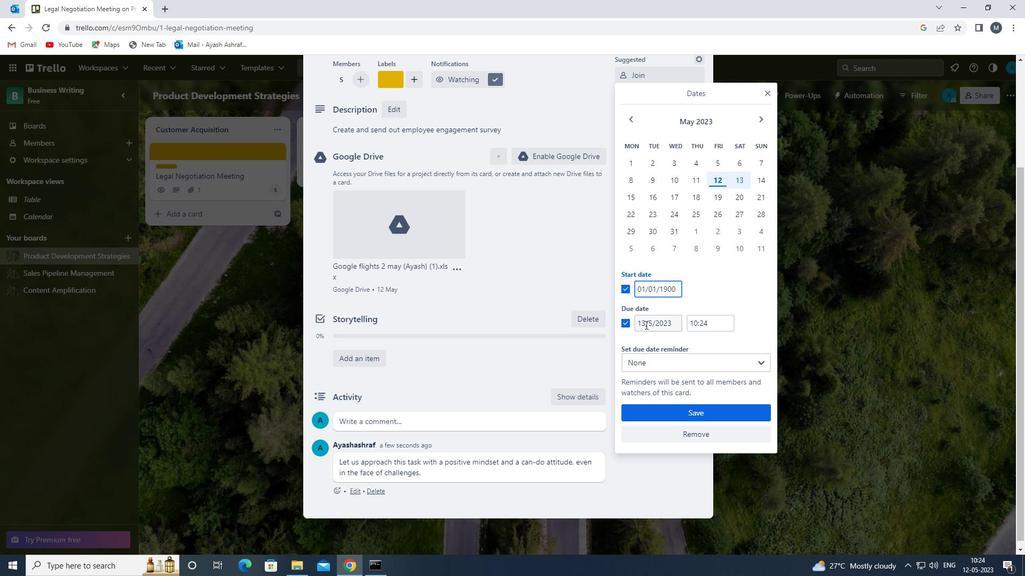 
Action: Mouse moved to (670, 324)
Screenshot: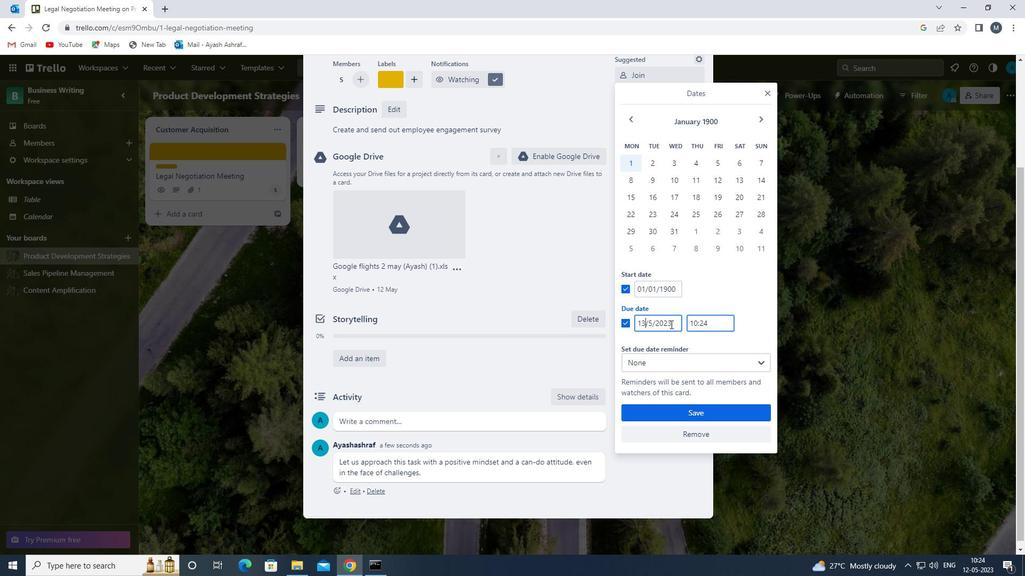 
Action: Key pressed <Key.backspace><Key.backspace><<96>><<104>><<96>><Key.backspace><Key.right><<96>><<97>>
Screenshot: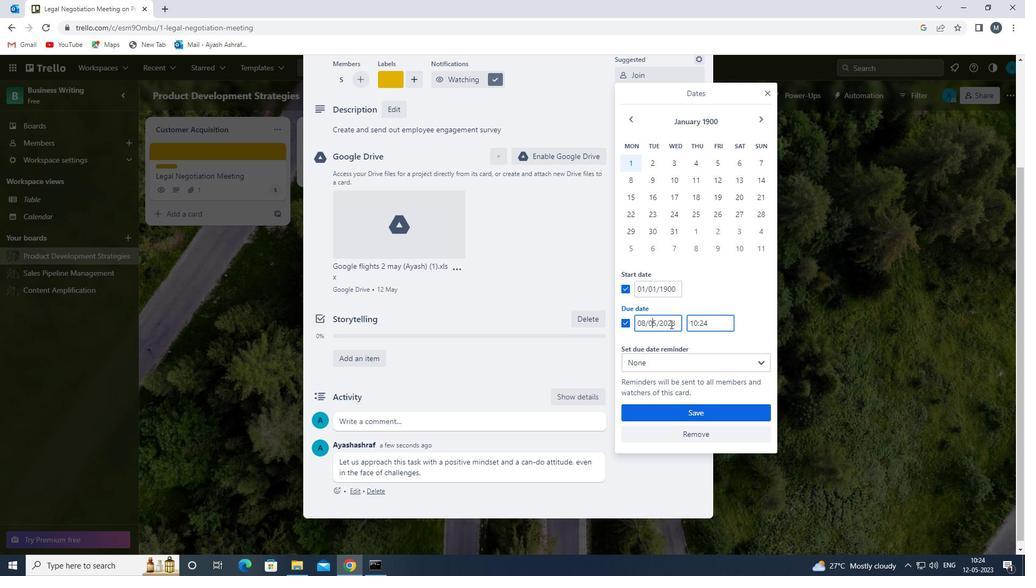 
Action: Mouse moved to (659, 324)
Screenshot: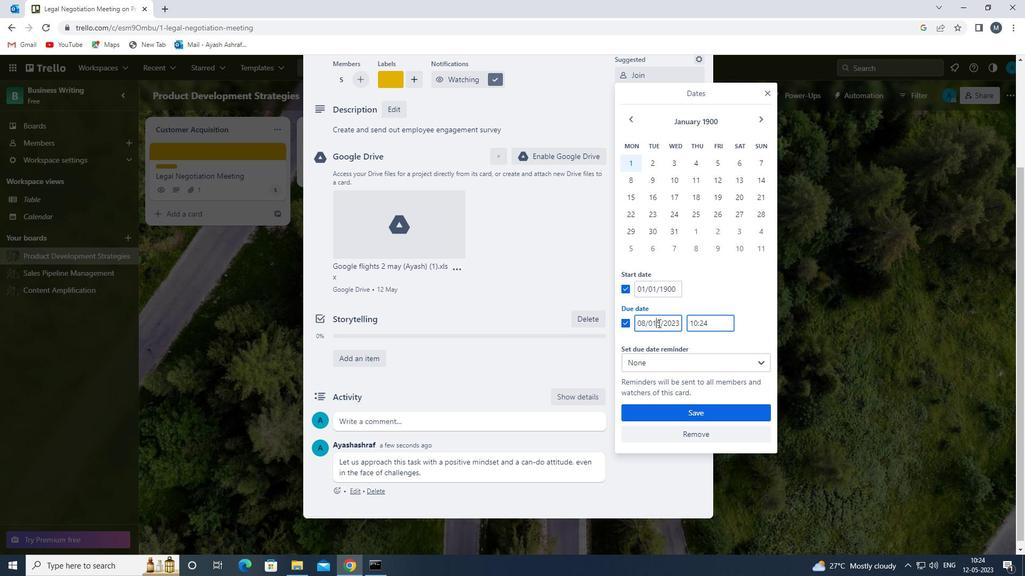 
Action: Mouse pressed left at (659, 324)
Screenshot: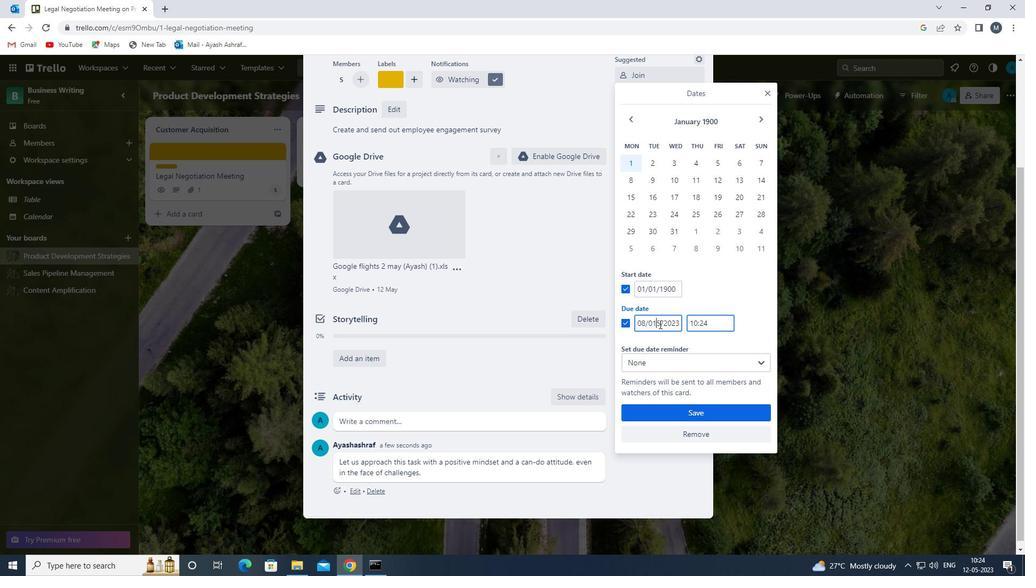 
Action: Mouse moved to (664, 326)
Screenshot: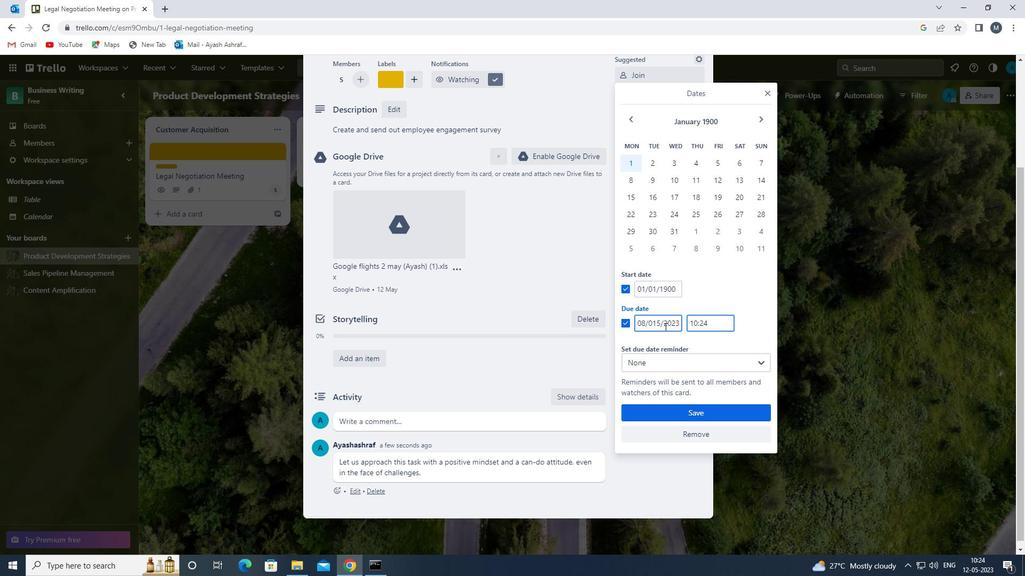 
Action: Key pressed <Key.backspace>
Screenshot: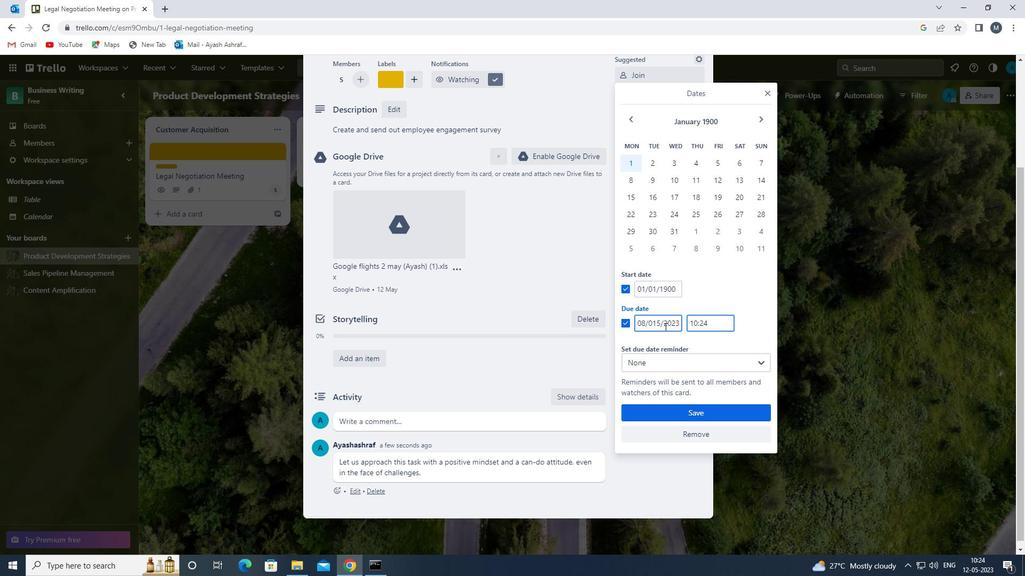 
Action: Mouse moved to (673, 326)
Screenshot: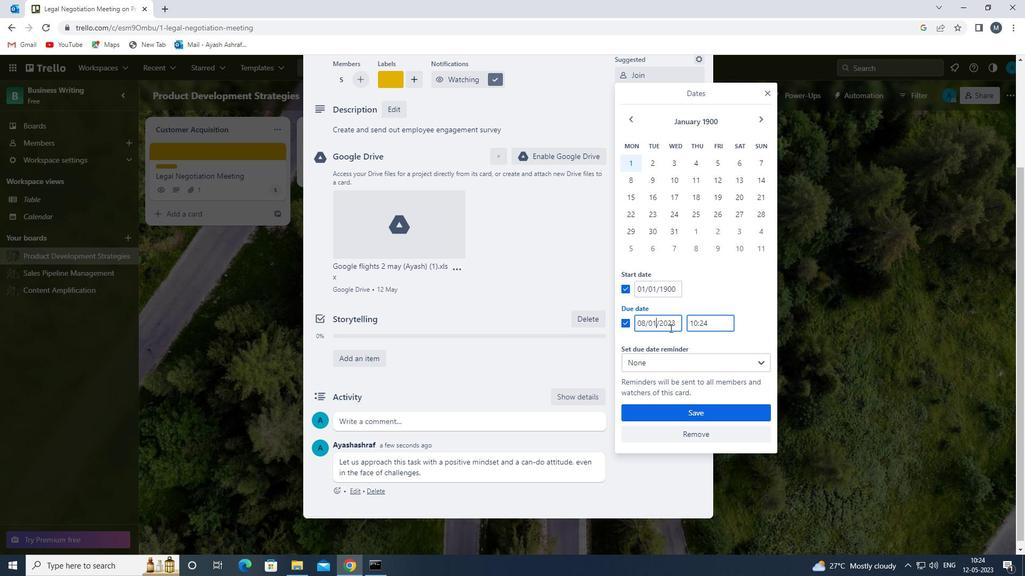 
Action: Mouse pressed left at (673, 326)
Screenshot: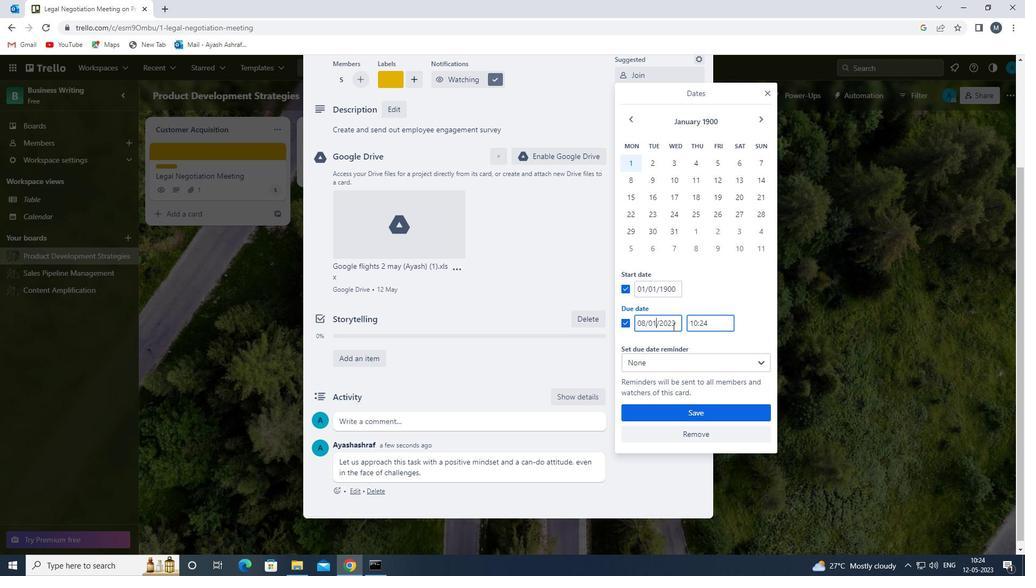 
Action: Mouse pressed left at (673, 326)
Screenshot: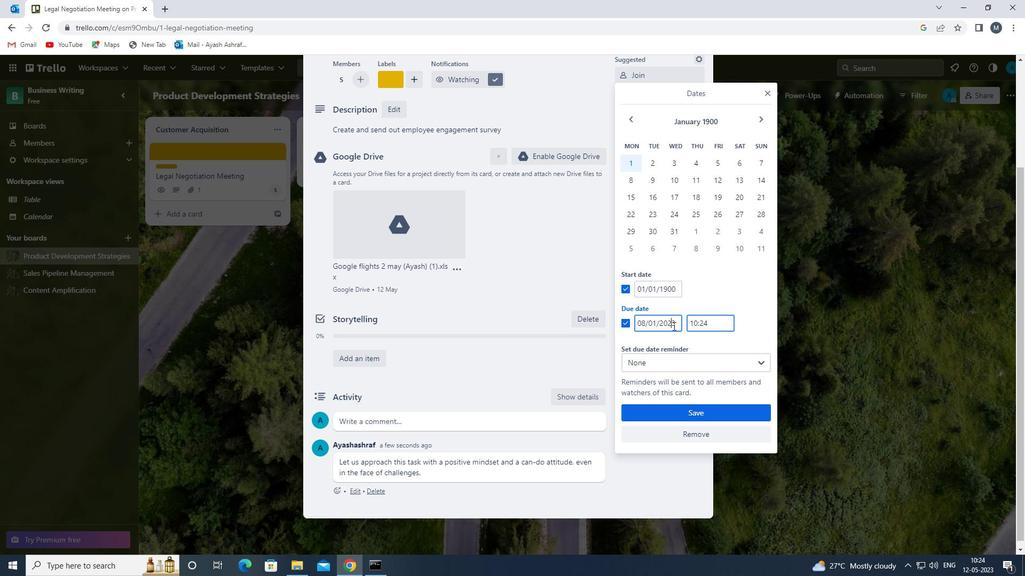 
Action: Mouse moved to (674, 325)
Screenshot: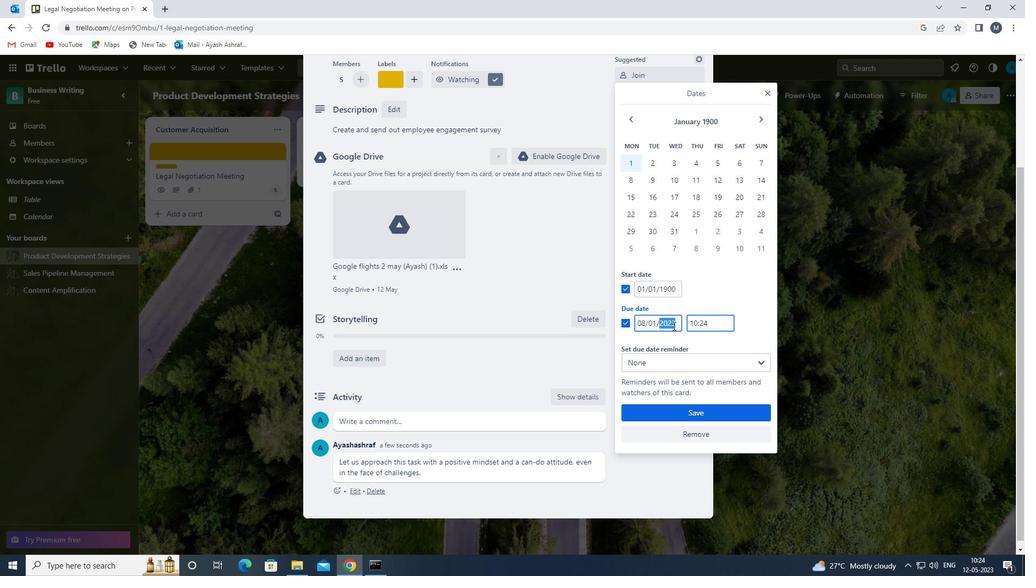 
Action: Key pressed <<97>><<96>><Key.backspace>
Screenshot: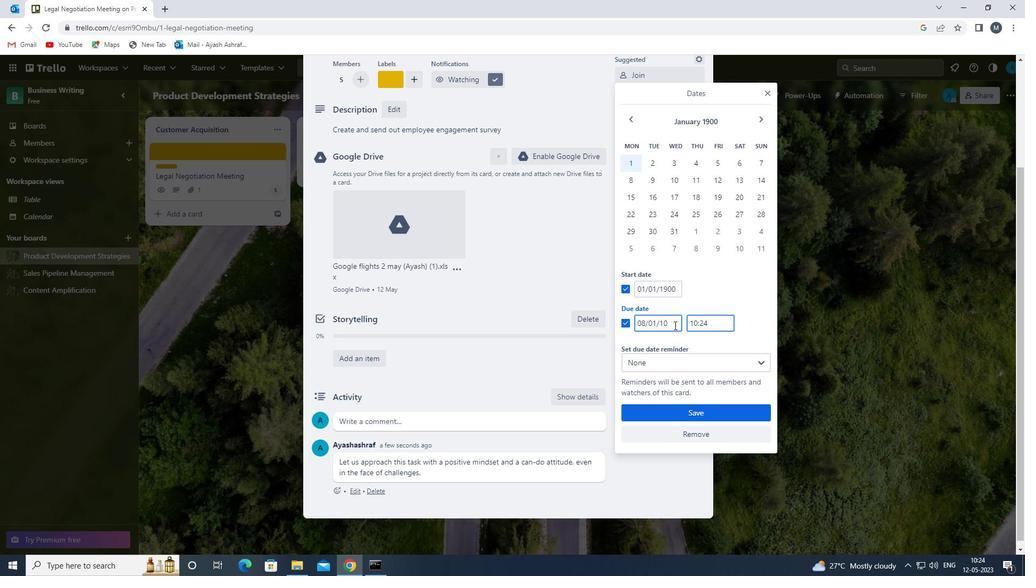 
Action: Mouse moved to (678, 323)
Screenshot: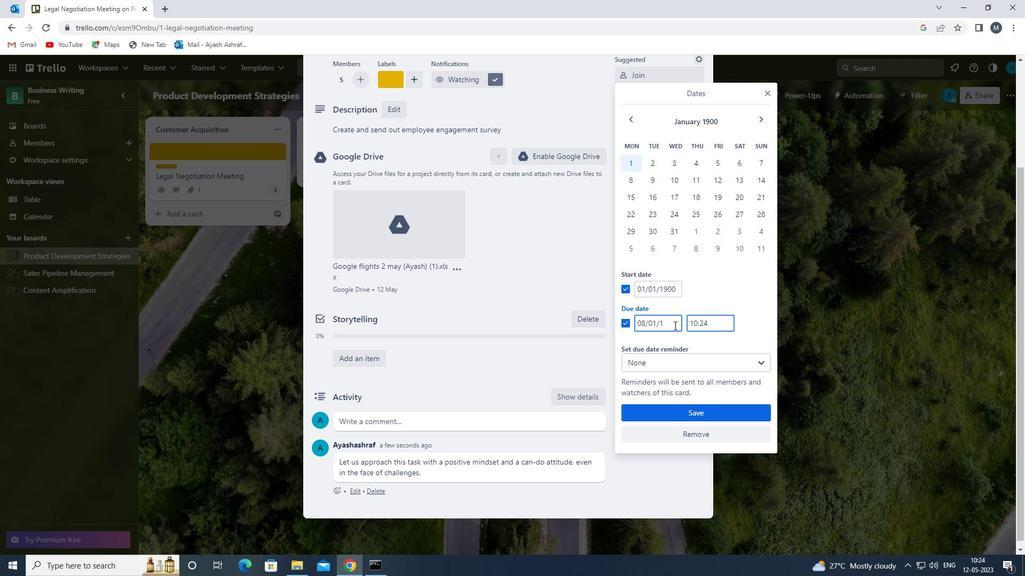 
Action: Key pressed <<105>><<96>><<96>>
Screenshot: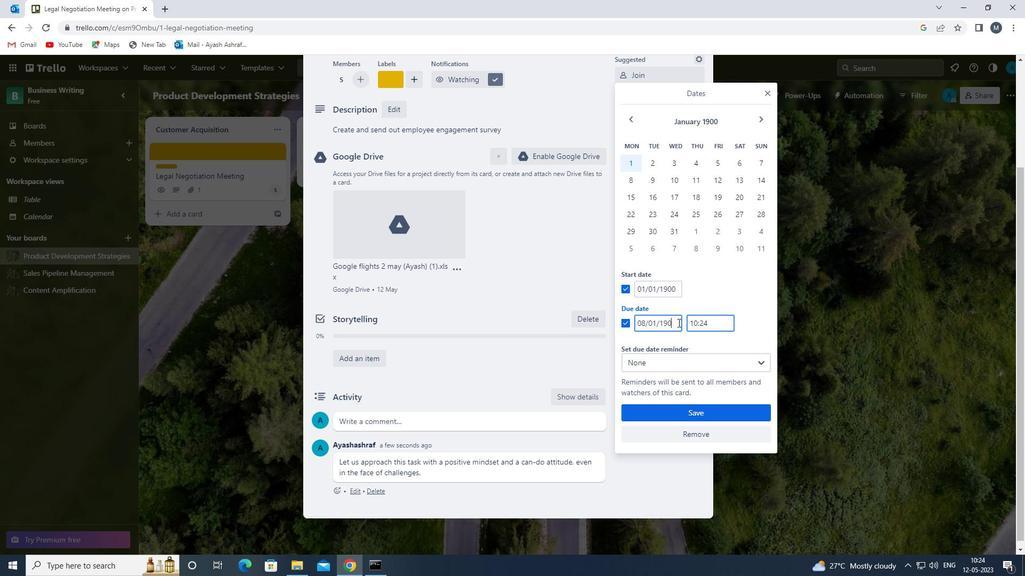 
Action: Mouse moved to (688, 415)
Screenshot: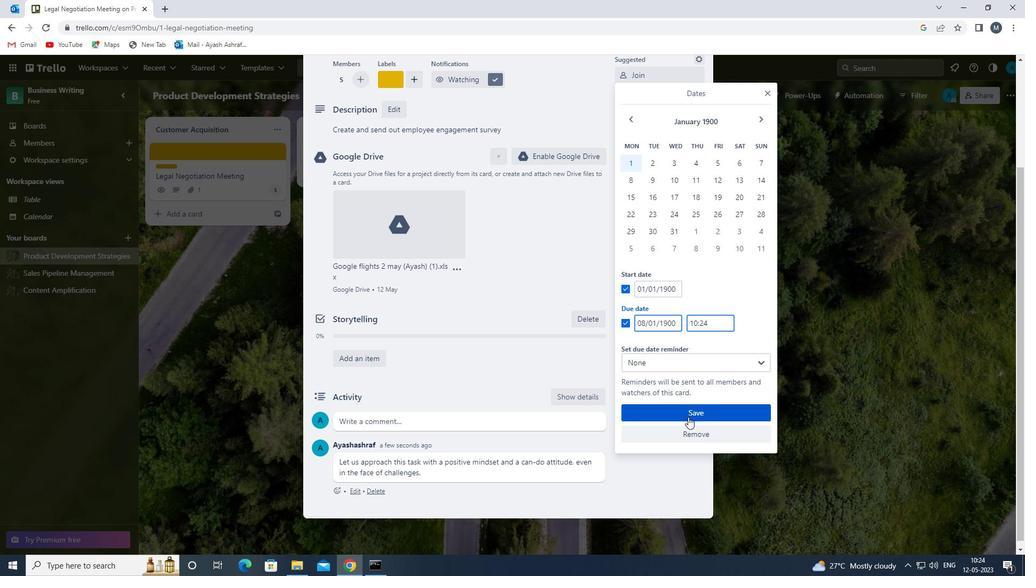 
Action: Mouse pressed left at (688, 415)
Screenshot: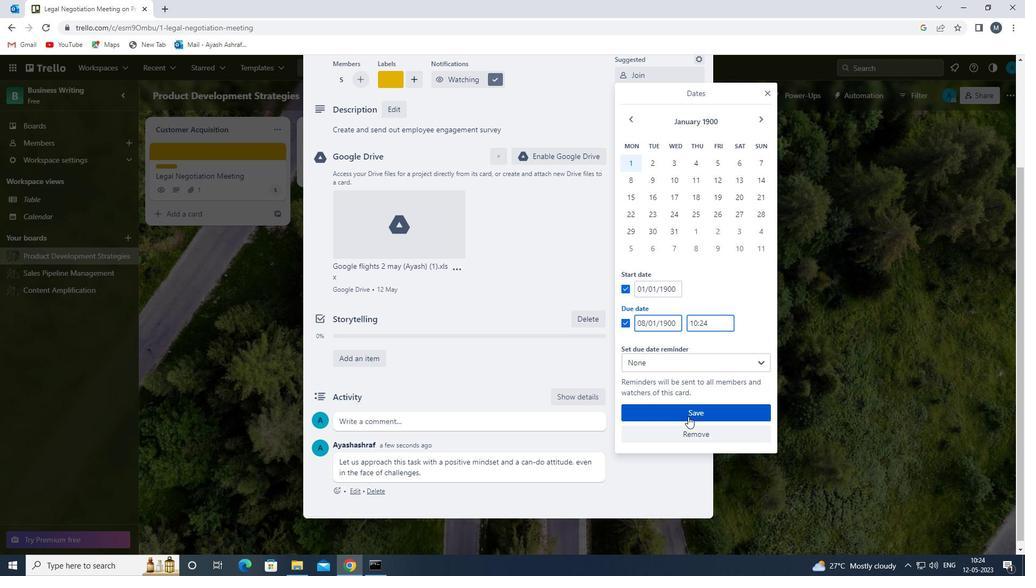 
Action: Mouse moved to (491, 360)
Screenshot: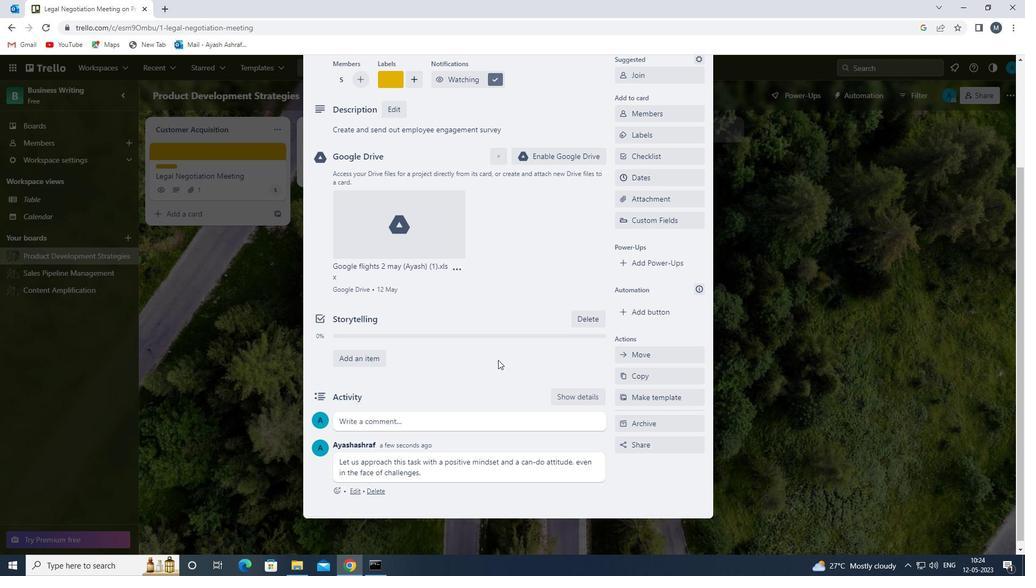 
Action: Mouse scrolled (491, 360) with delta (0, 0)
Screenshot: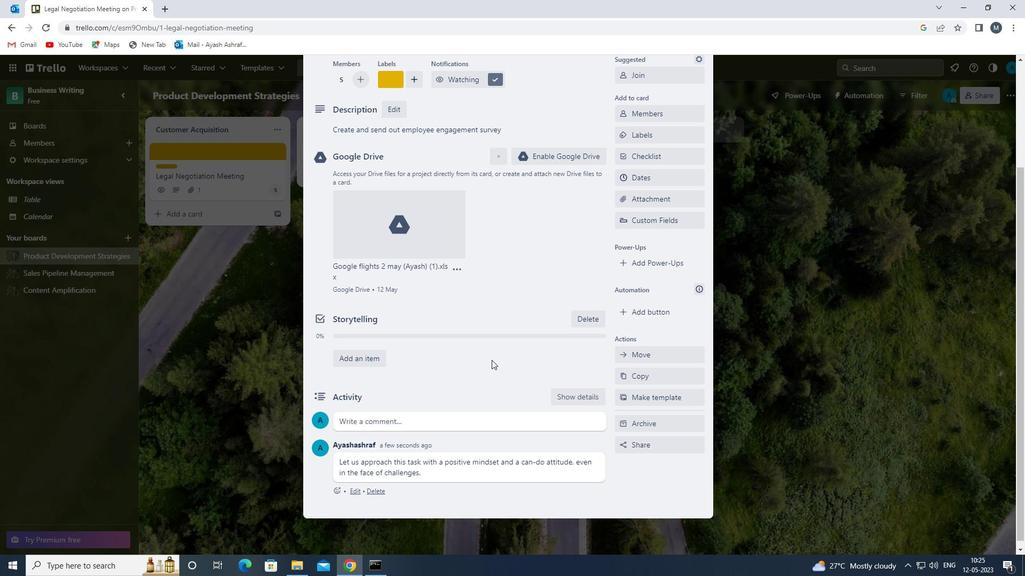 
Action: Mouse scrolled (491, 360) with delta (0, 0)
Screenshot: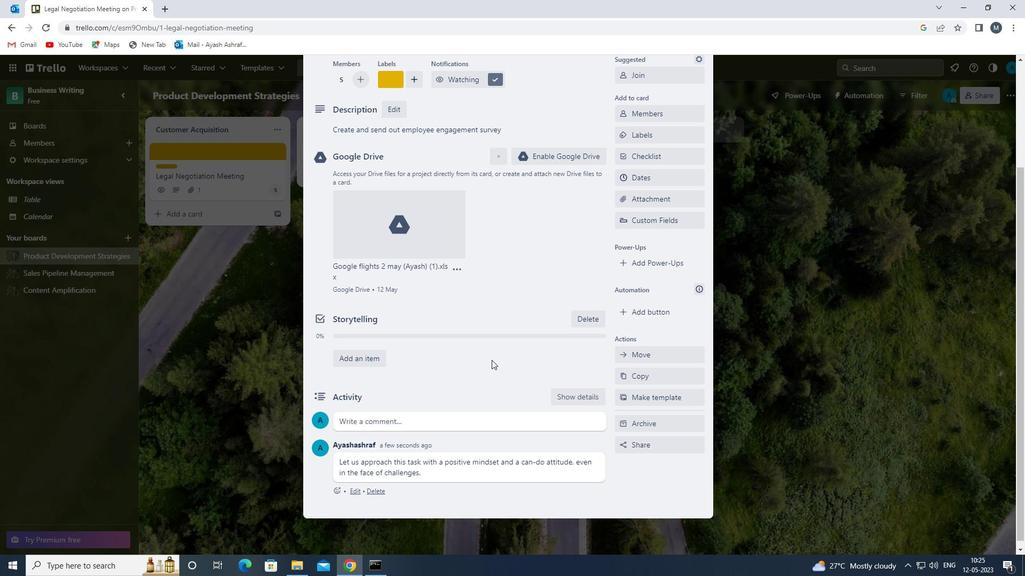 
Action: Mouse scrolled (491, 360) with delta (0, 0)
Screenshot: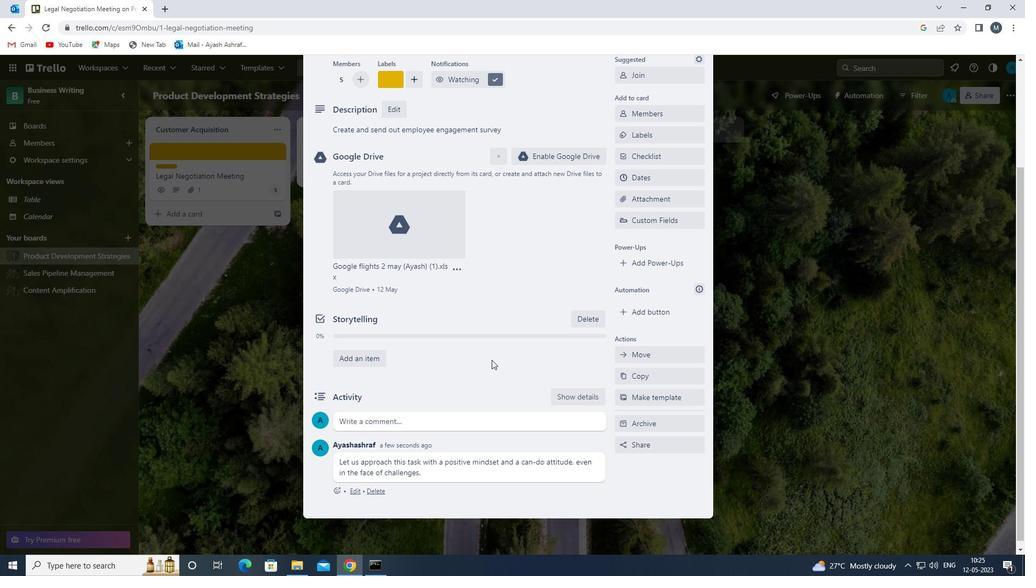 
Action: Mouse scrolled (491, 360) with delta (0, 0)
Screenshot: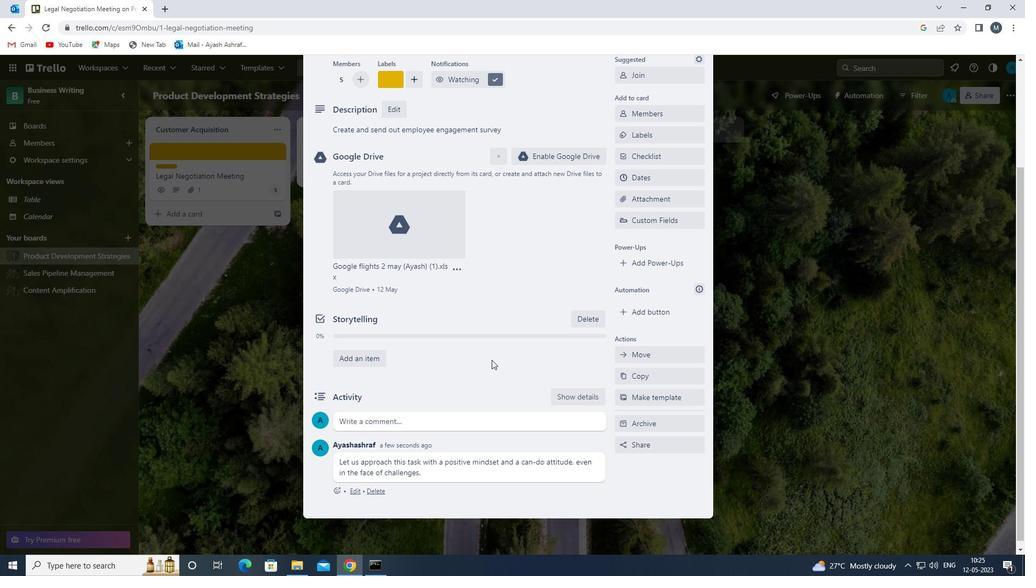 
Action: Mouse scrolled (491, 360) with delta (0, 0)
Screenshot: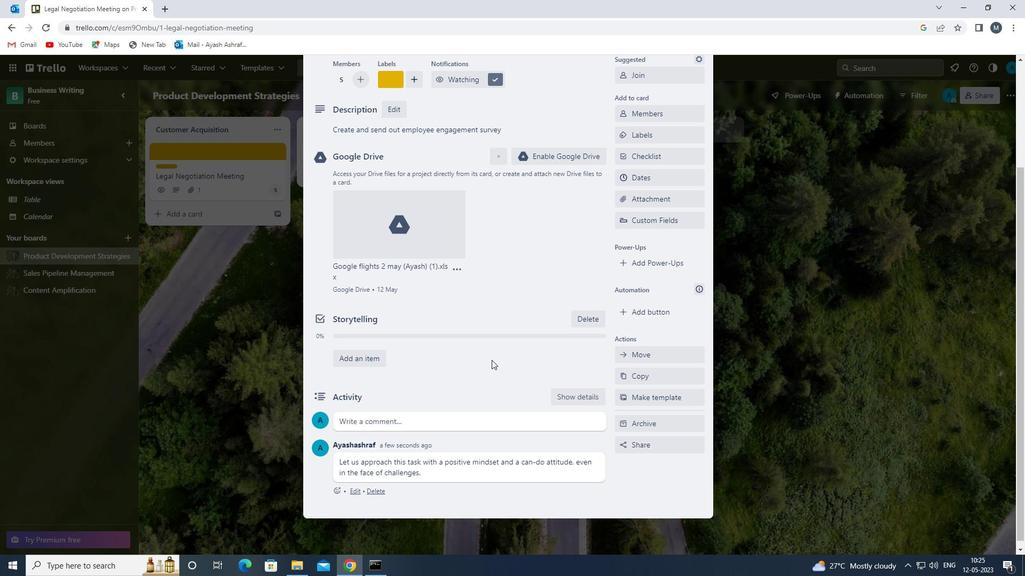 
Action: Mouse scrolled (491, 360) with delta (0, 0)
Screenshot: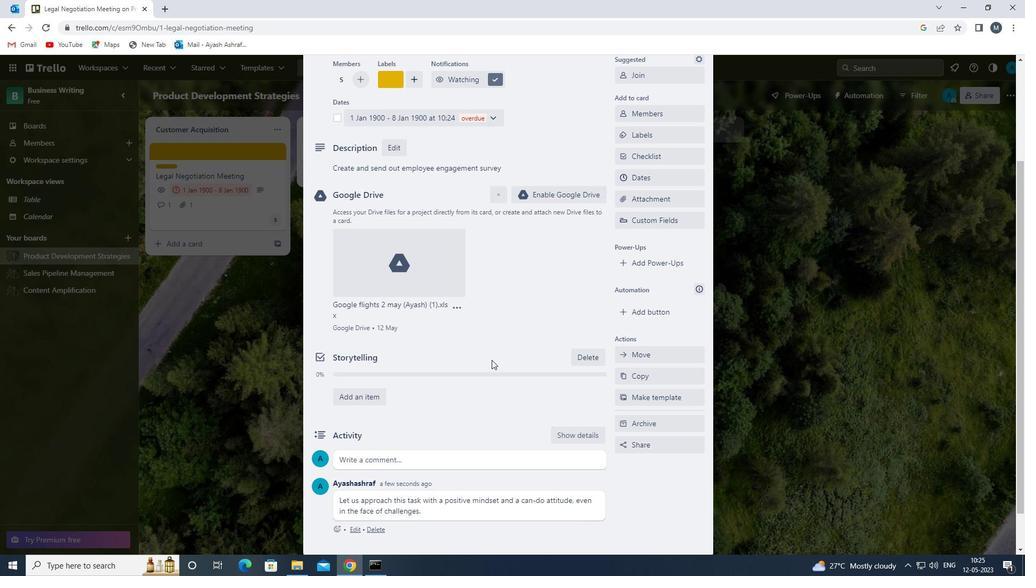 
Action: Mouse scrolled (491, 359) with delta (0, 0)
Screenshot: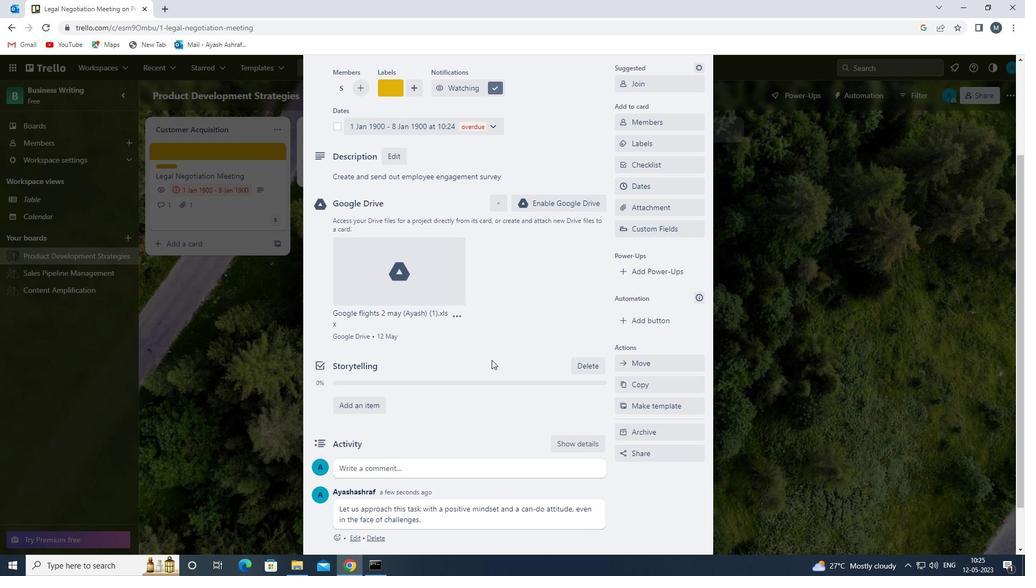 
